 Task: Find connections with filter location Bāruni with filter topic #contentmarketingwith filter profile language Spanish with filter current company TEXTILE APPAREL JOBS with filter school JAMSHEDPUR CO-OPERATIVE COLLEGE with filter industry Executive Offices with filter service category UX Research with filter keywords title SQL Developer
Action: Mouse moved to (676, 90)
Screenshot: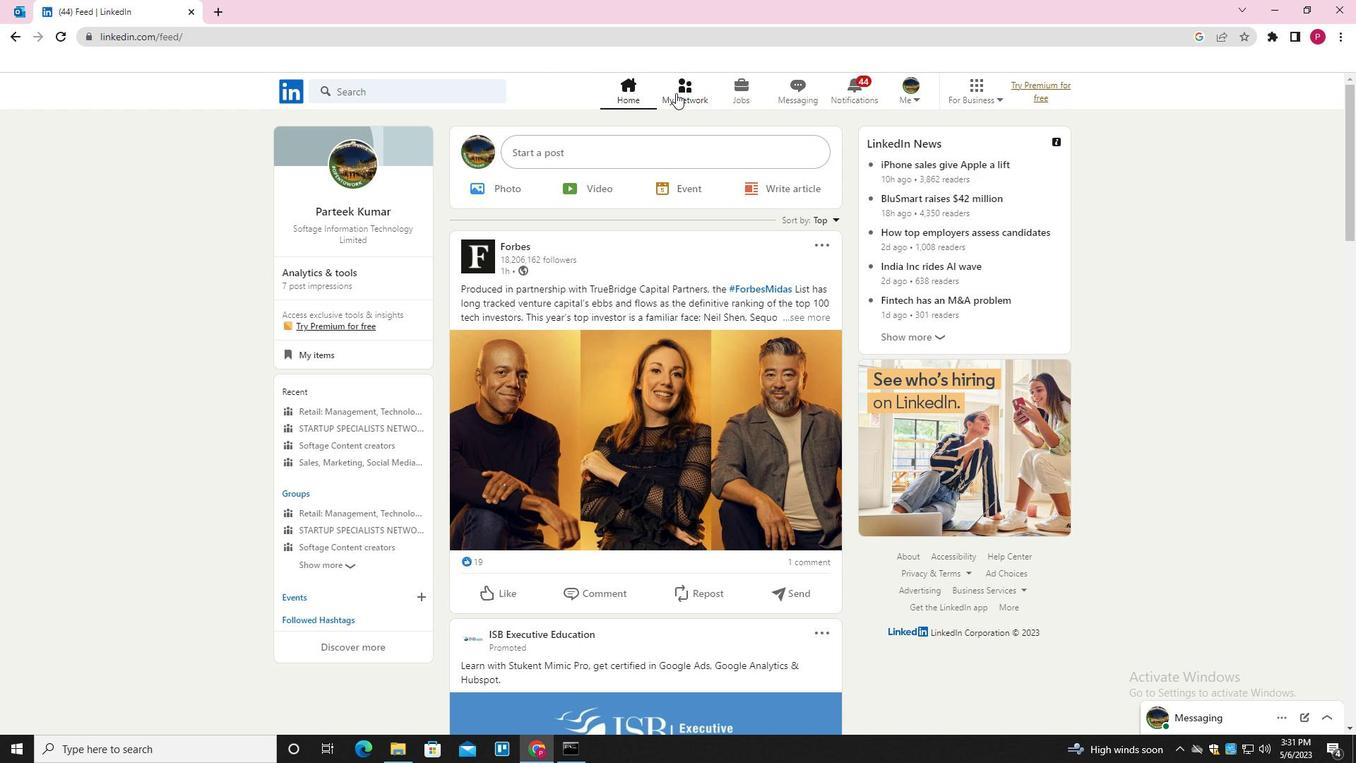 
Action: Mouse pressed left at (676, 90)
Screenshot: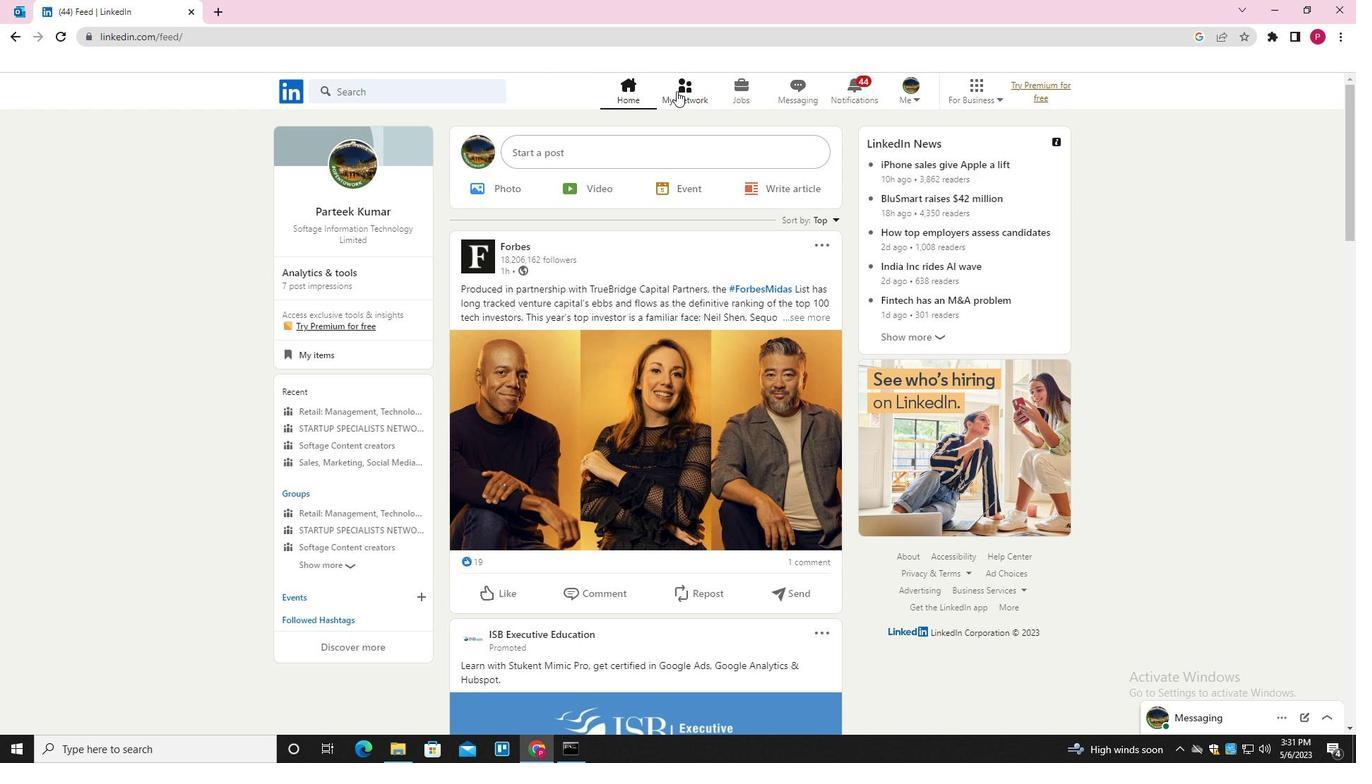 
Action: Mouse moved to (425, 175)
Screenshot: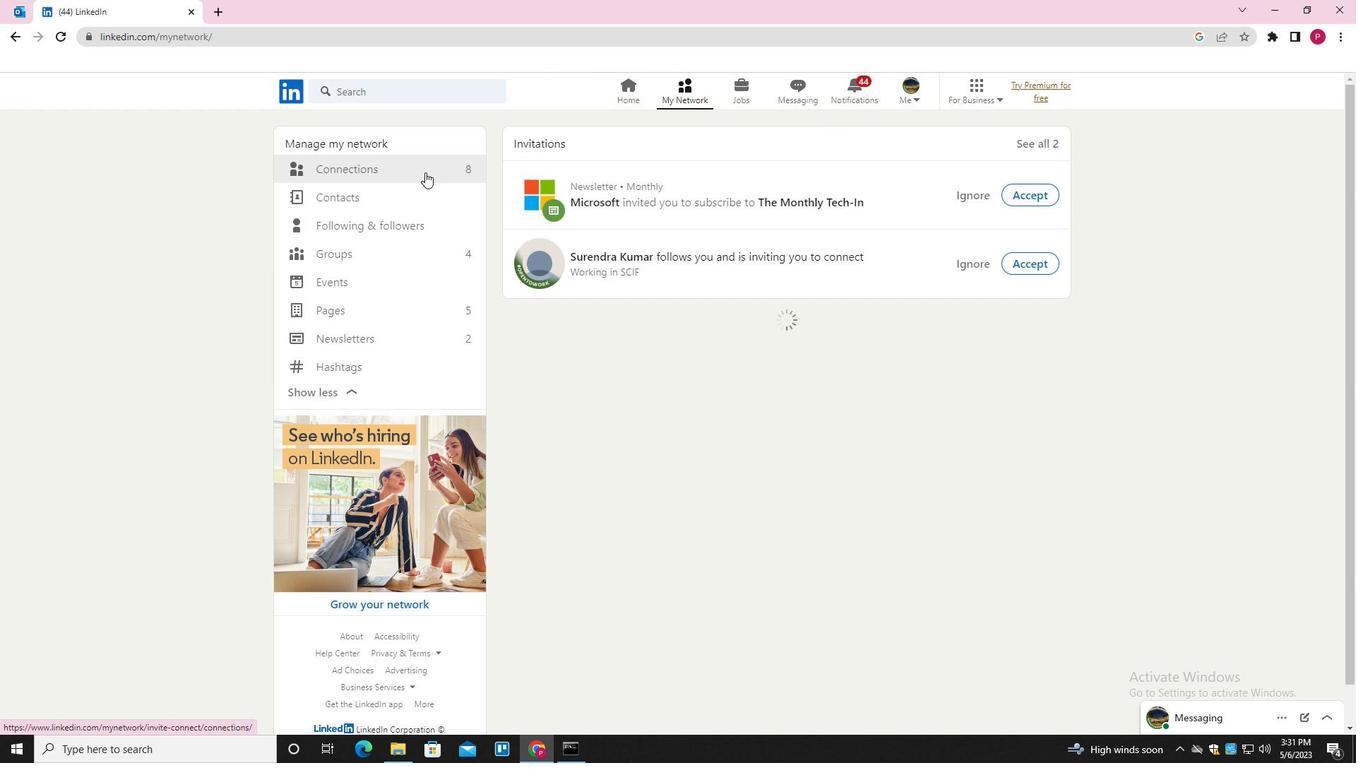 
Action: Mouse pressed left at (425, 175)
Screenshot: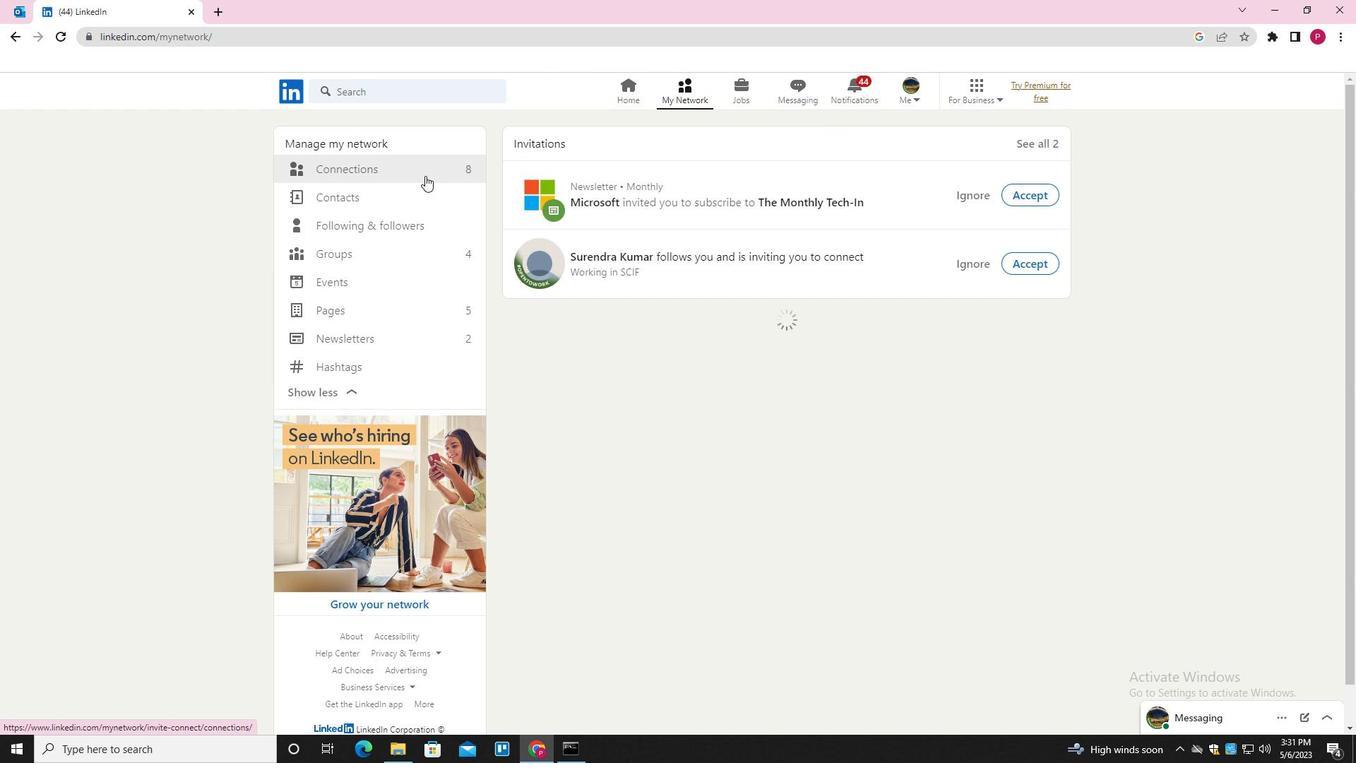 
Action: Mouse moved to (808, 168)
Screenshot: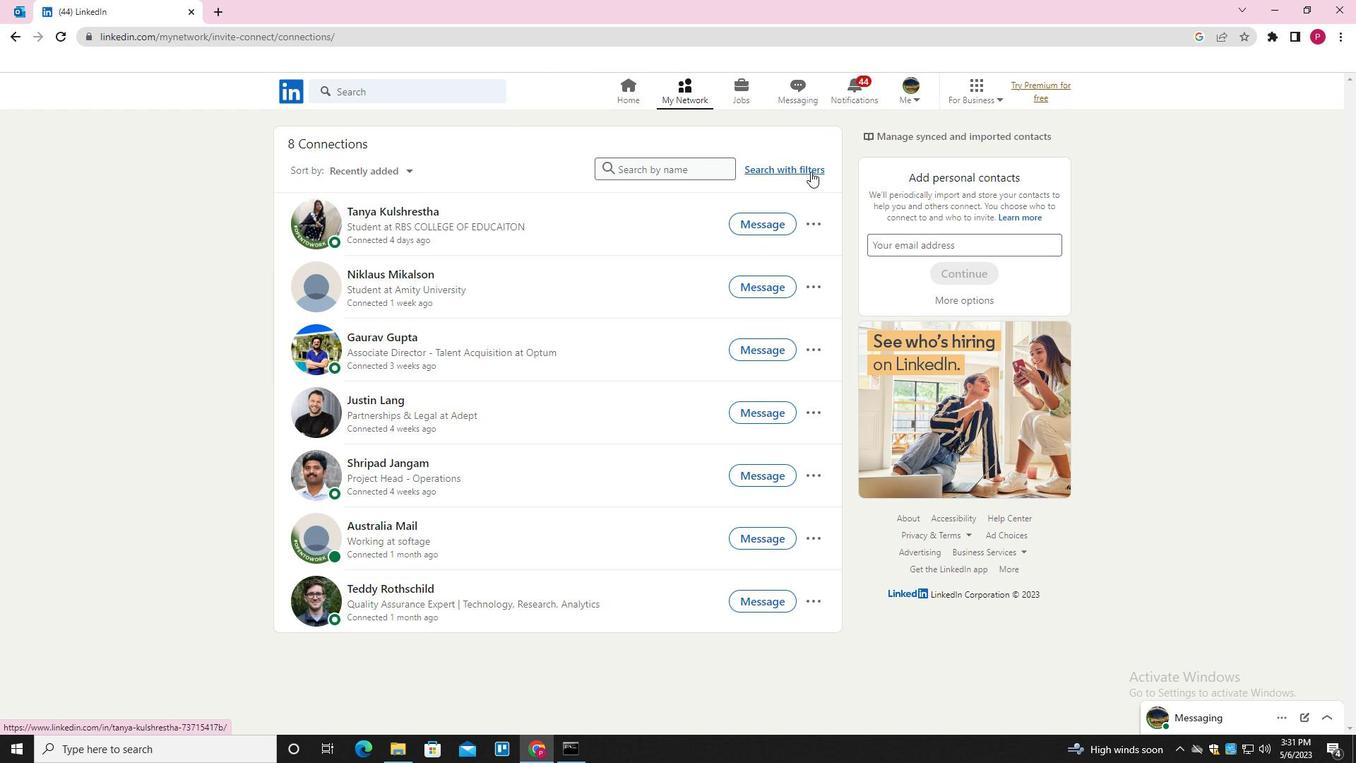 
Action: Mouse pressed left at (808, 168)
Screenshot: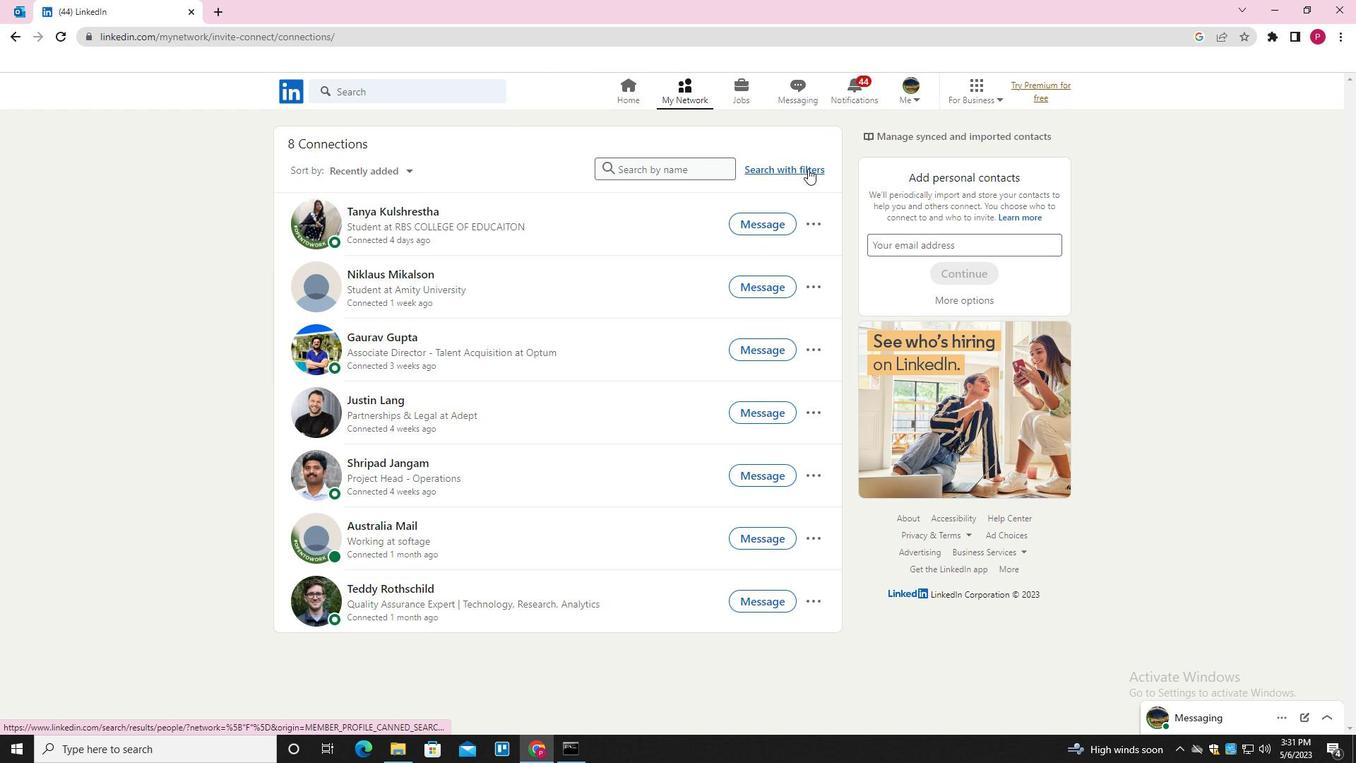 
Action: Mouse moved to (726, 132)
Screenshot: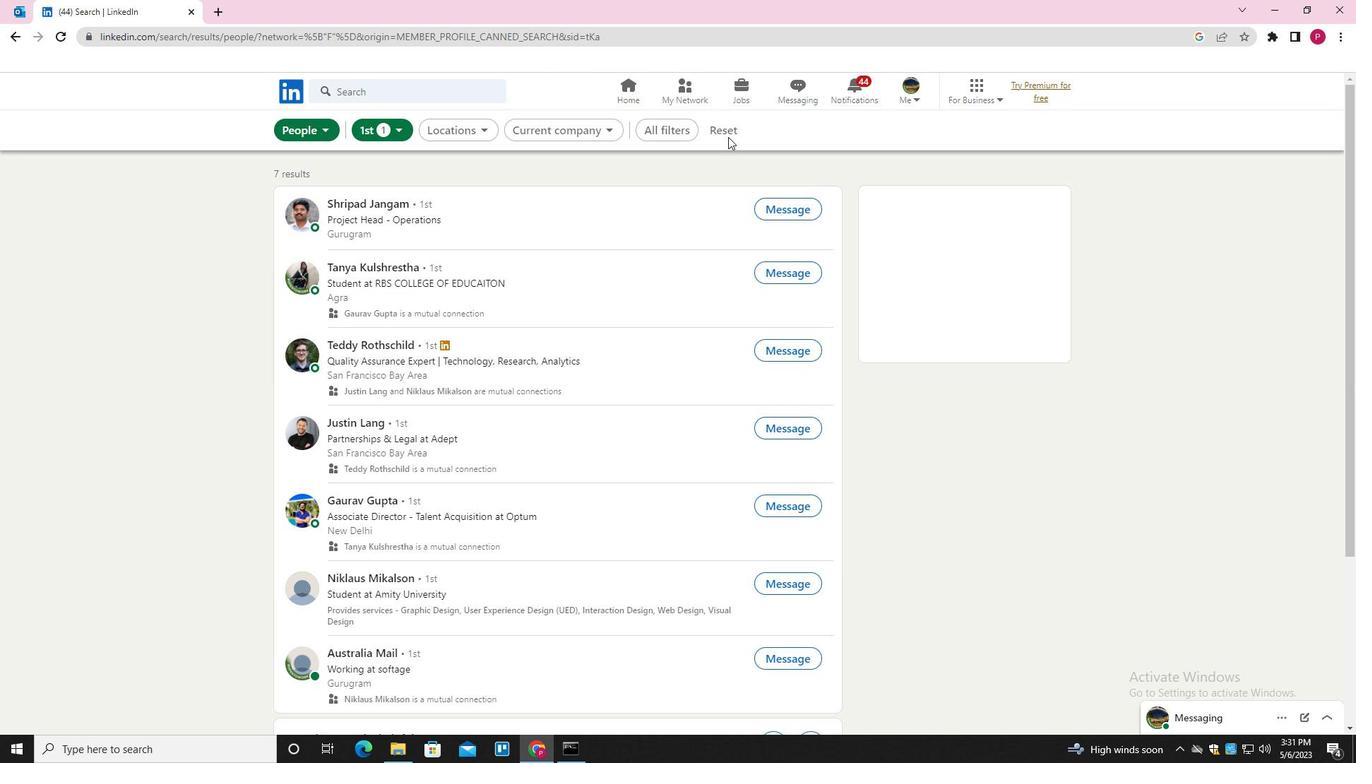 
Action: Mouse pressed left at (726, 132)
Screenshot: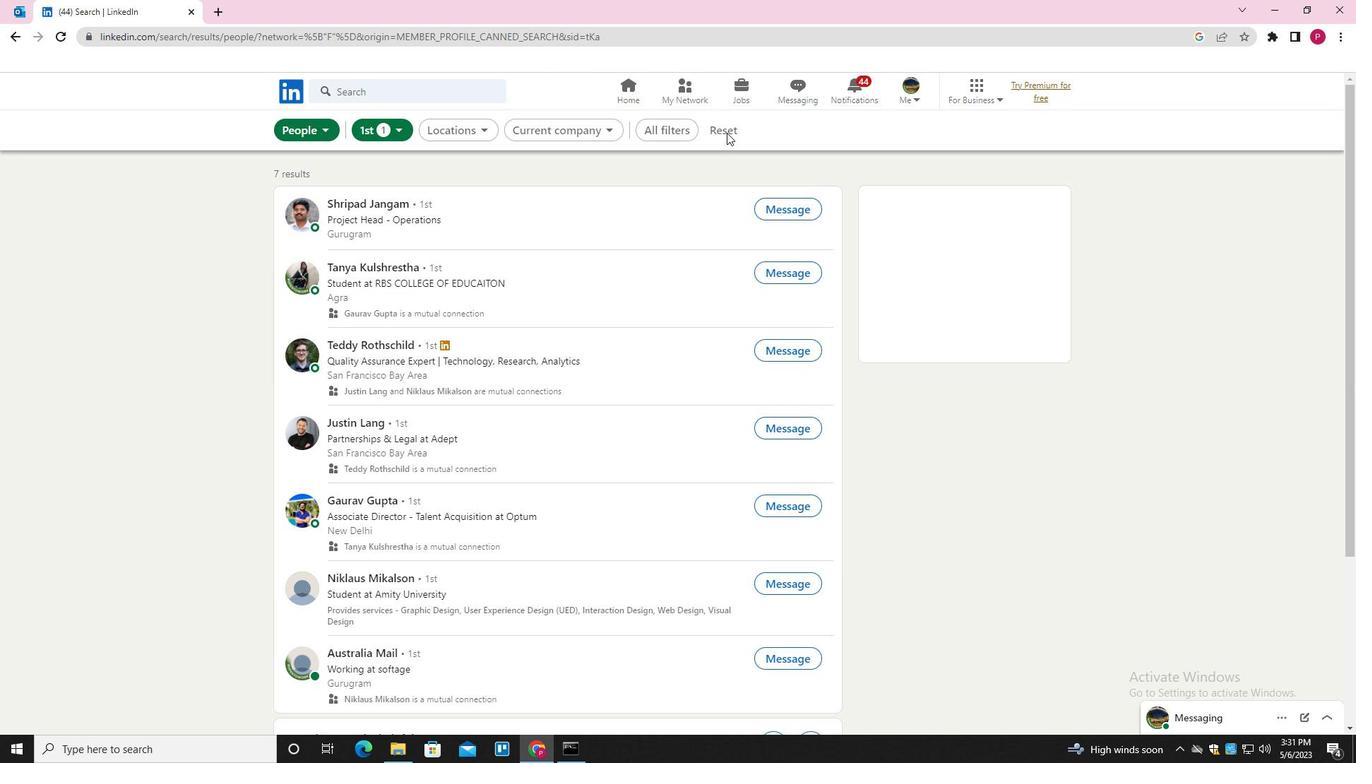 
Action: Mouse moved to (697, 130)
Screenshot: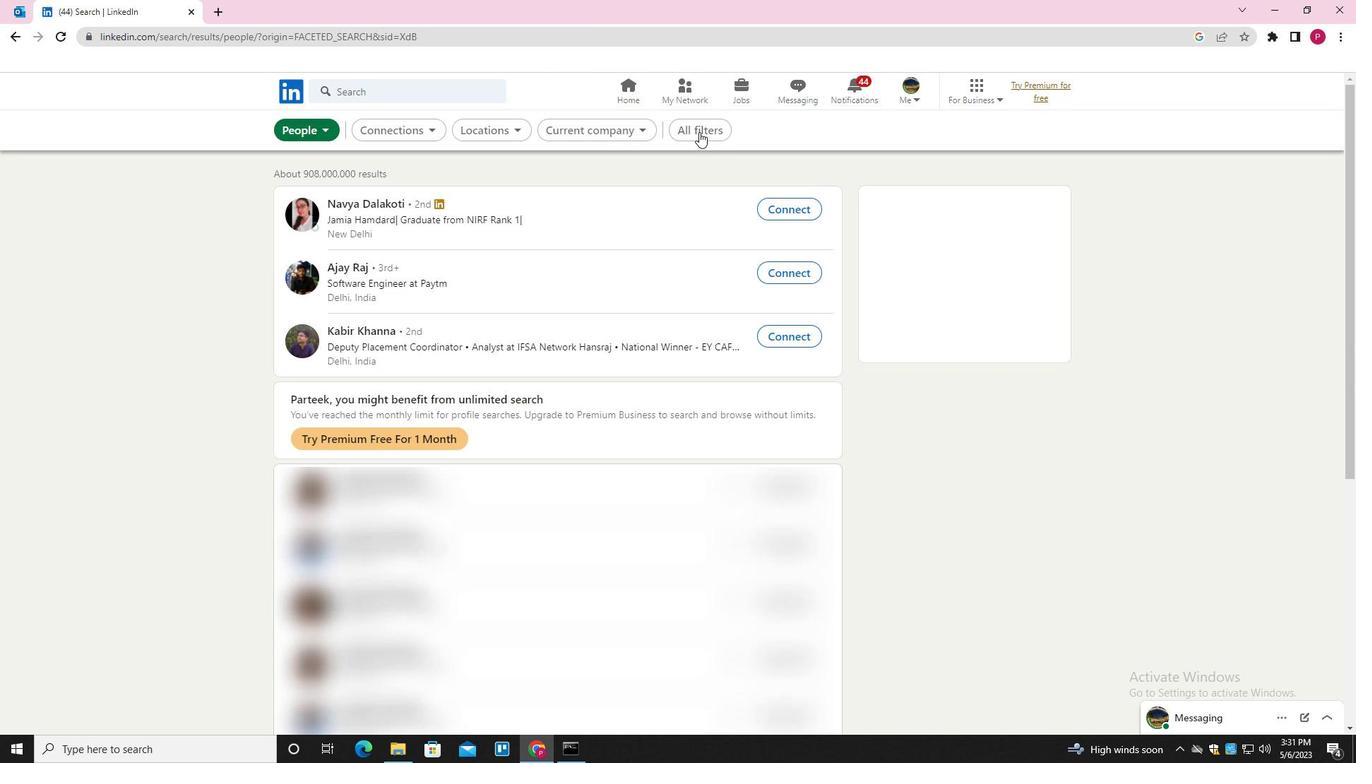 
Action: Mouse pressed left at (697, 130)
Screenshot: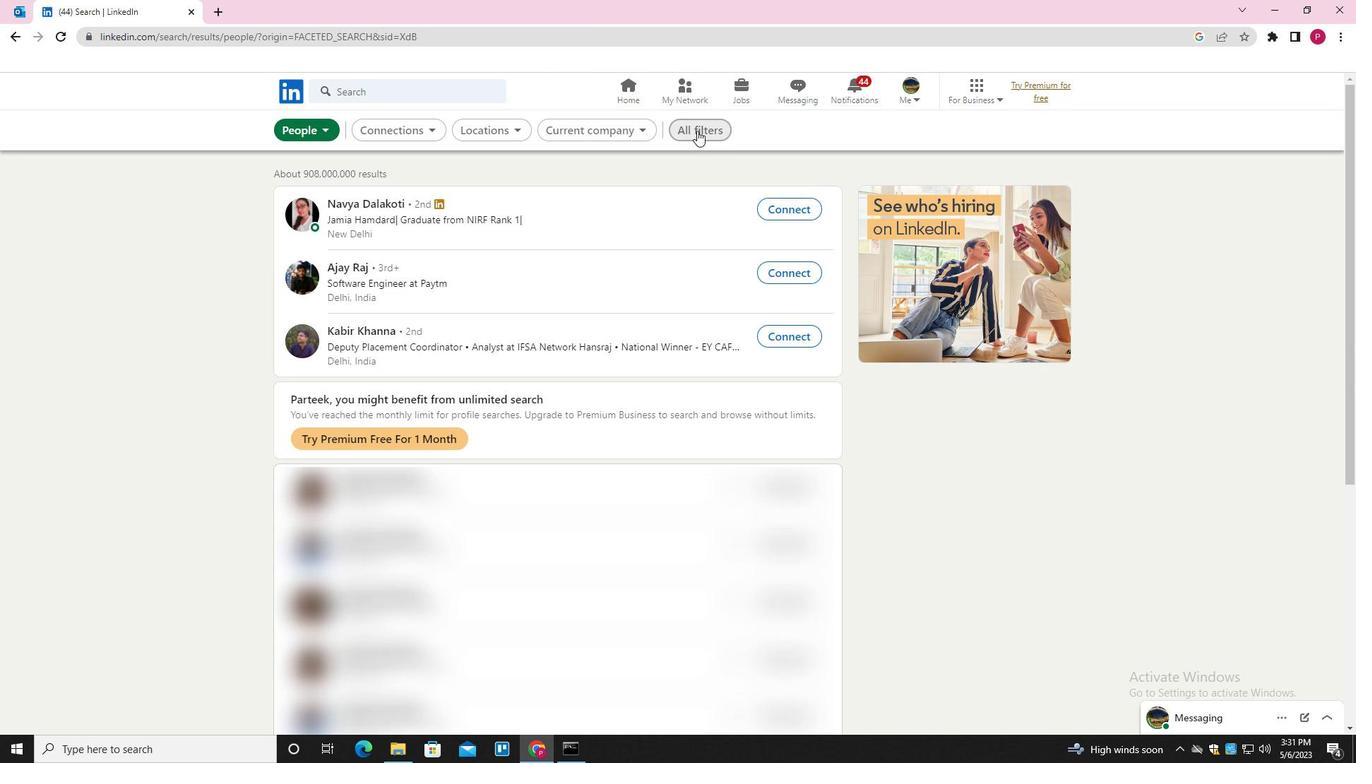 
Action: Mouse moved to (1069, 385)
Screenshot: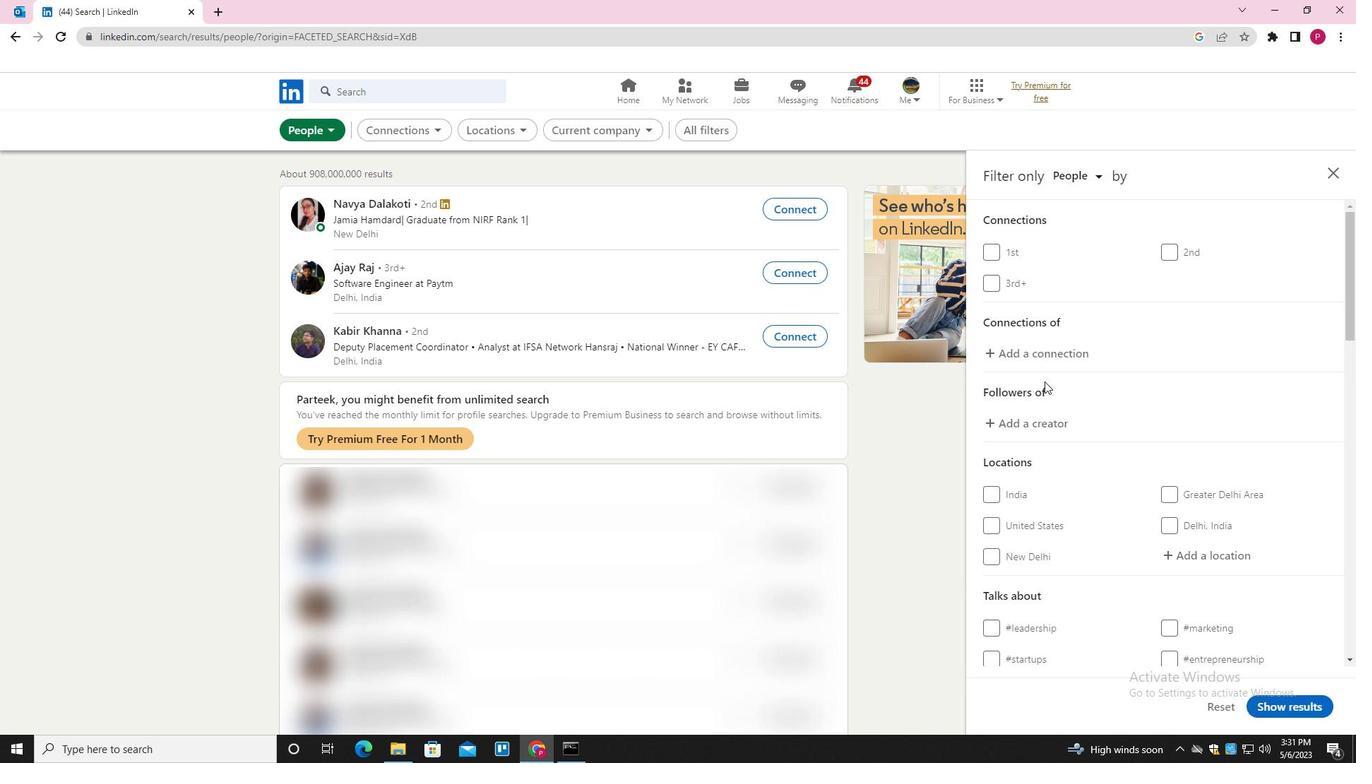 
Action: Mouse scrolled (1069, 385) with delta (0, 0)
Screenshot: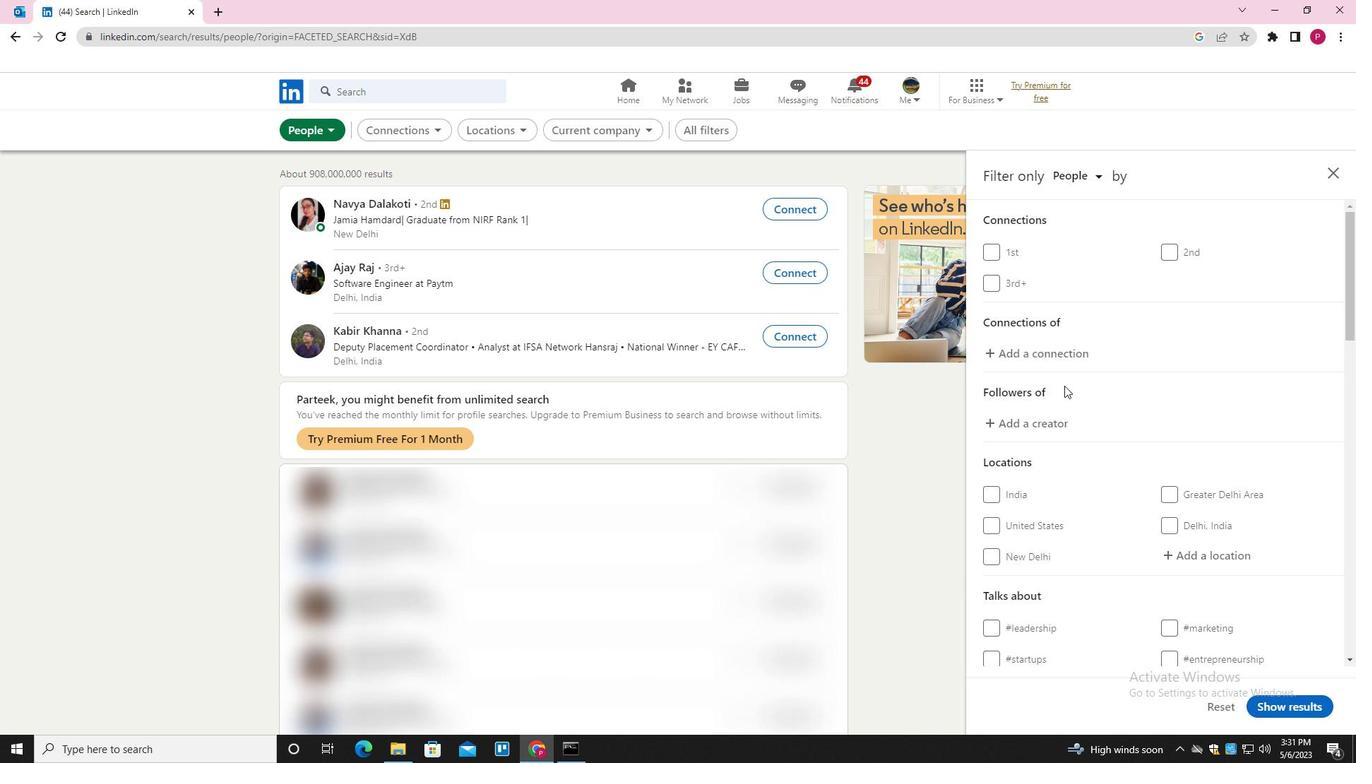 
Action: Mouse scrolled (1069, 385) with delta (0, 0)
Screenshot: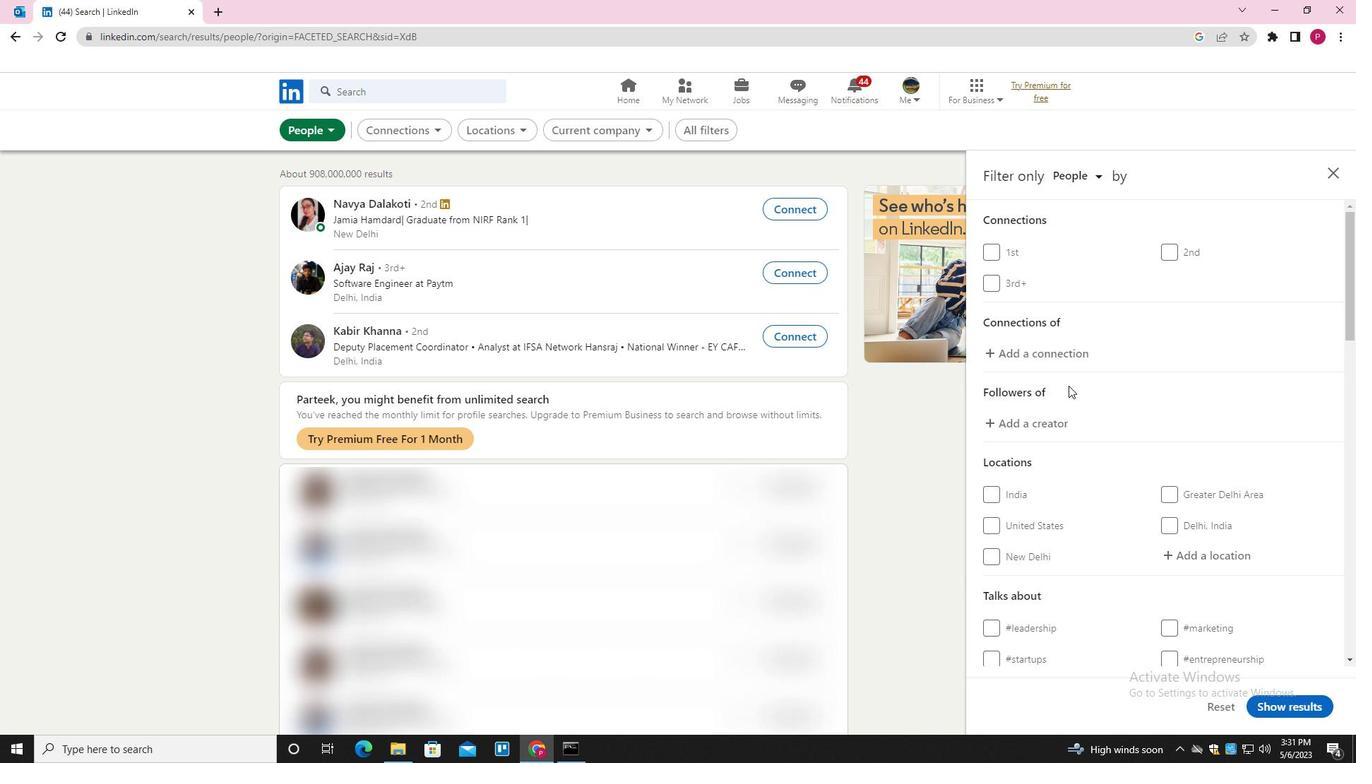 
Action: Mouse moved to (1204, 404)
Screenshot: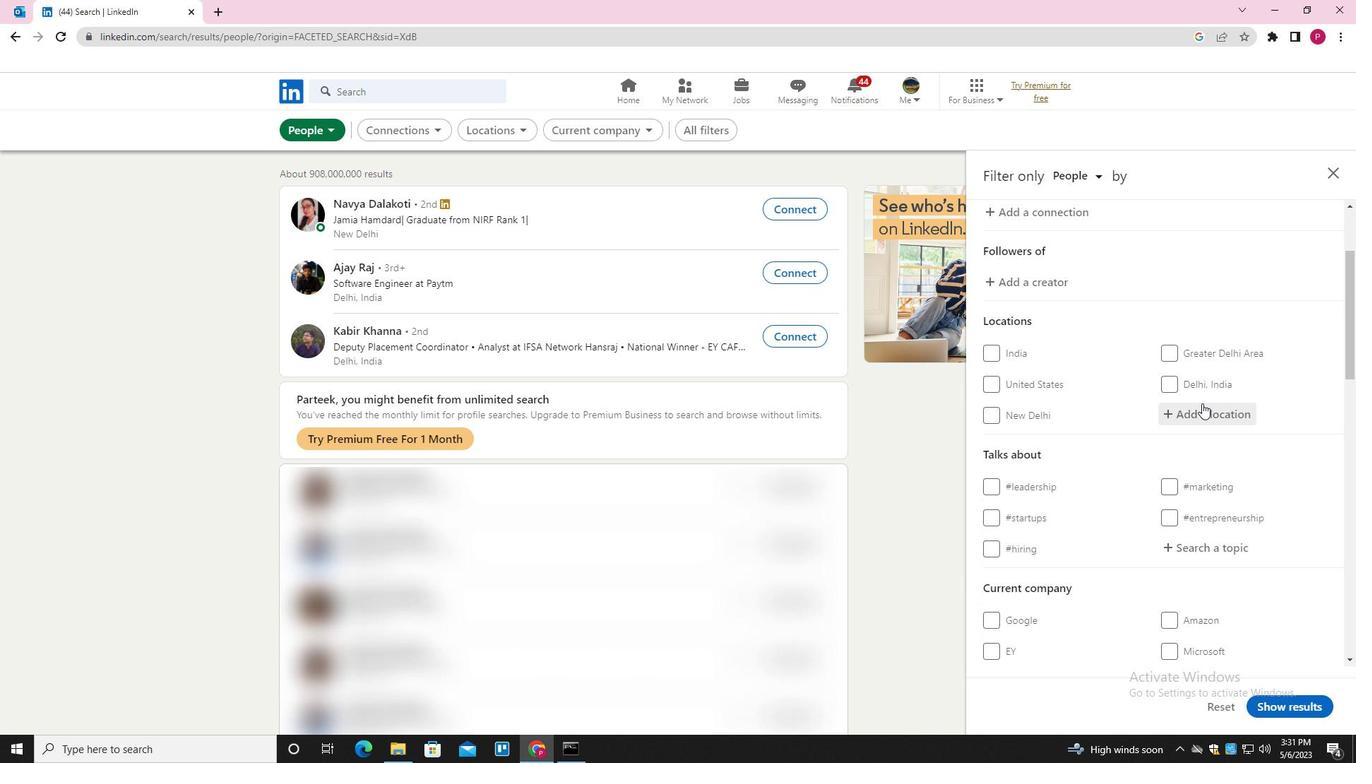 
Action: Mouse pressed left at (1204, 404)
Screenshot: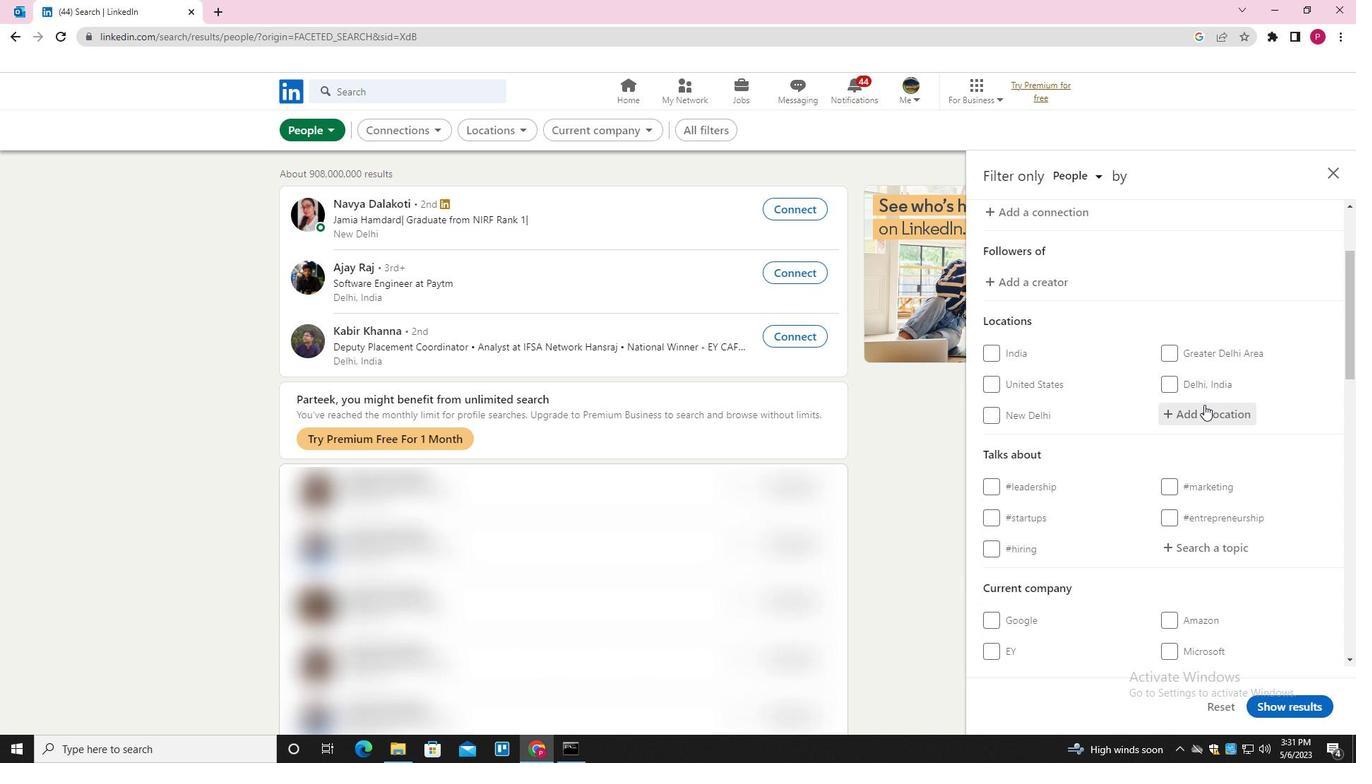 
Action: Key pressed <Key.shift>BARUNI<Key.down><Key.enter>
Screenshot: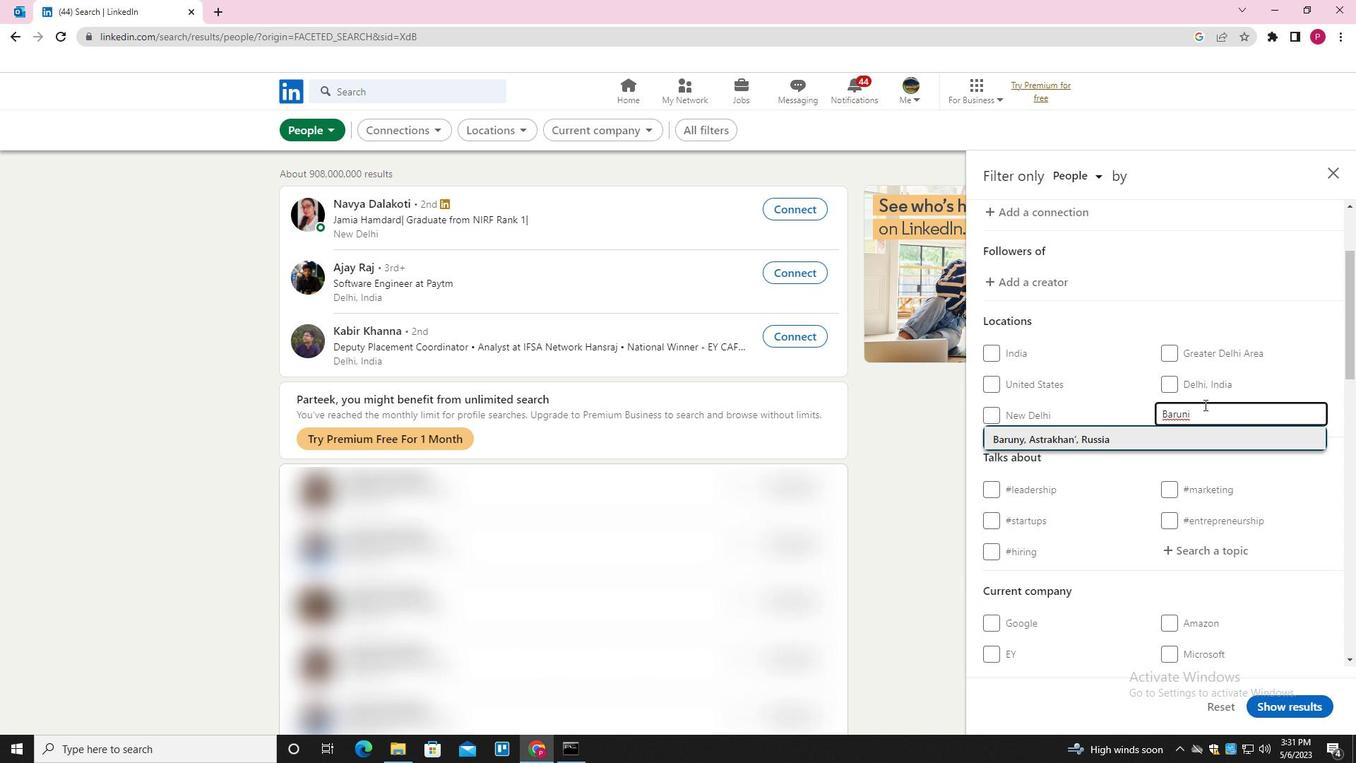 
Action: Mouse moved to (1164, 450)
Screenshot: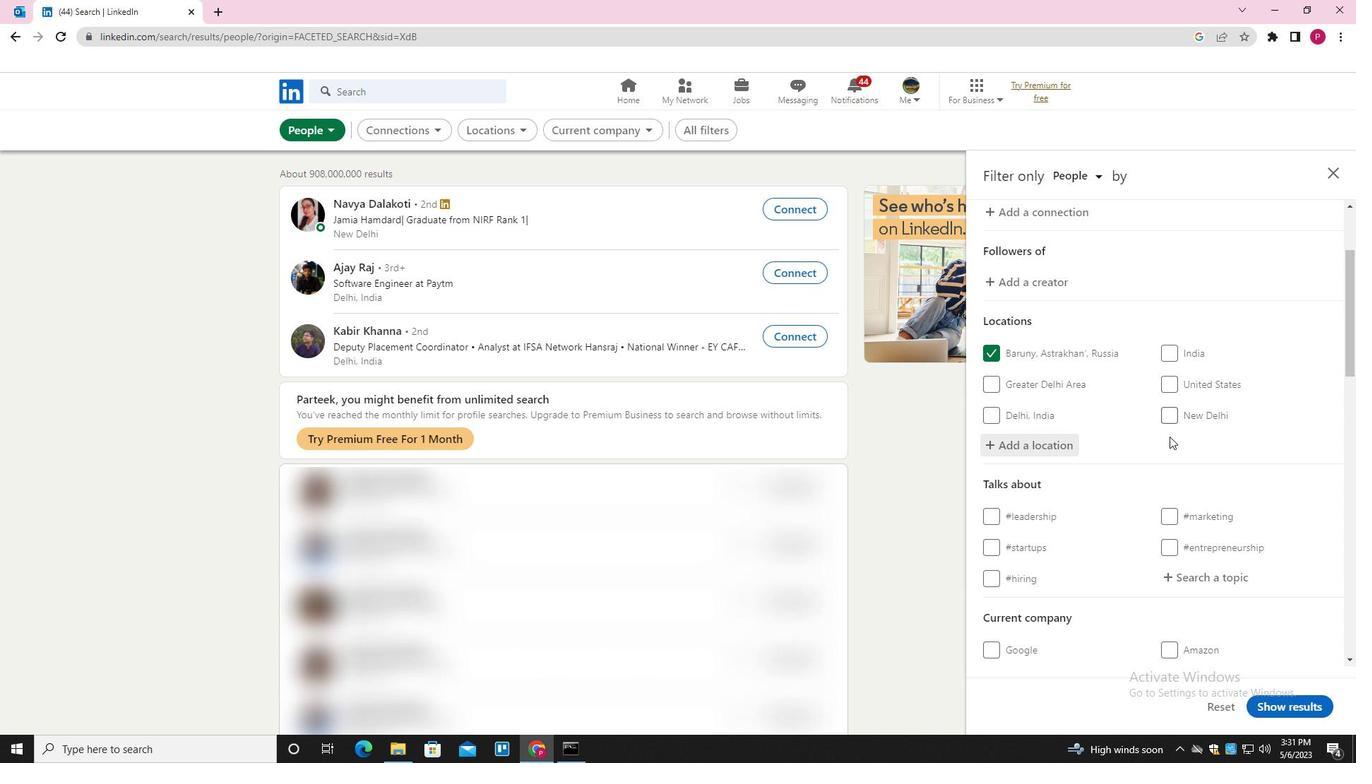 
Action: Mouse scrolled (1164, 450) with delta (0, 0)
Screenshot: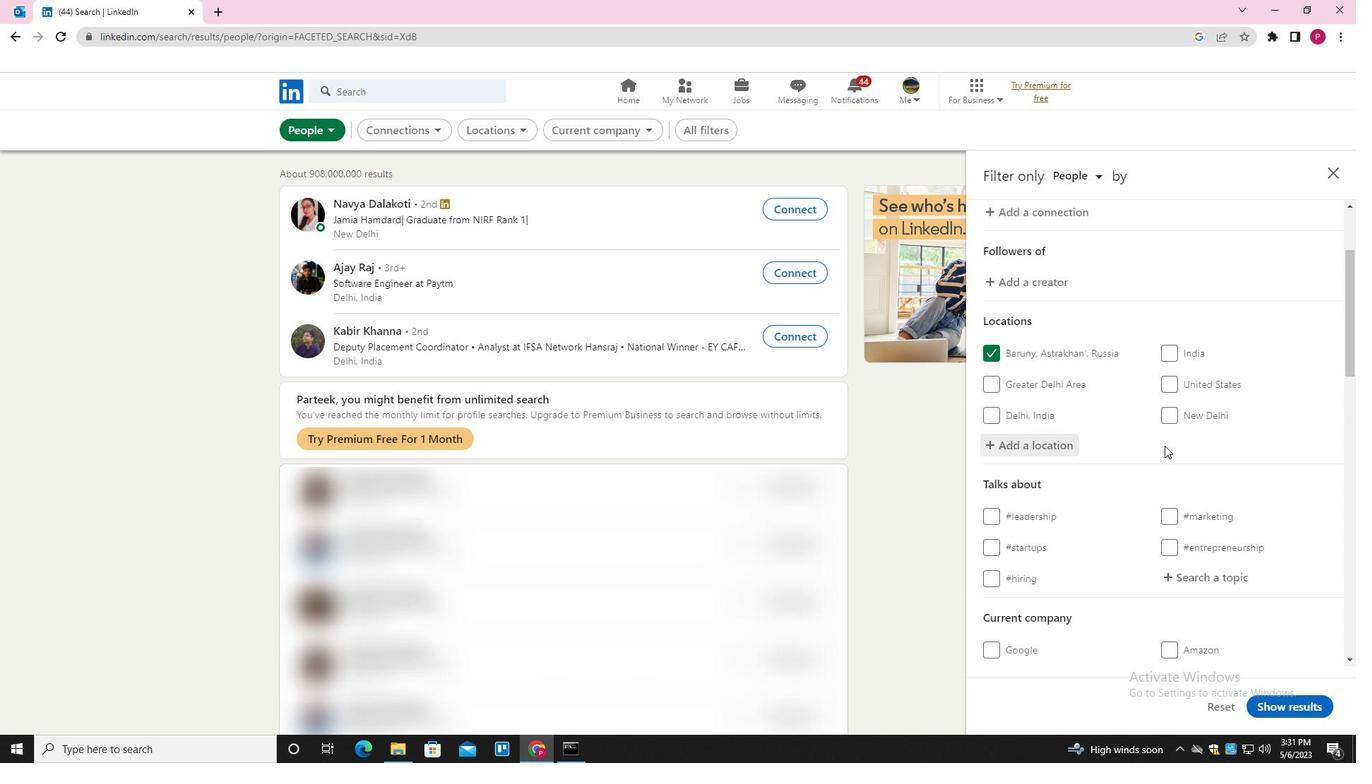 
Action: Mouse scrolled (1164, 450) with delta (0, 0)
Screenshot: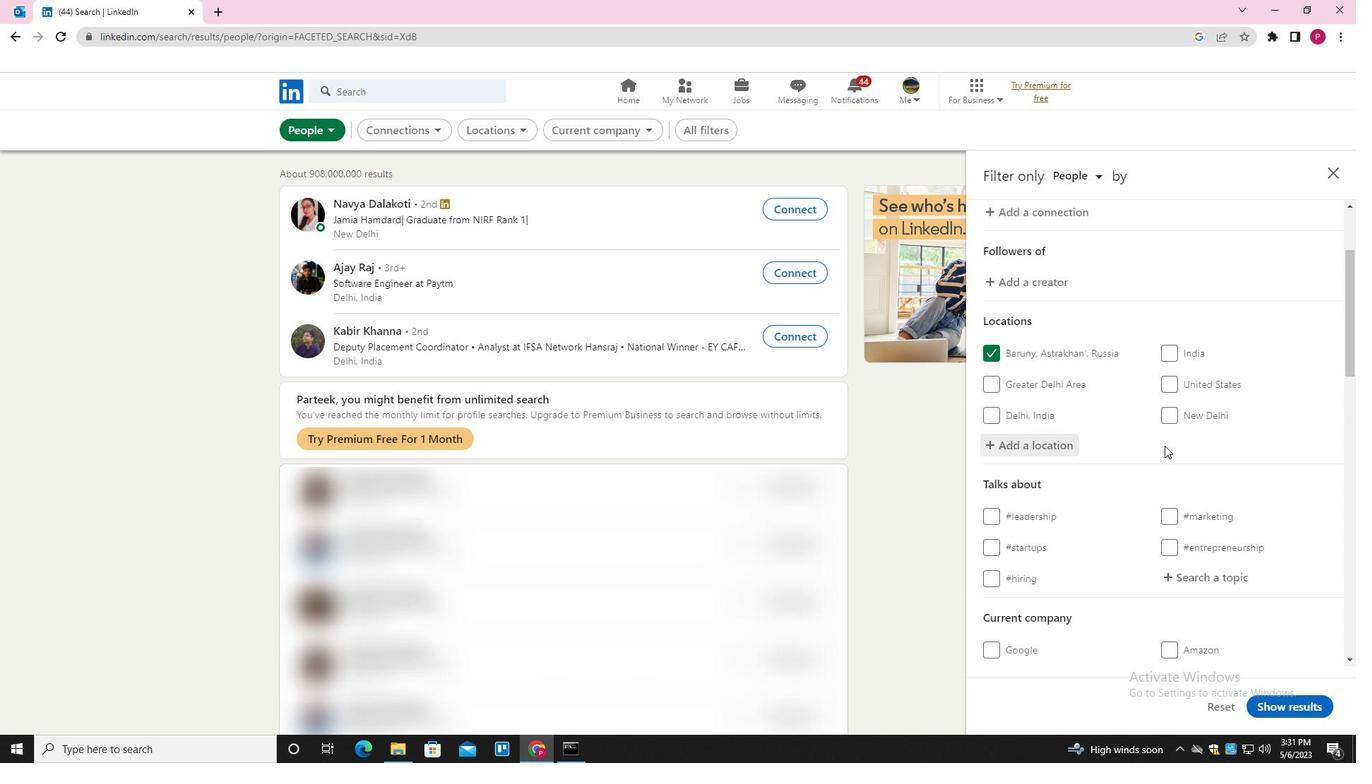
Action: Mouse scrolled (1164, 450) with delta (0, 0)
Screenshot: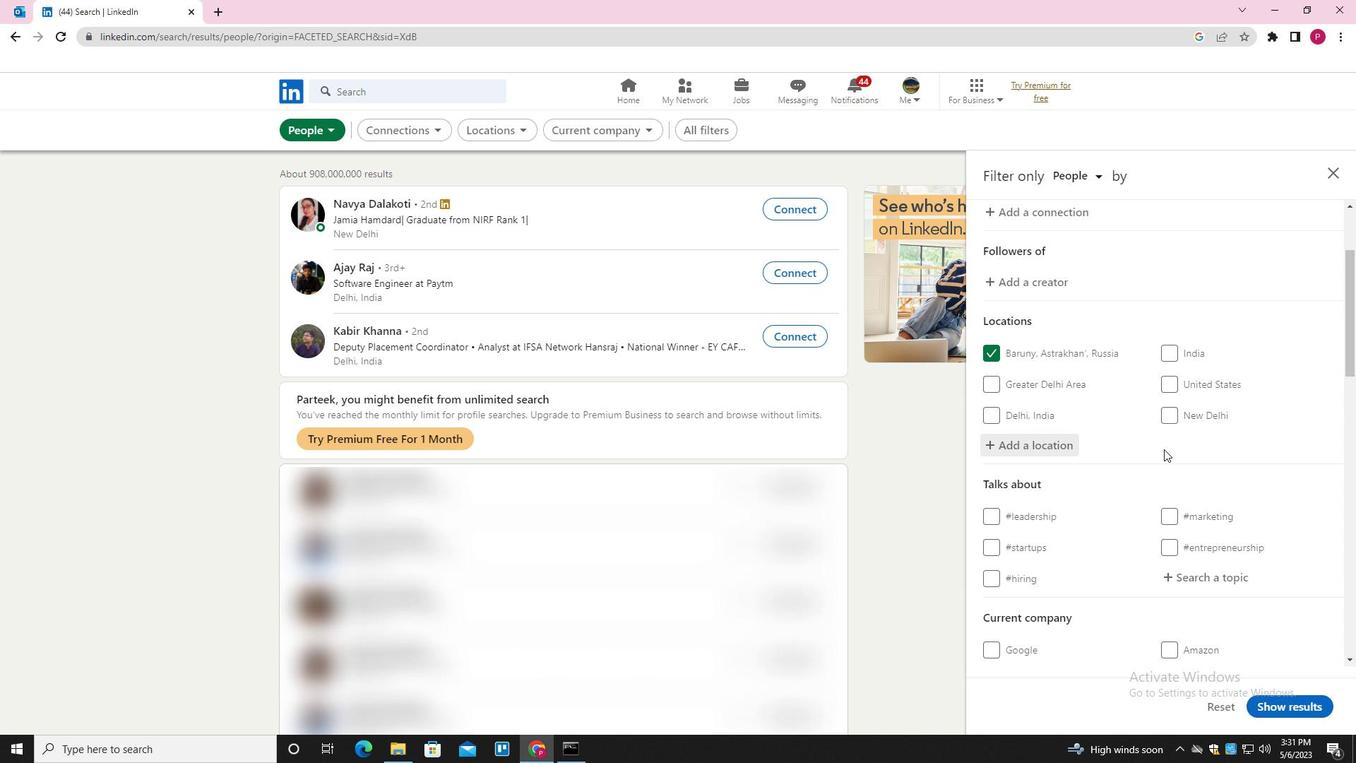 
Action: Mouse moved to (1196, 371)
Screenshot: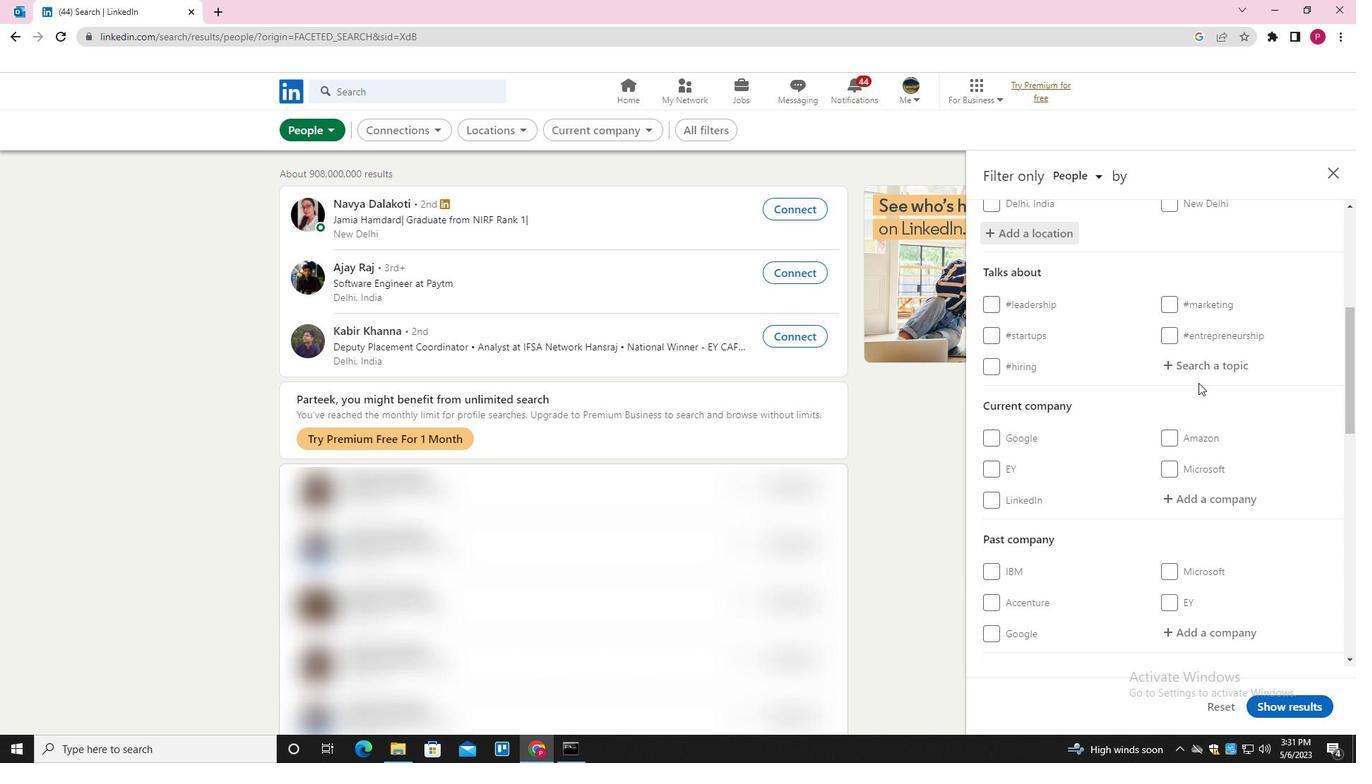 
Action: Mouse pressed left at (1196, 371)
Screenshot: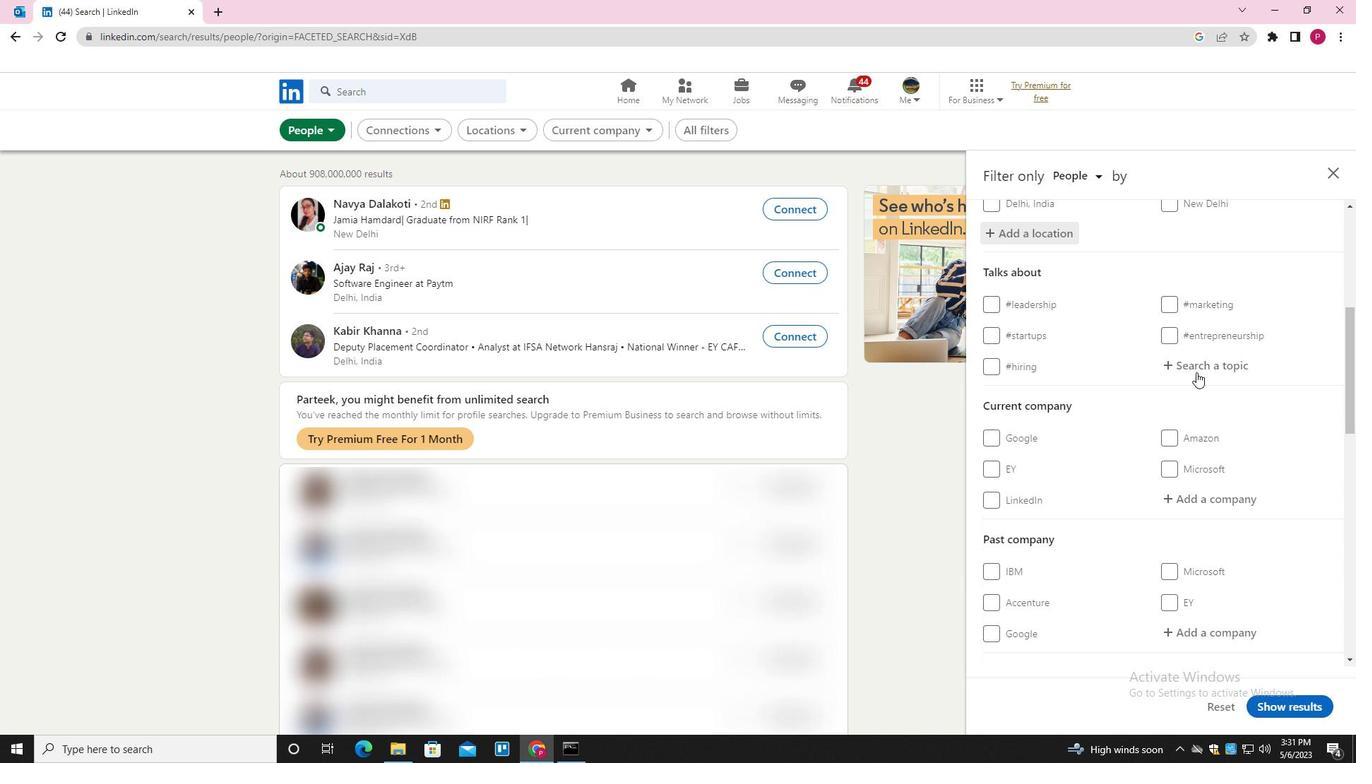 
Action: Key pressed CONTENTMARKETING<Key.down><Key.enter>
Screenshot: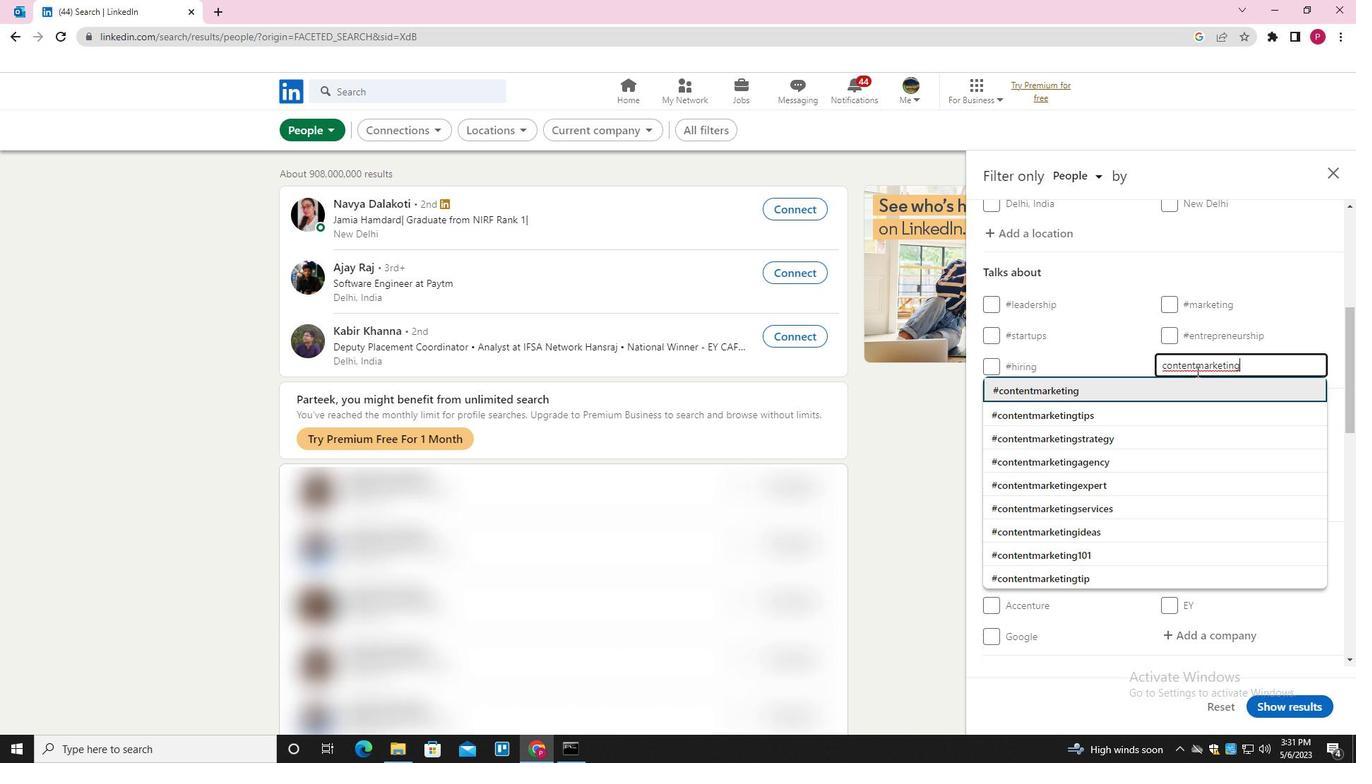 
Action: Mouse moved to (1066, 491)
Screenshot: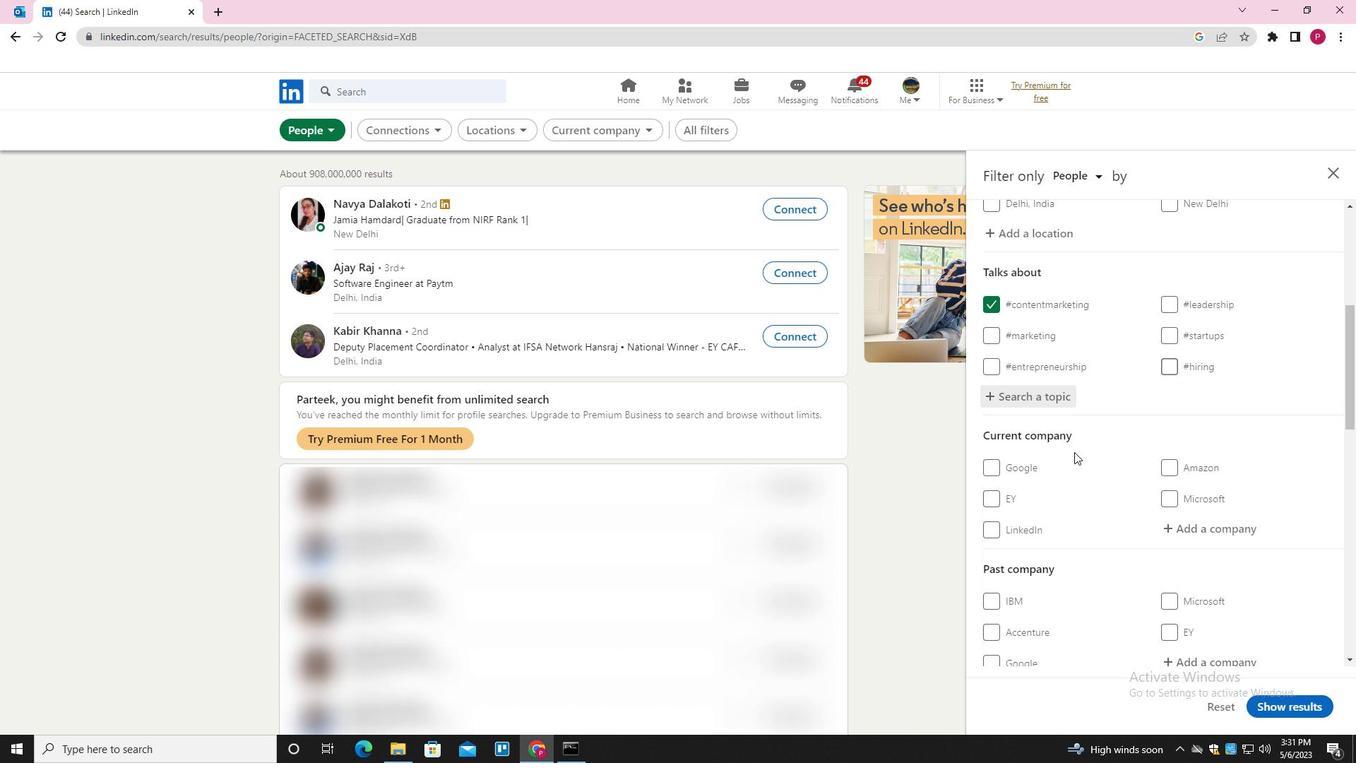 
Action: Mouse scrolled (1066, 490) with delta (0, 0)
Screenshot: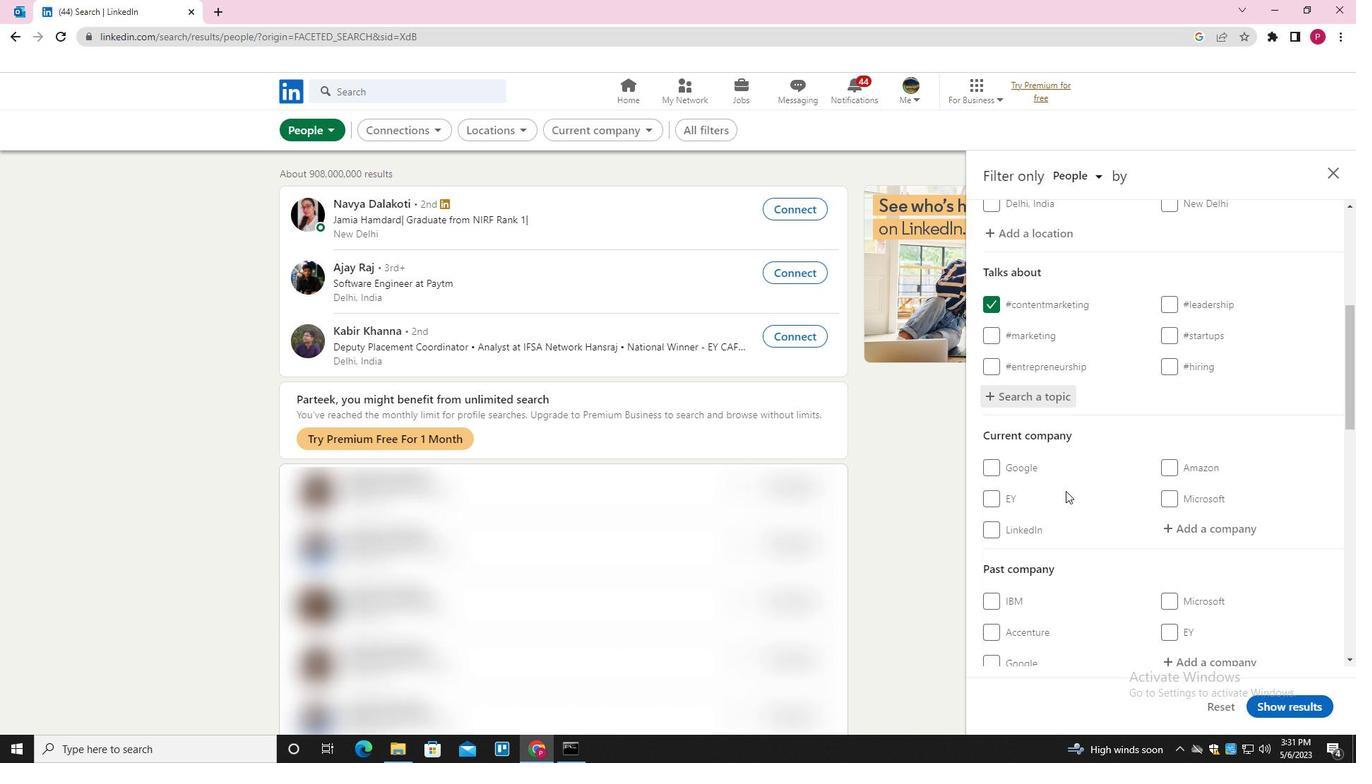 
Action: Mouse scrolled (1066, 490) with delta (0, 0)
Screenshot: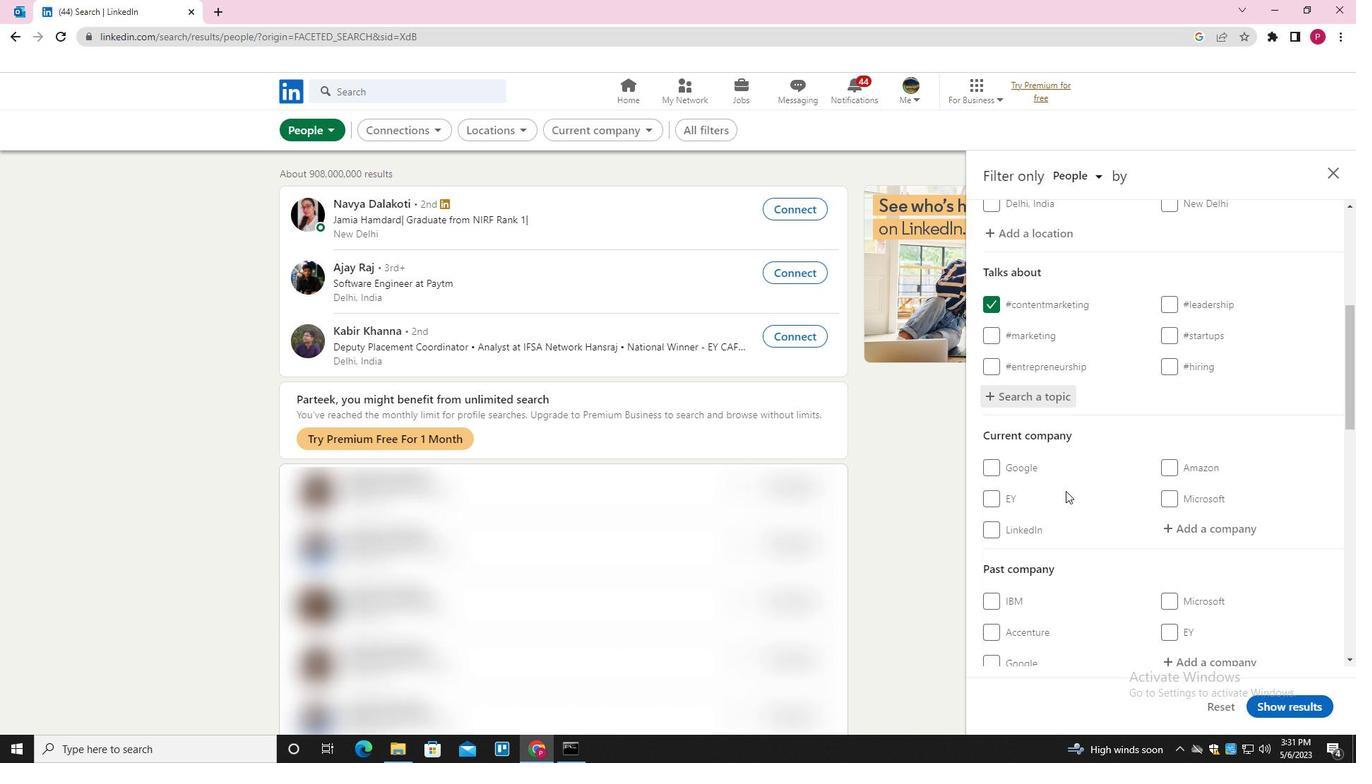 
Action: Mouse scrolled (1066, 490) with delta (0, 0)
Screenshot: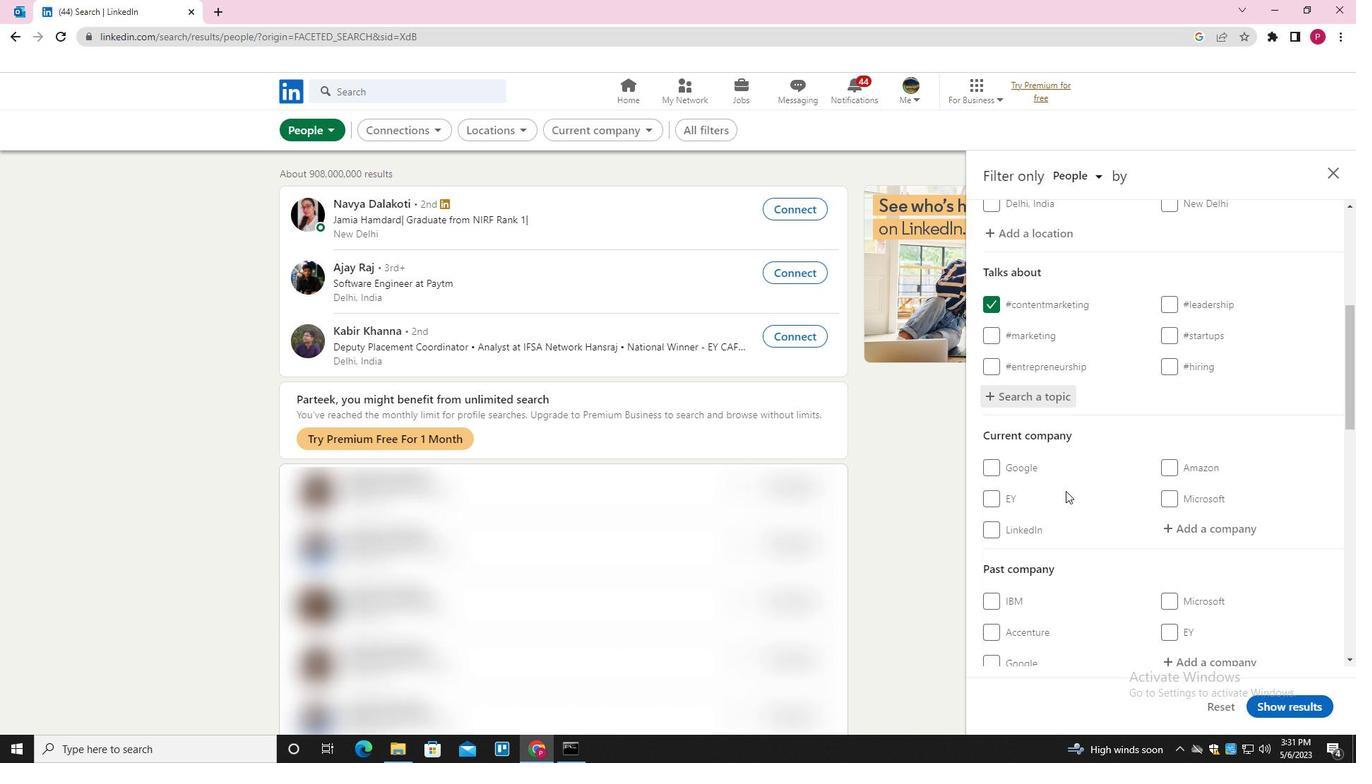 
Action: Mouse scrolled (1066, 490) with delta (0, 0)
Screenshot: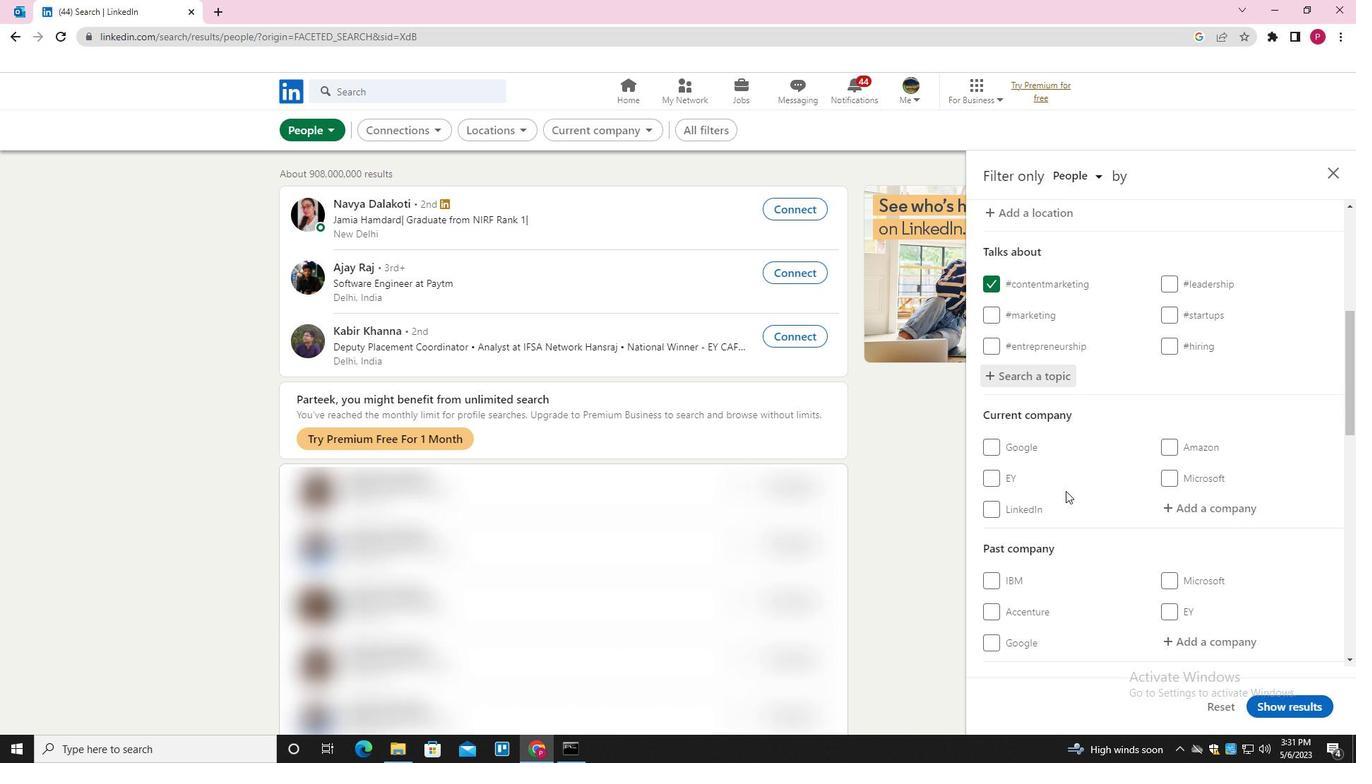 
Action: Mouse moved to (1068, 490)
Screenshot: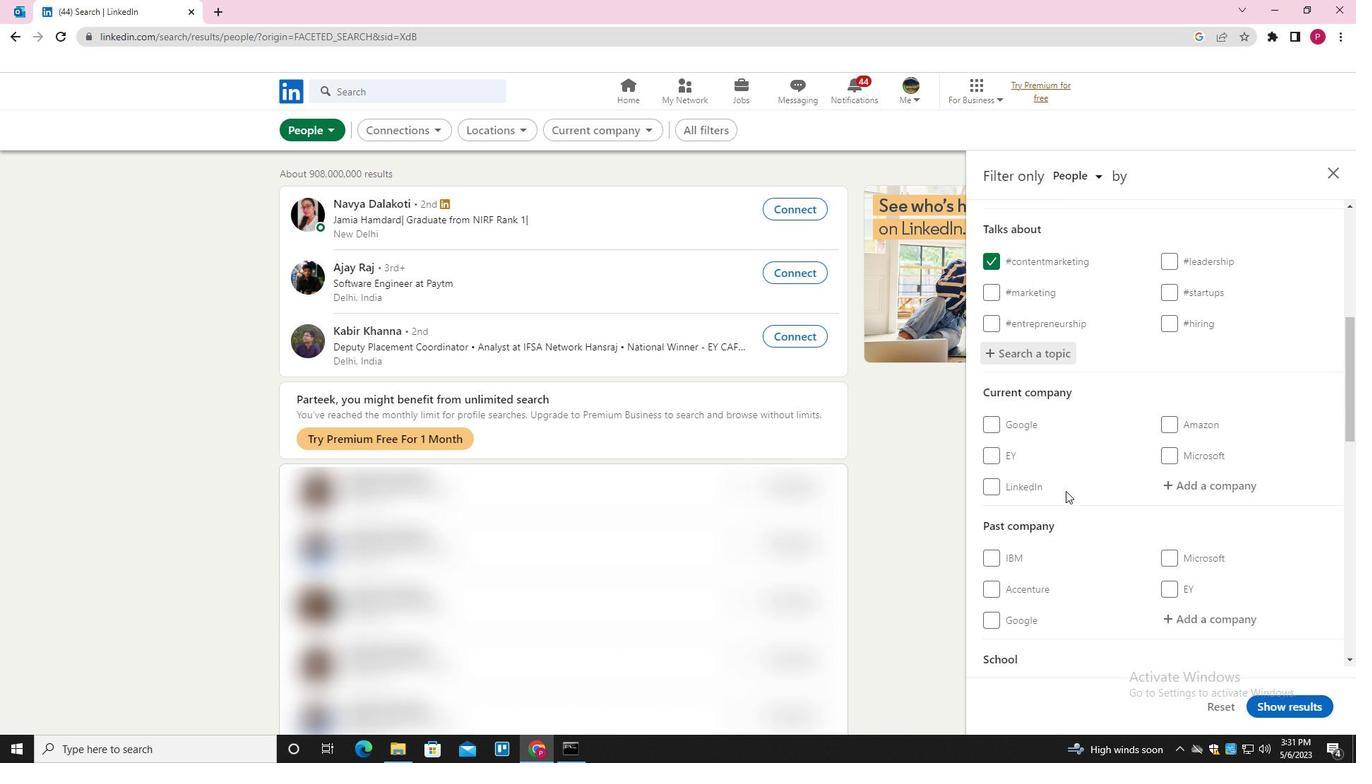 
Action: Mouse scrolled (1068, 489) with delta (0, 0)
Screenshot: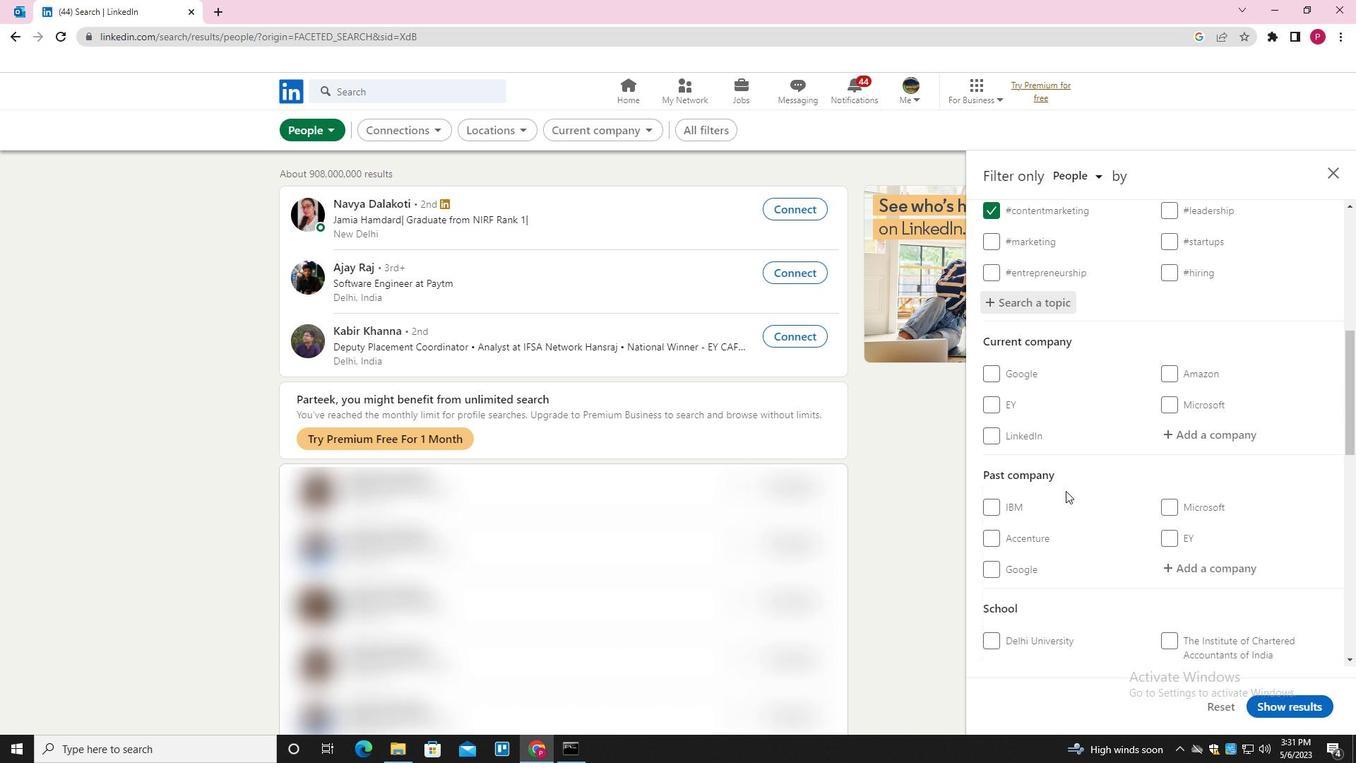 
Action: Mouse moved to (1073, 486)
Screenshot: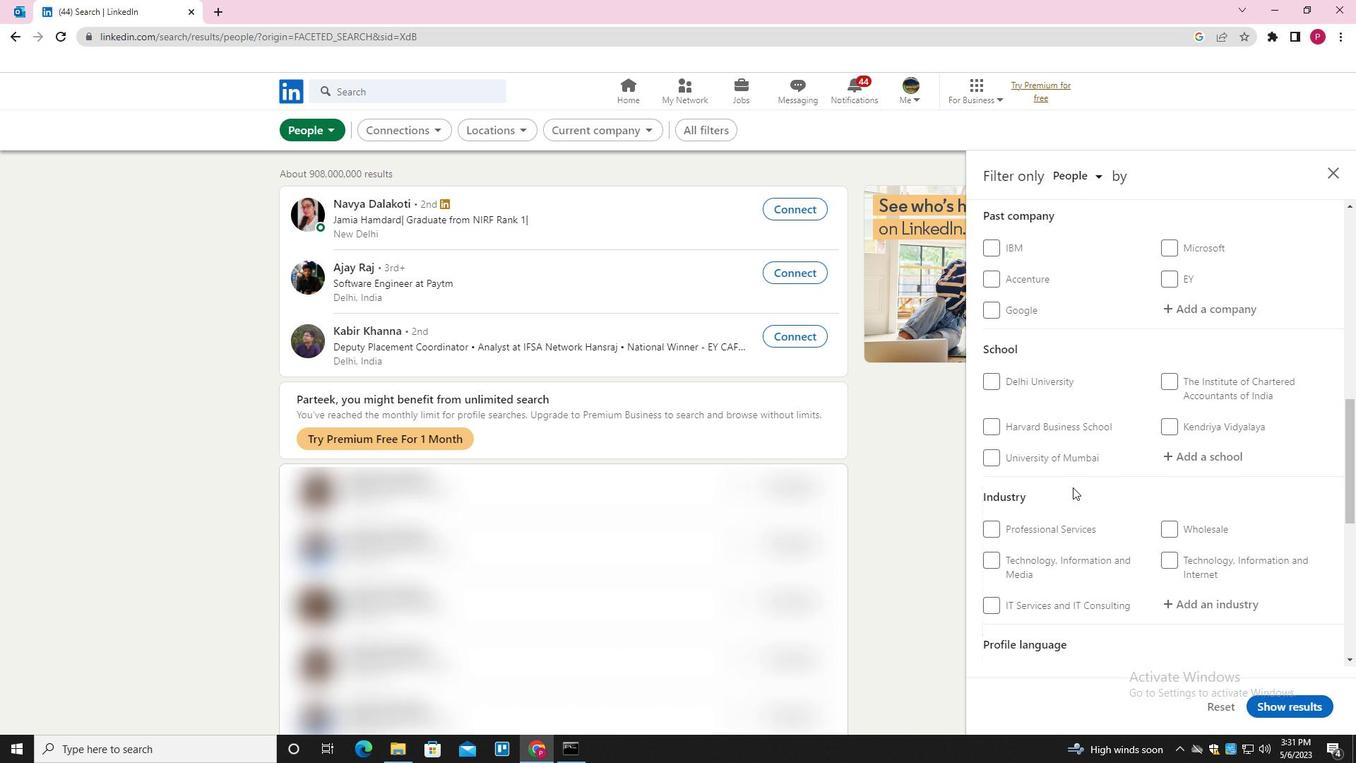 
Action: Mouse scrolled (1073, 486) with delta (0, 0)
Screenshot: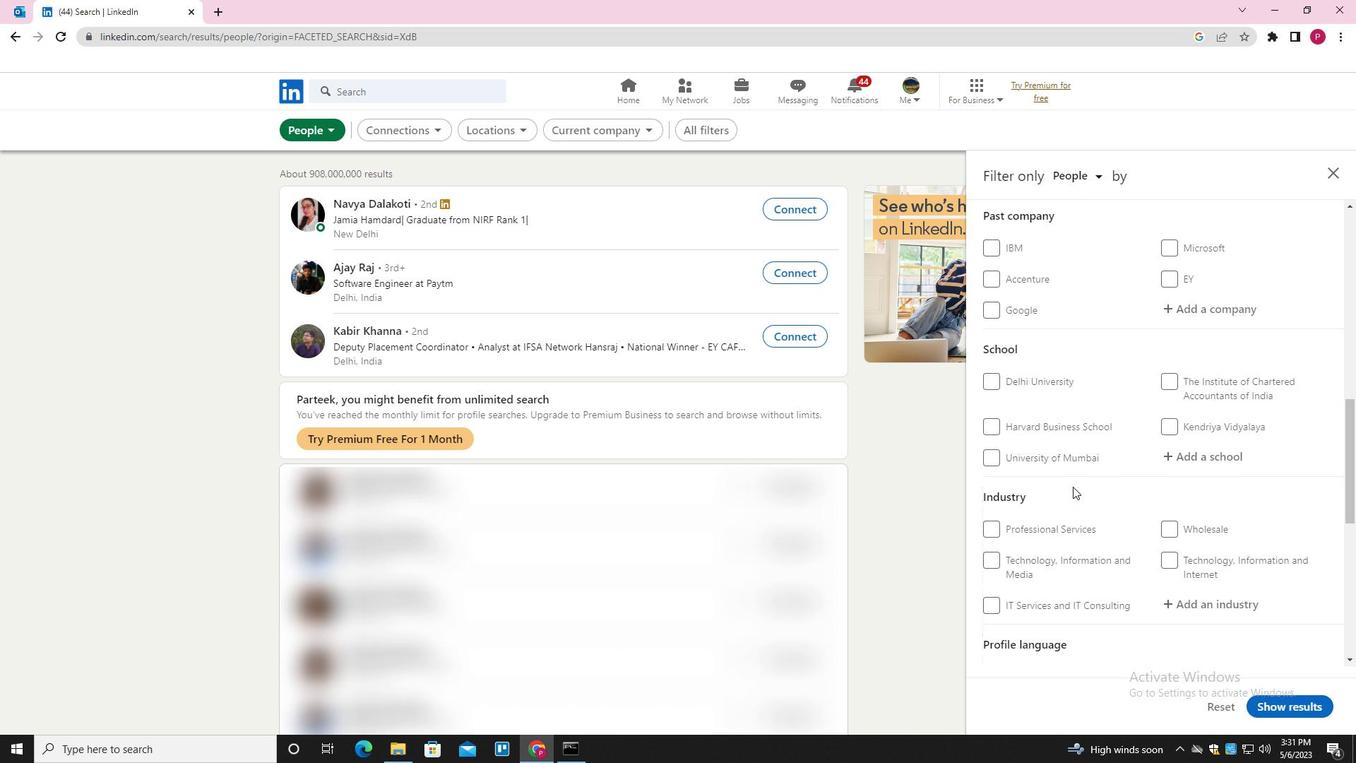 
Action: Mouse scrolled (1073, 486) with delta (0, 0)
Screenshot: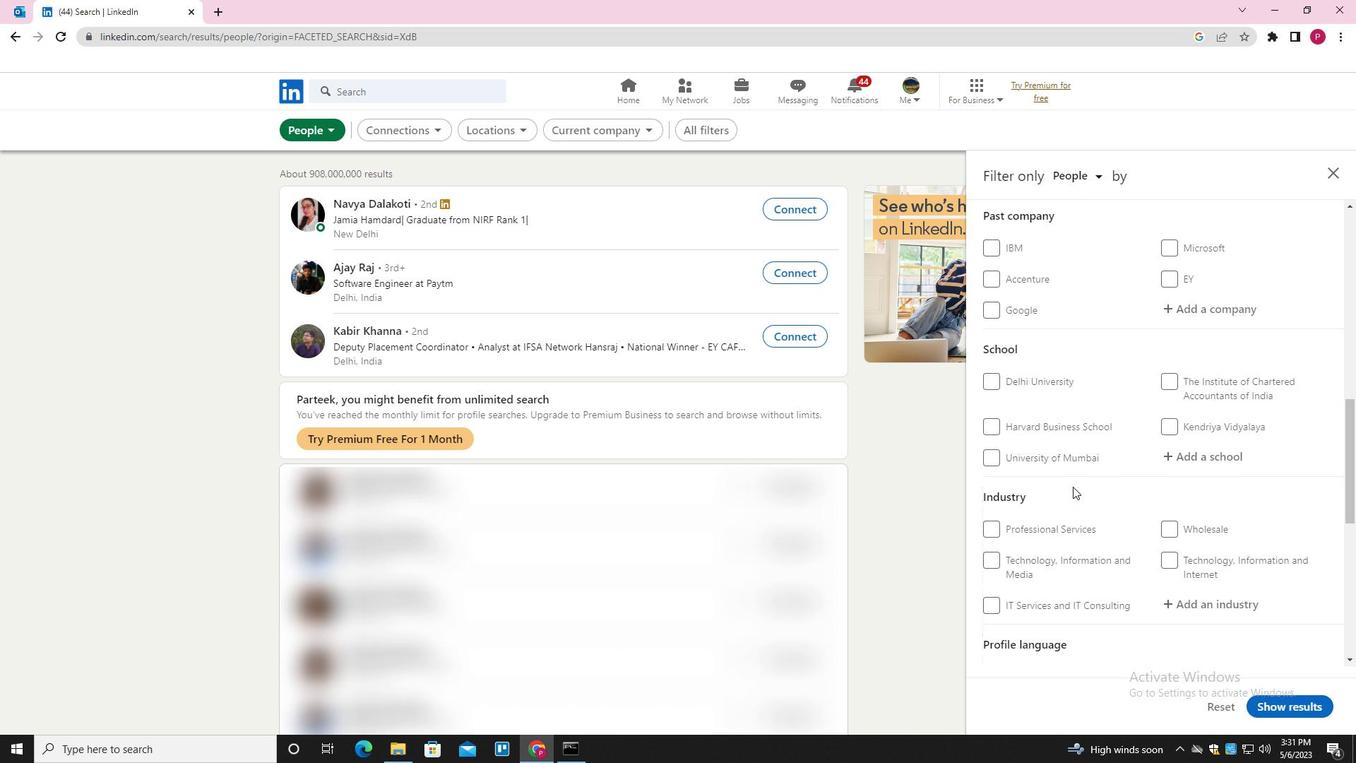 
Action: Mouse scrolled (1073, 486) with delta (0, 0)
Screenshot: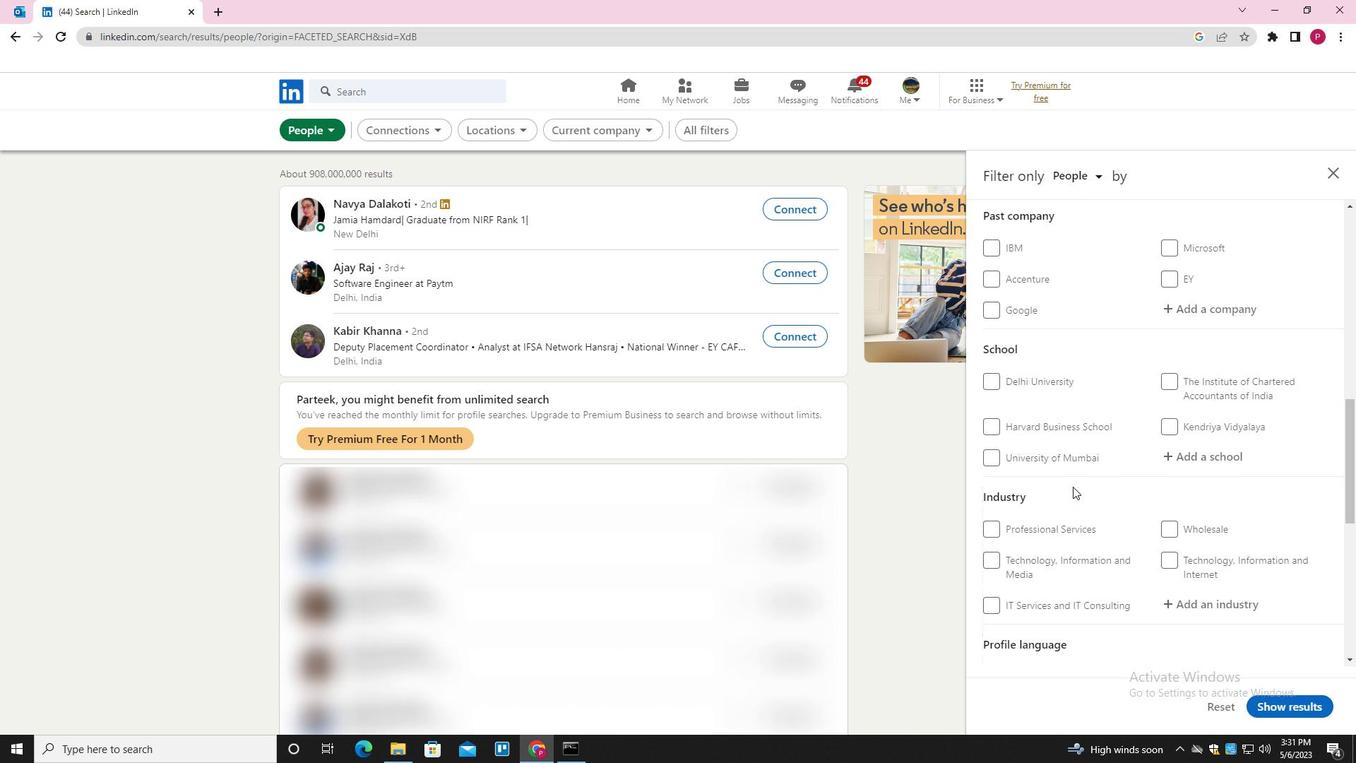 
Action: Mouse scrolled (1073, 486) with delta (0, 0)
Screenshot: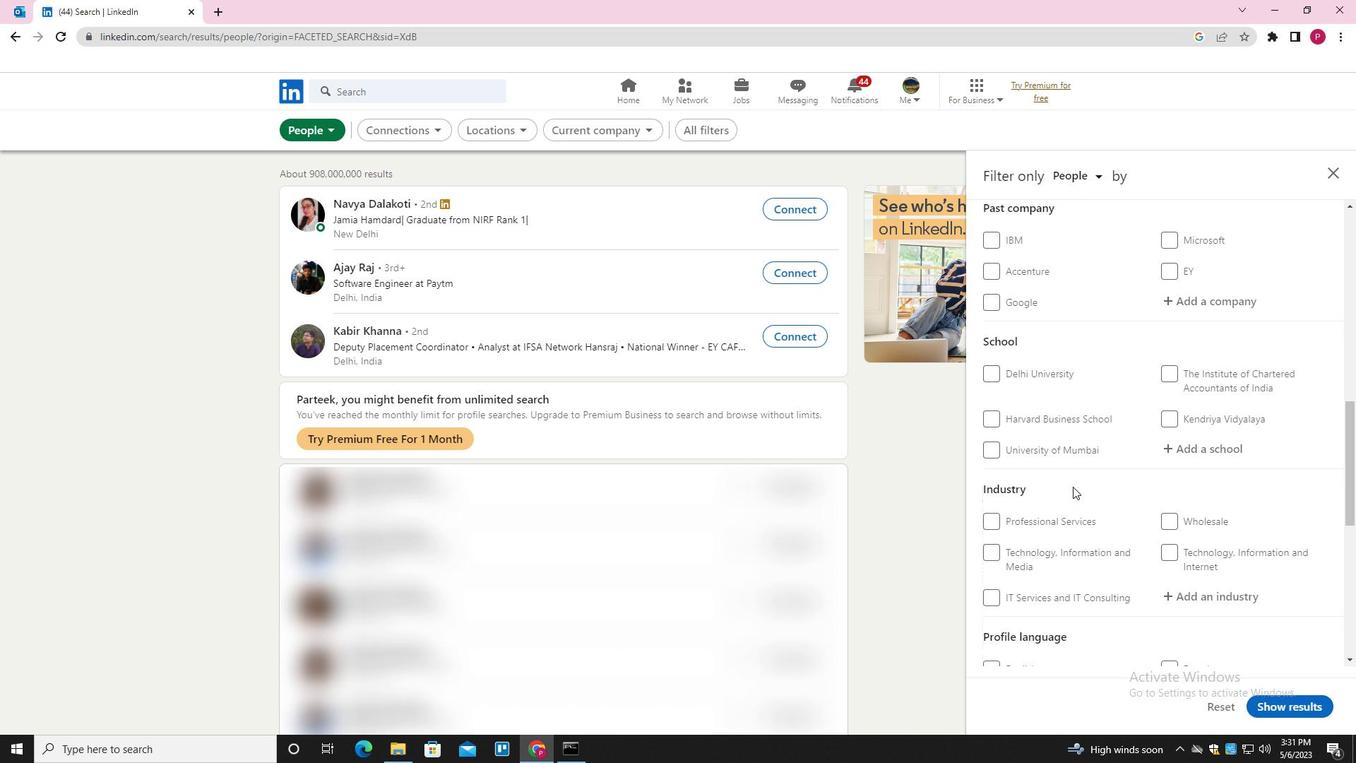 
Action: Mouse moved to (1073, 486)
Screenshot: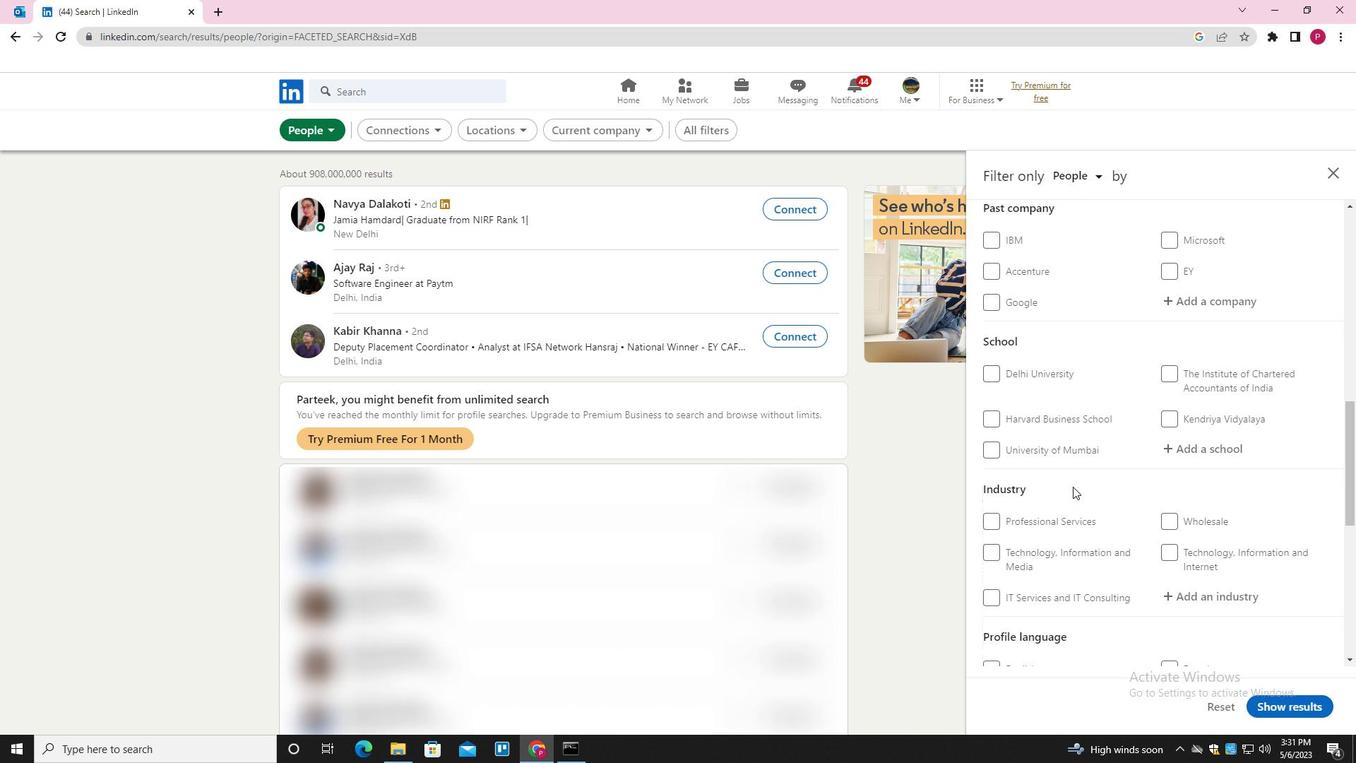 
Action: Mouse scrolled (1073, 486) with delta (0, 0)
Screenshot: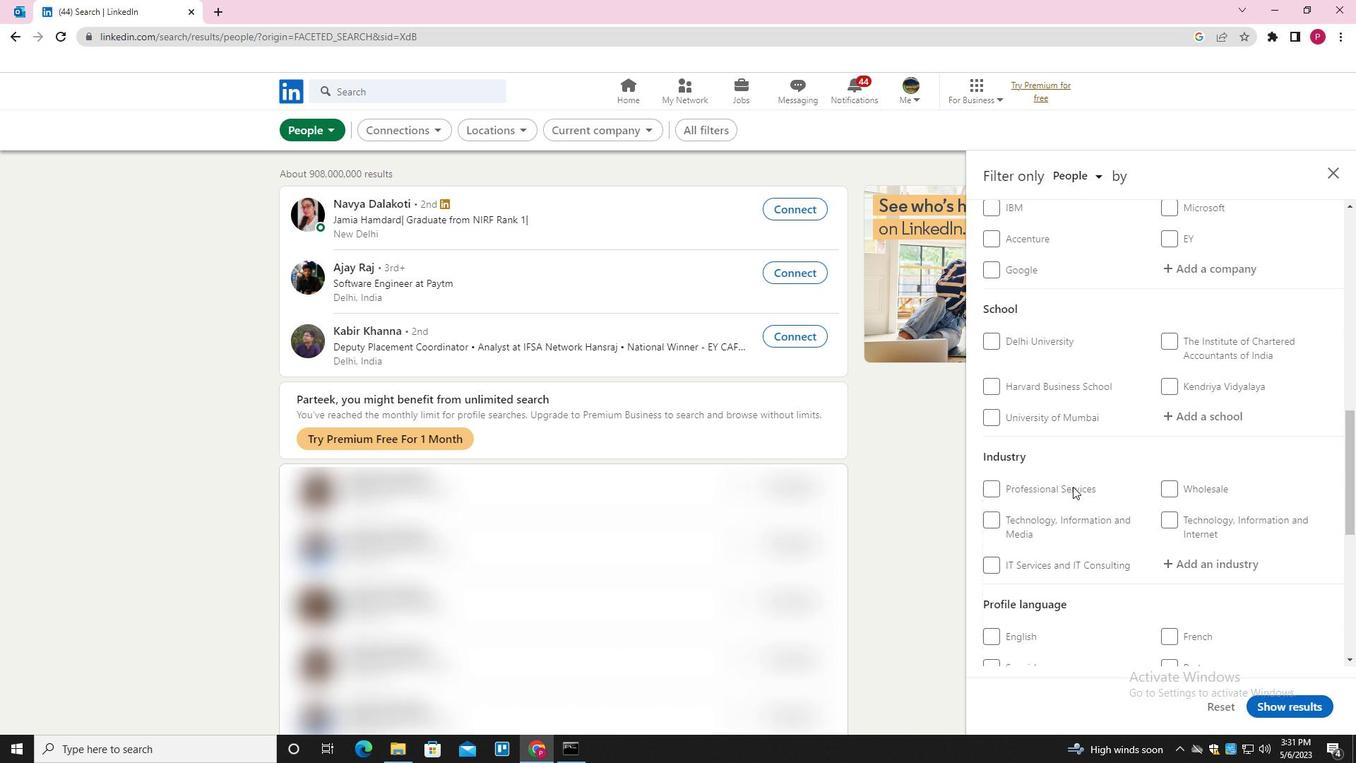 
Action: Mouse moved to (1021, 362)
Screenshot: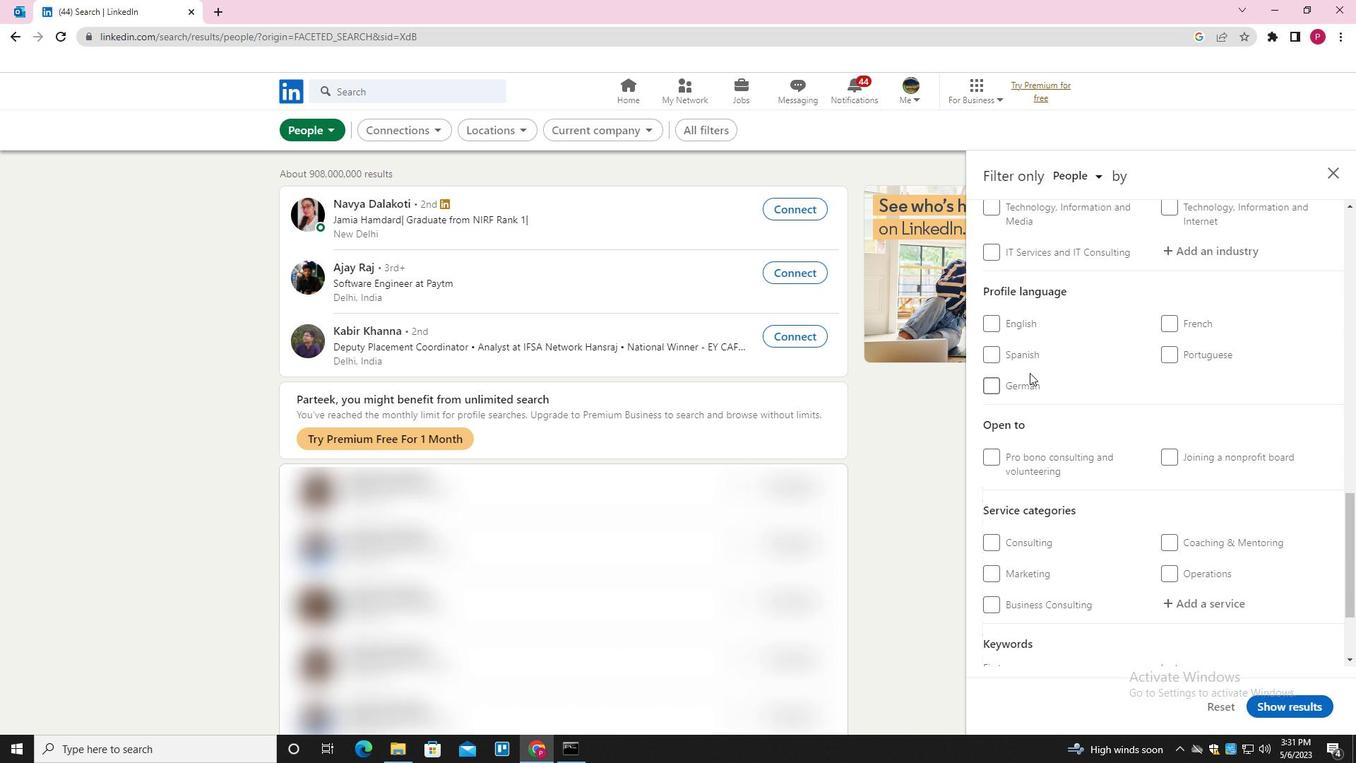
Action: Mouse pressed left at (1021, 362)
Screenshot: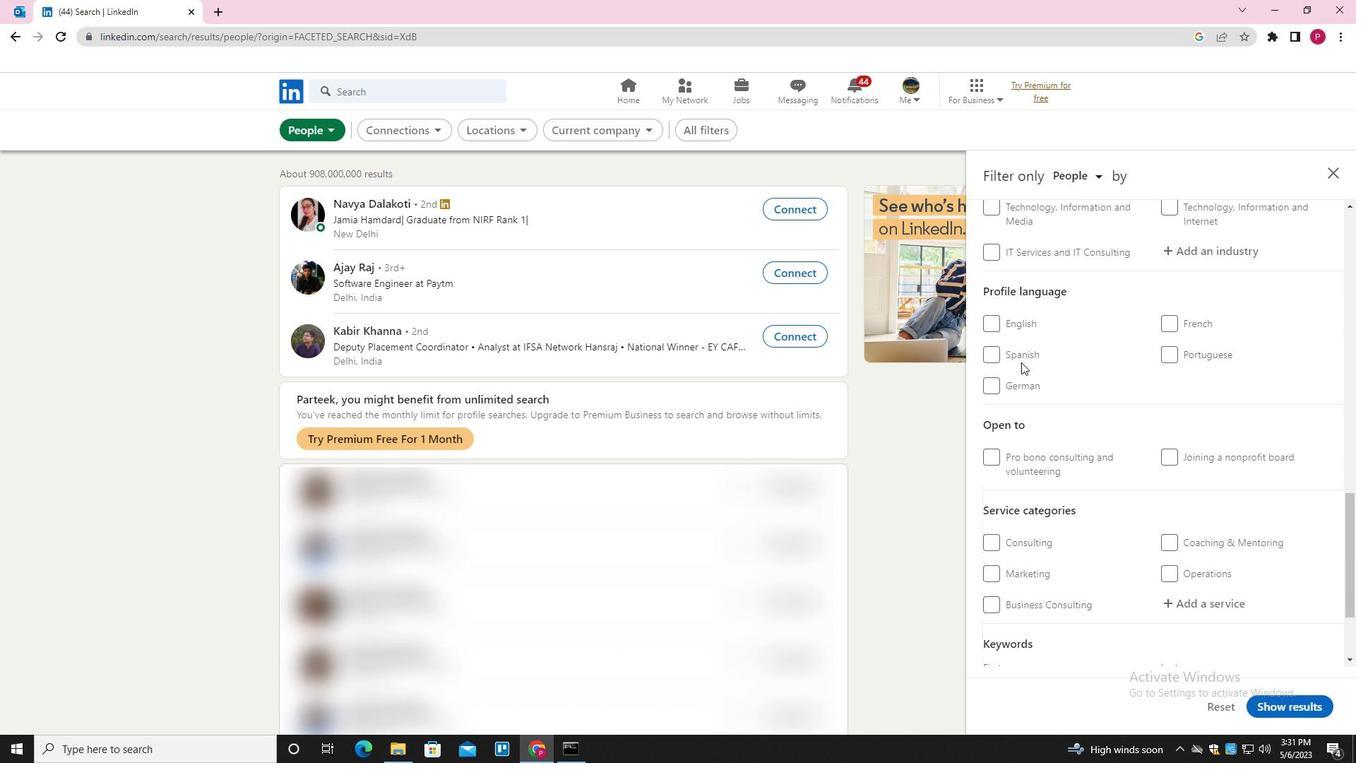 
Action: Mouse moved to (1025, 351)
Screenshot: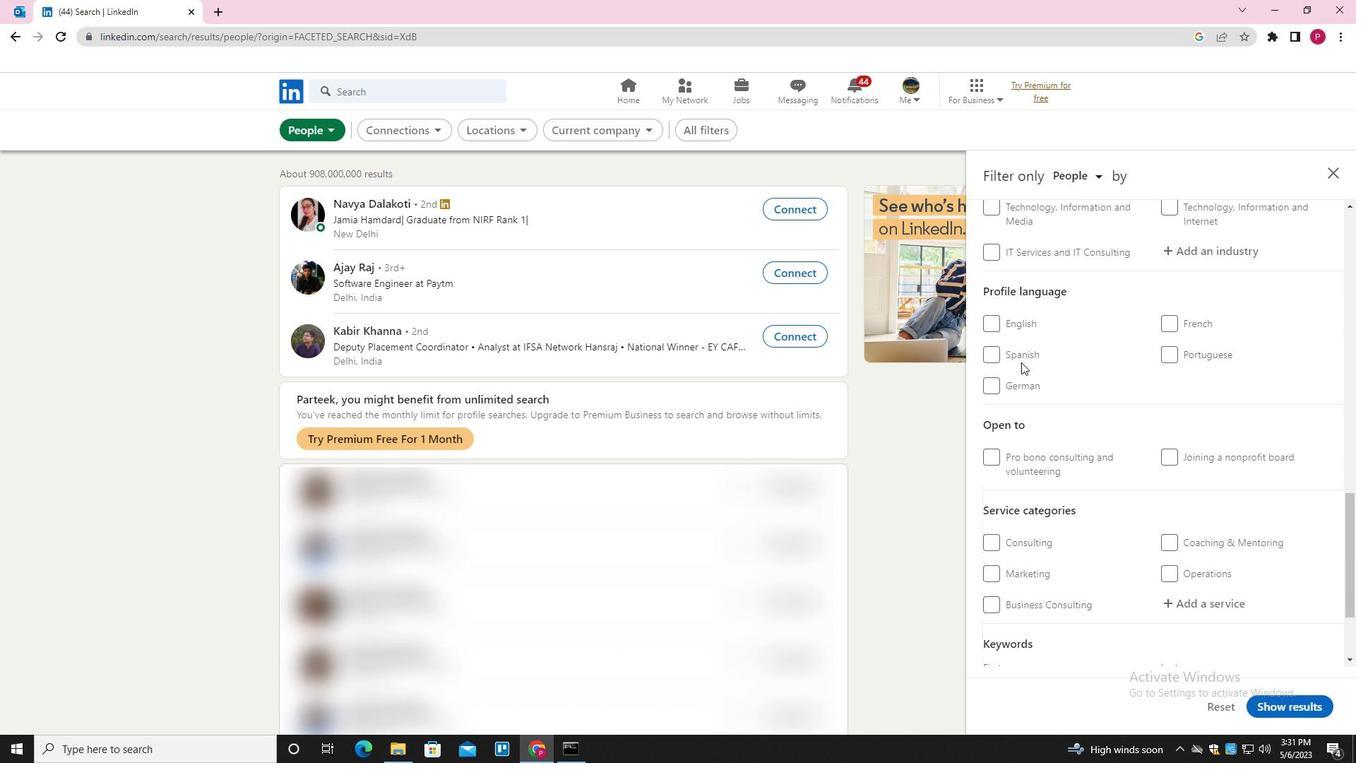 
Action: Mouse pressed left at (1025, 351)
Screenshot: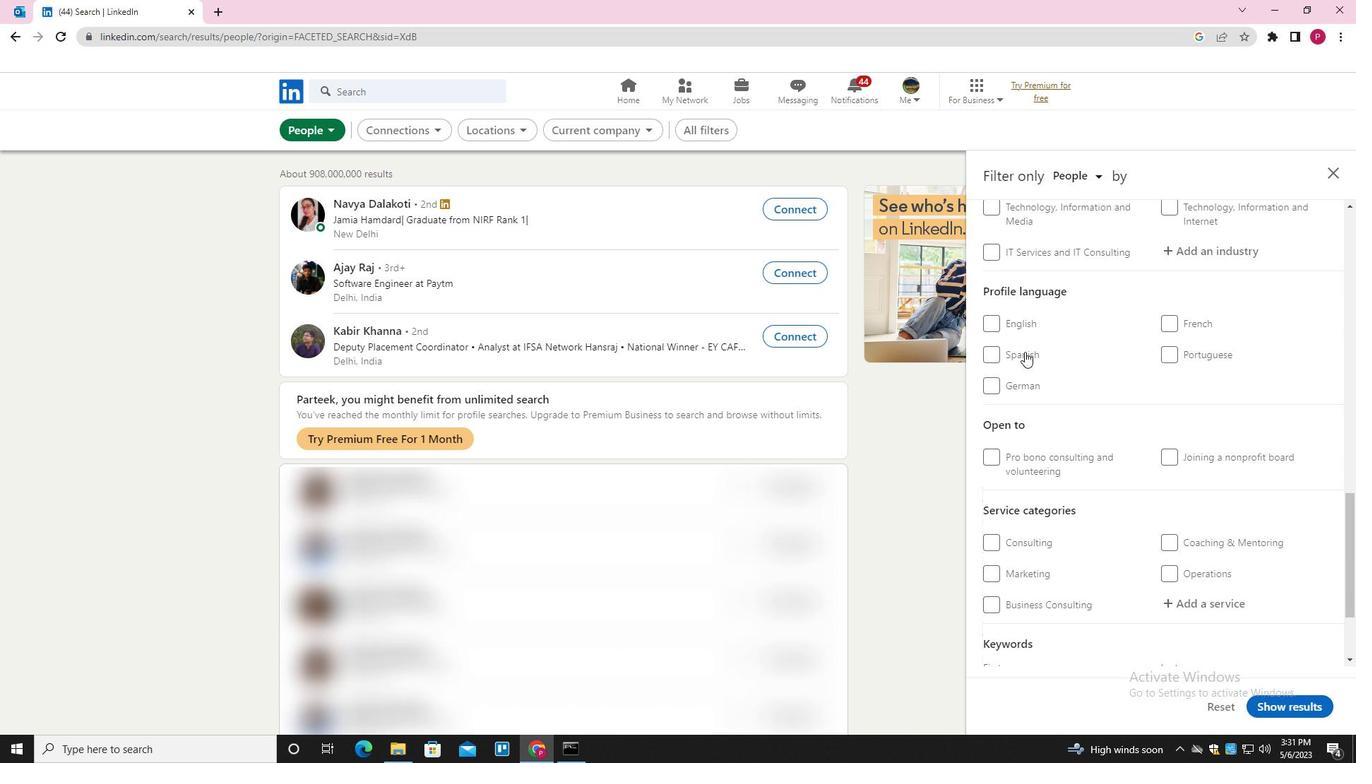 
Action: Mouse moved to (1068, 427)
Screenshot: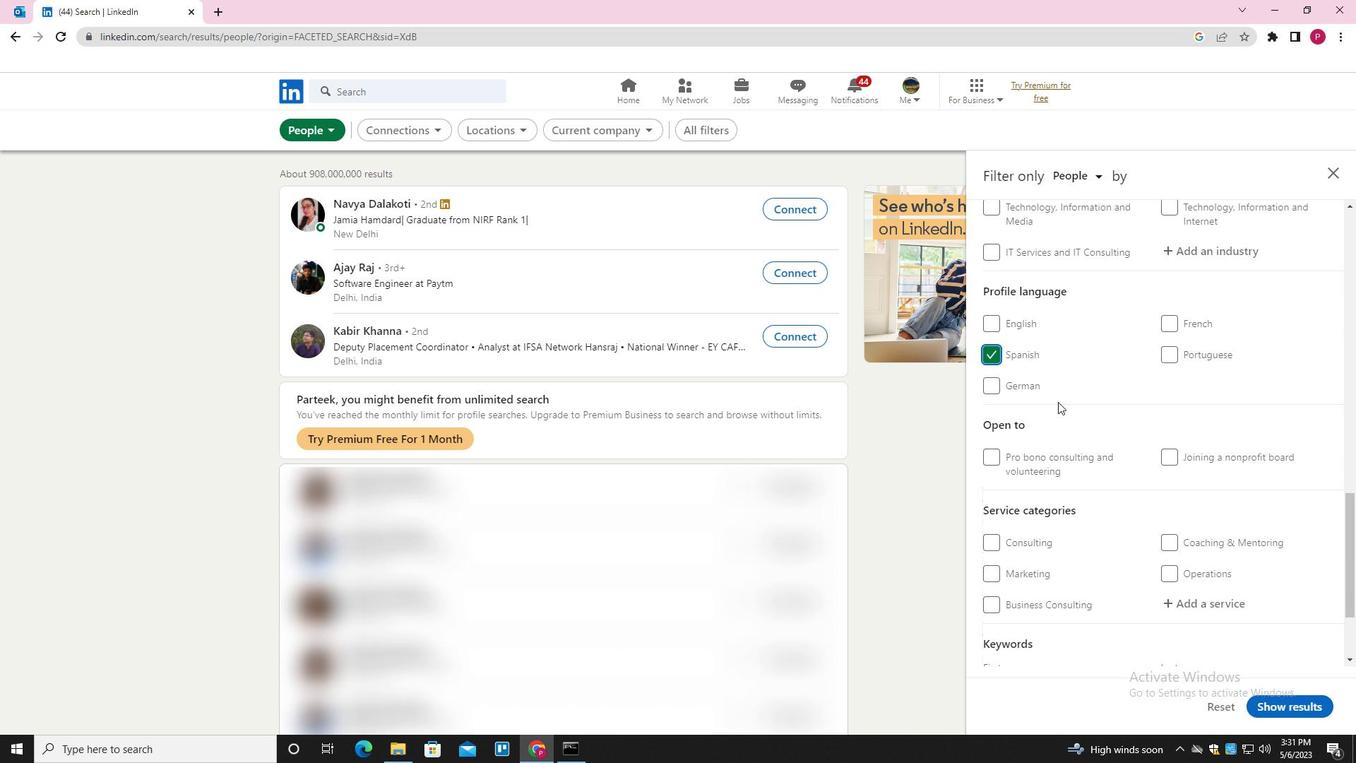 
Action: Mouse scrolled (1068, 428) with delta (0, 0)
Screenshot: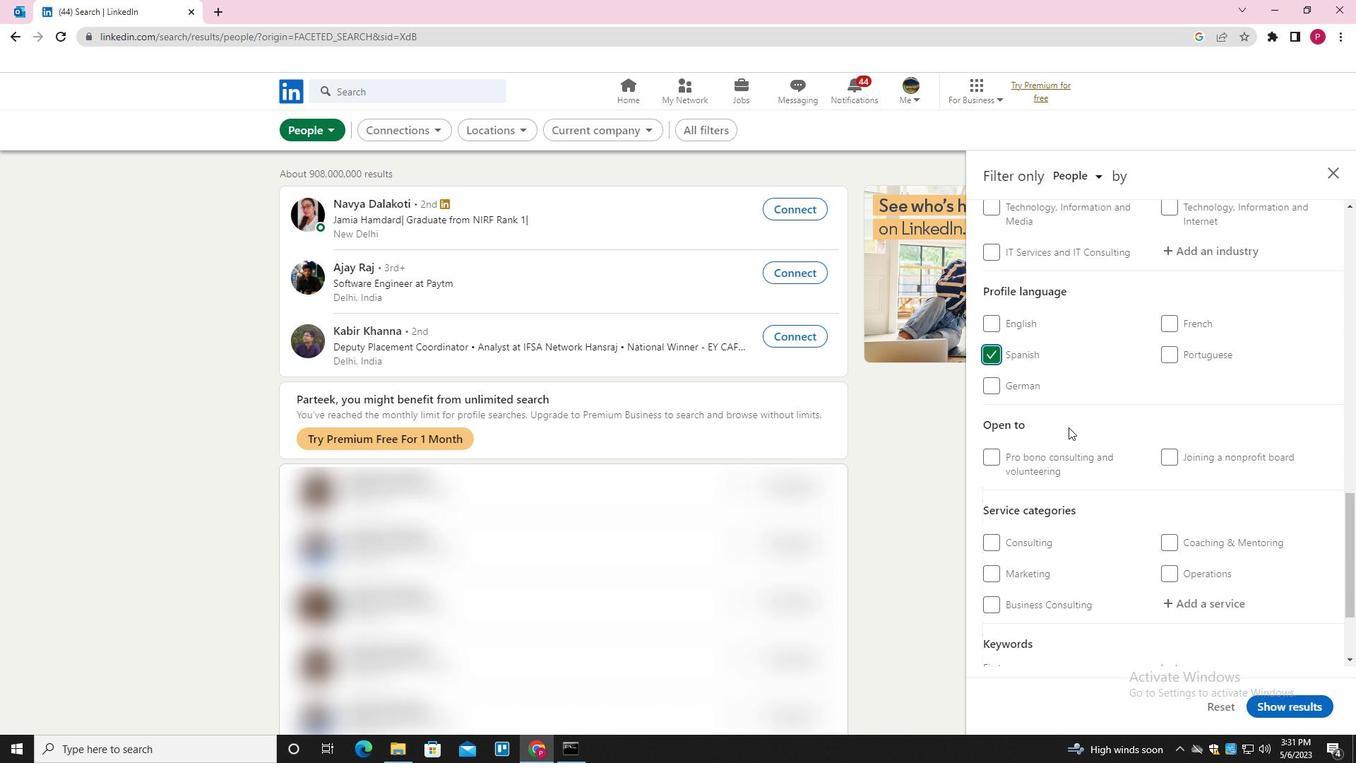 
Action: Mouse scrolled (1068, 428) with delta (0, 0)
Screenshot: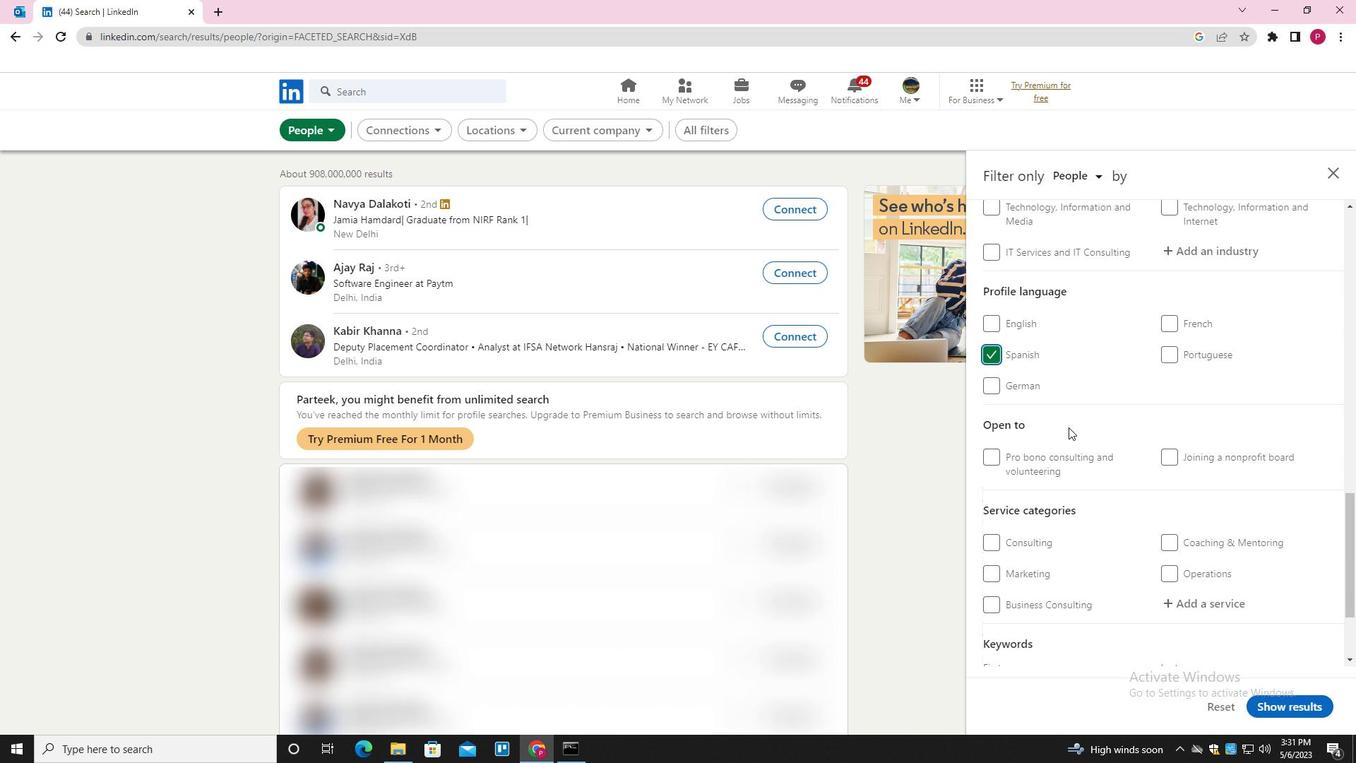 
Action: Mouse scrolled (1068, 428) with delta (0, 0)
Screenshot: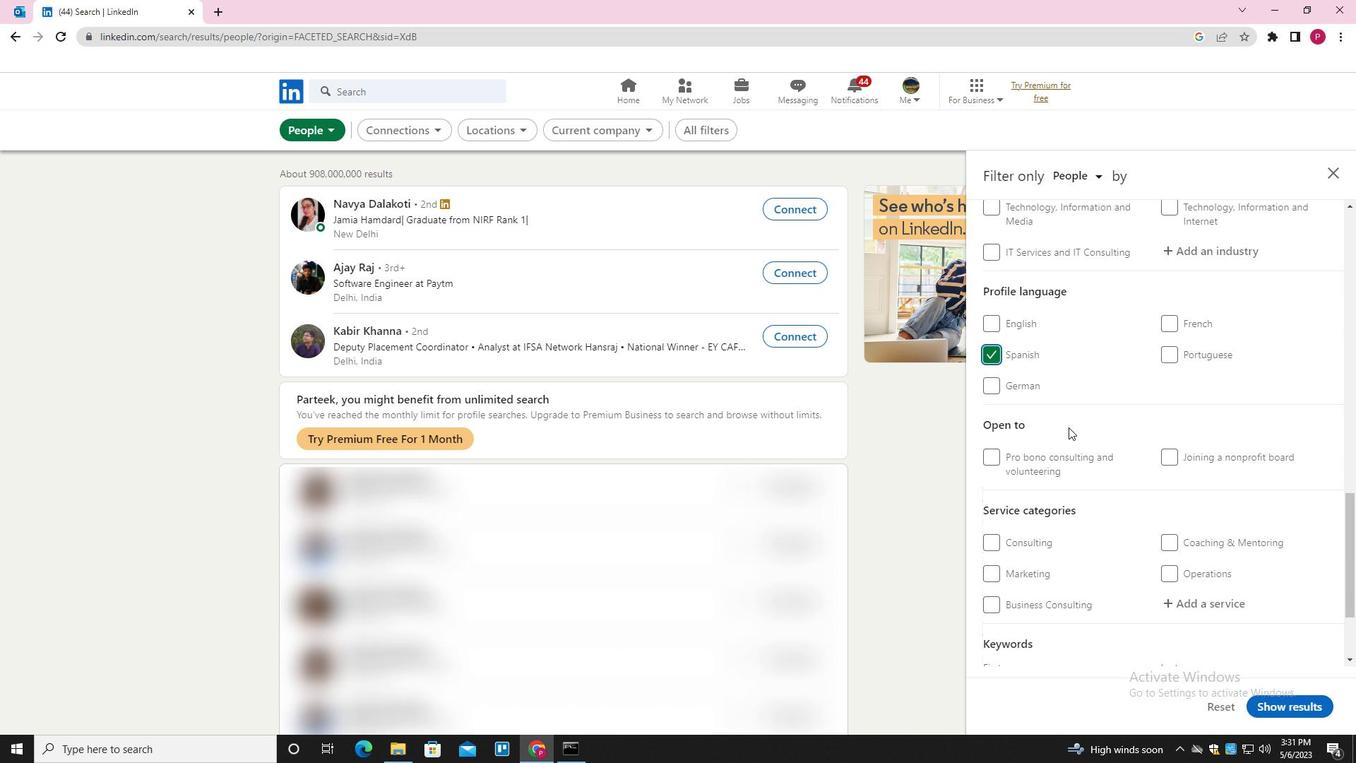 
Action: Mouse scrolled (1068, 428) with delta (0, 0)
Screenshot: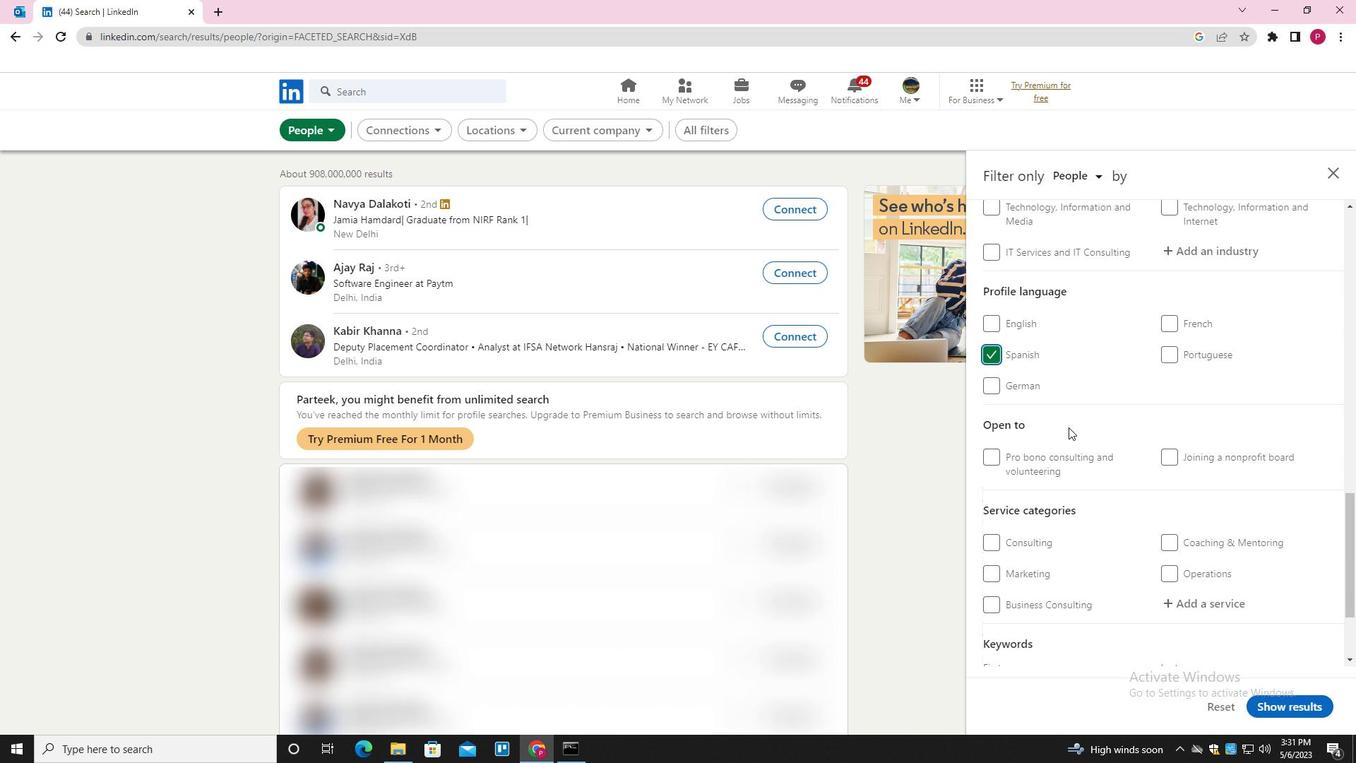 
Action: Mouse scrolled (1068, 428) with delta (0, 0)
Screenshot: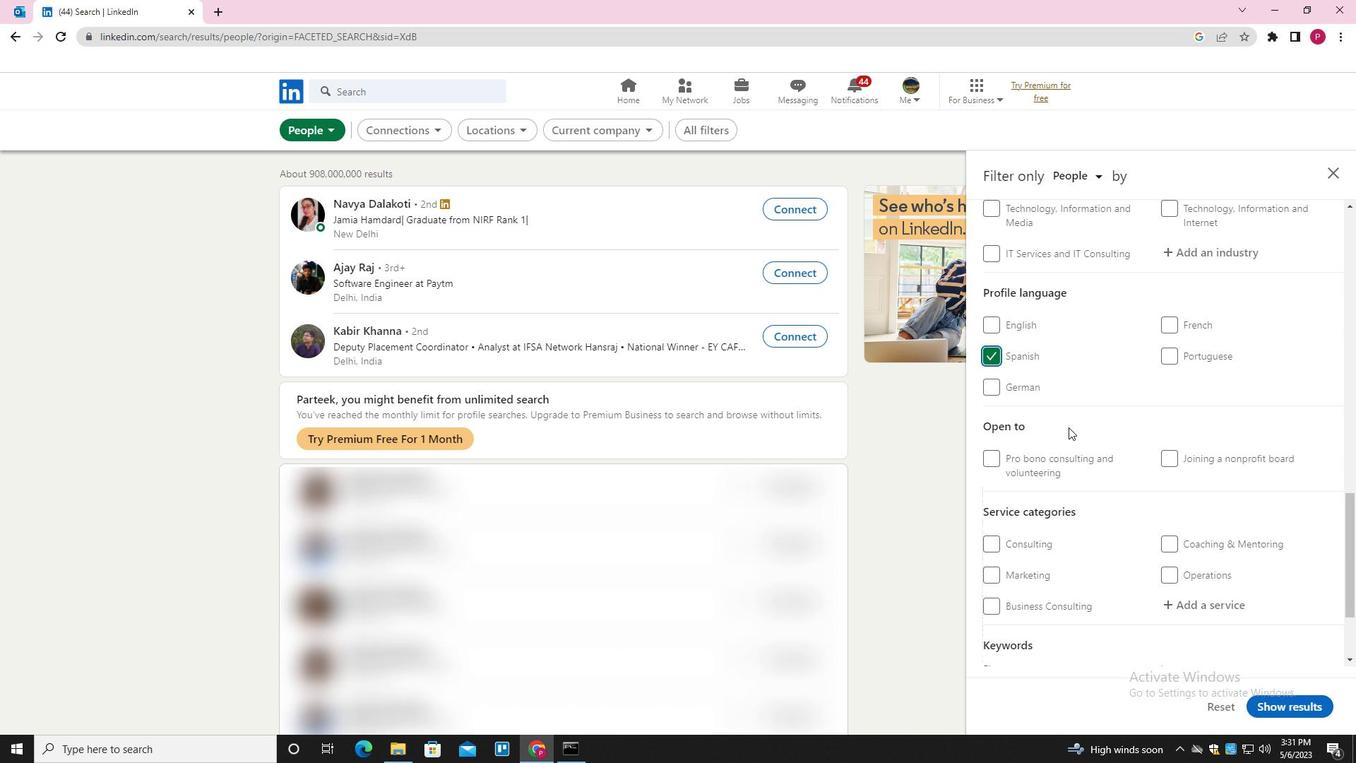 
Action: Mouse scrolled (1068, 428) with delta (0, 0)
Screenshot: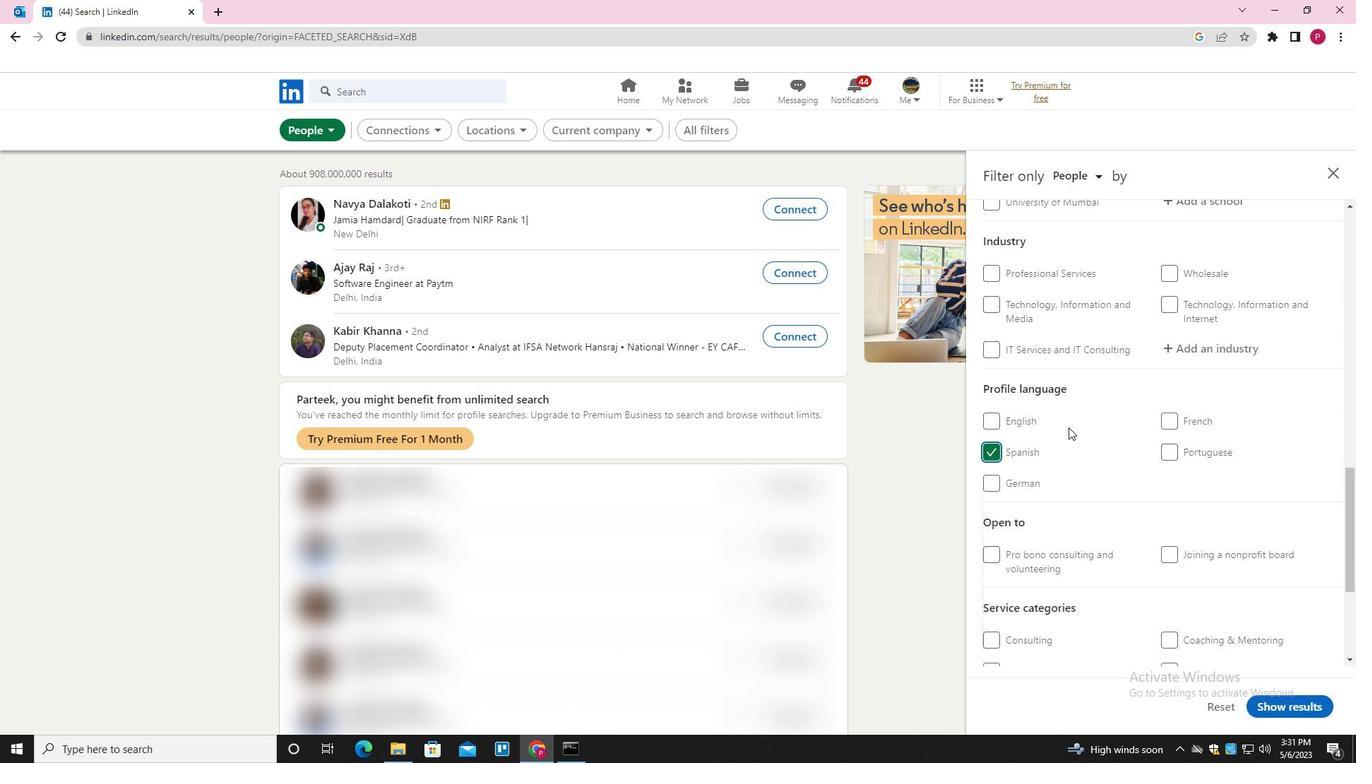 
Action: Mouse scrolled (1068, 428) with delta (0, 0)
Screenshot: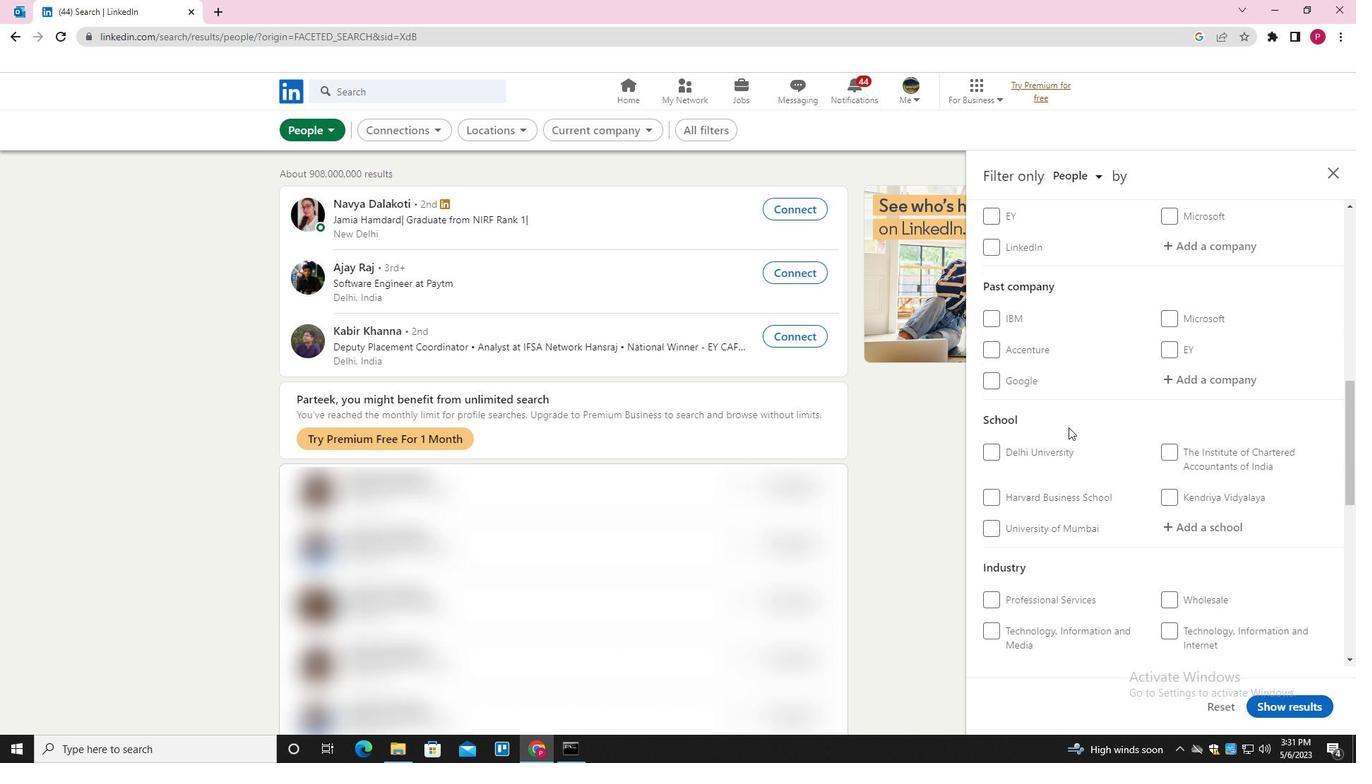 
Action: Mouse scrolled (1068, 428) with delta (0, 0)
Screenshot: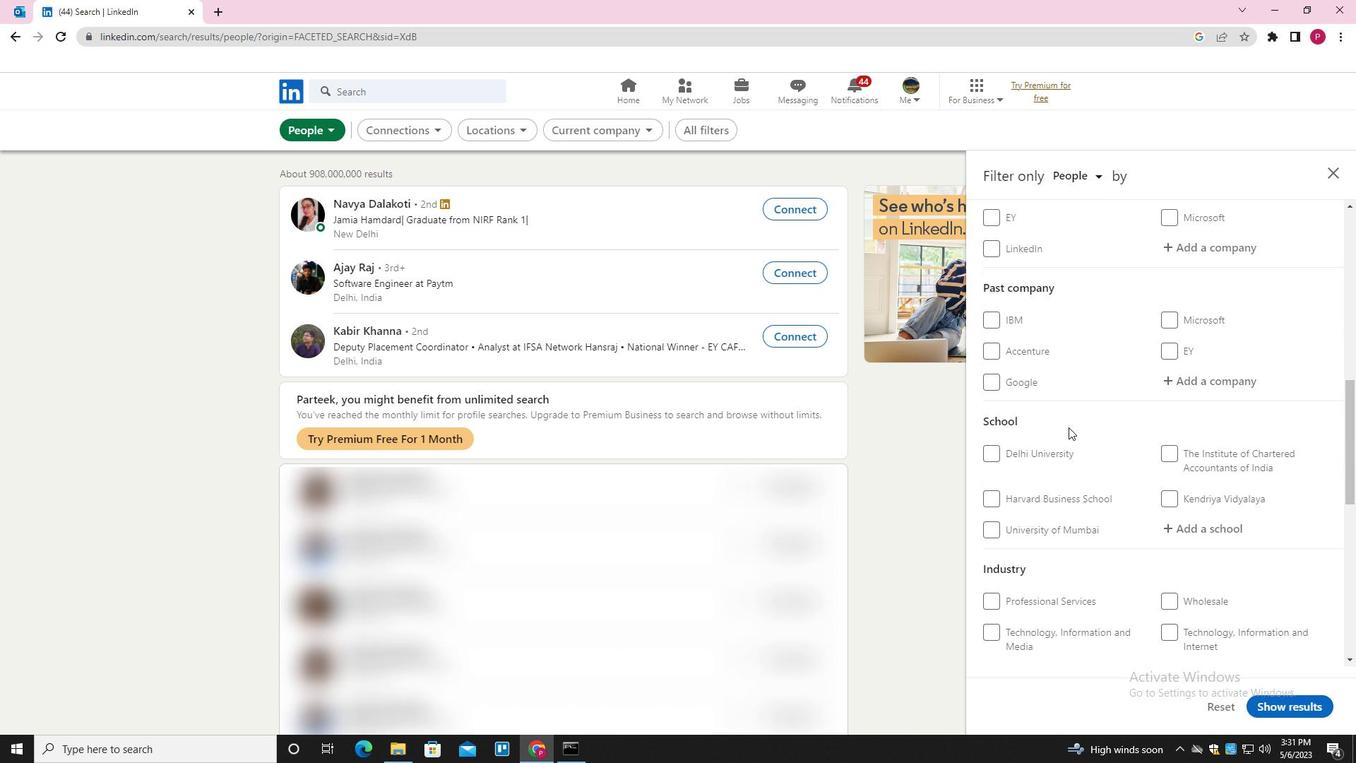 
Action: Mouse moved to (1215, 393)
Screenshot: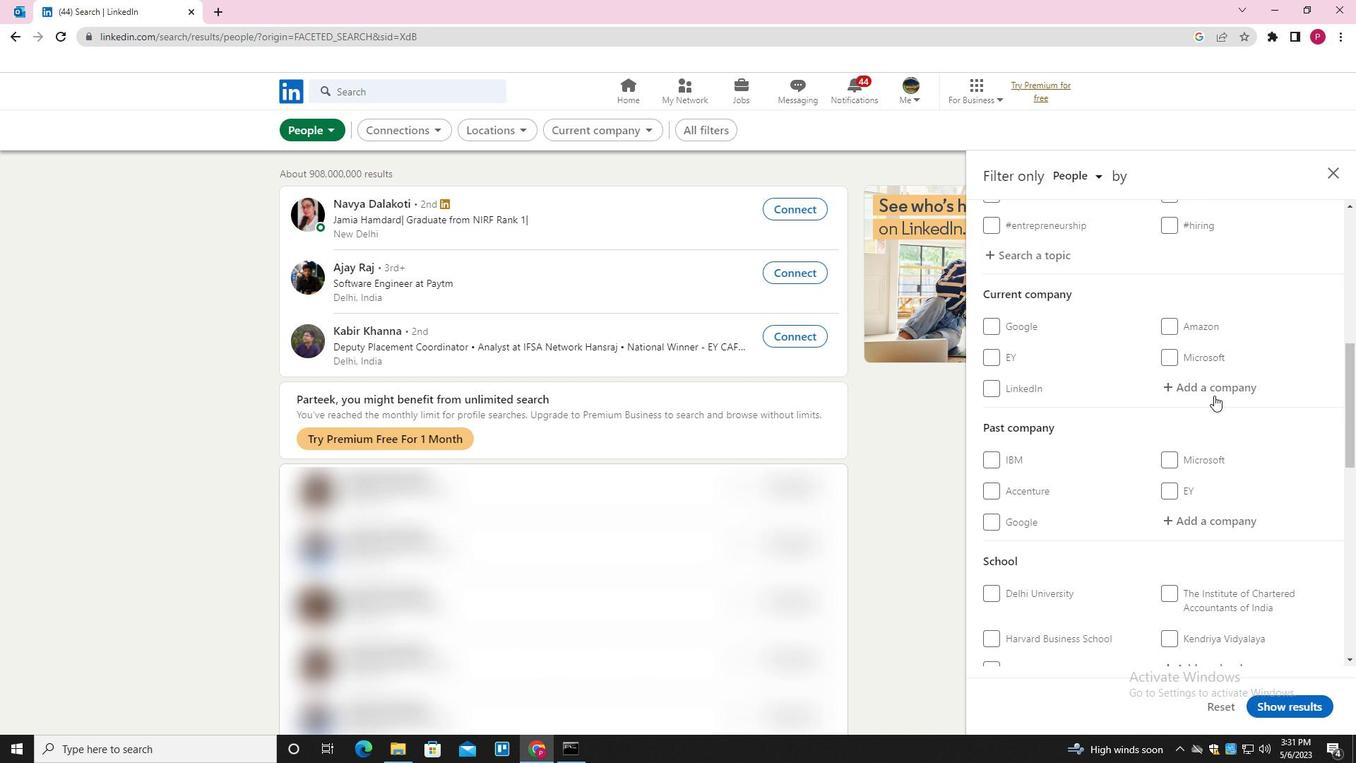 
Action: Mouse pressed left at (1215, 393)
Screenshot: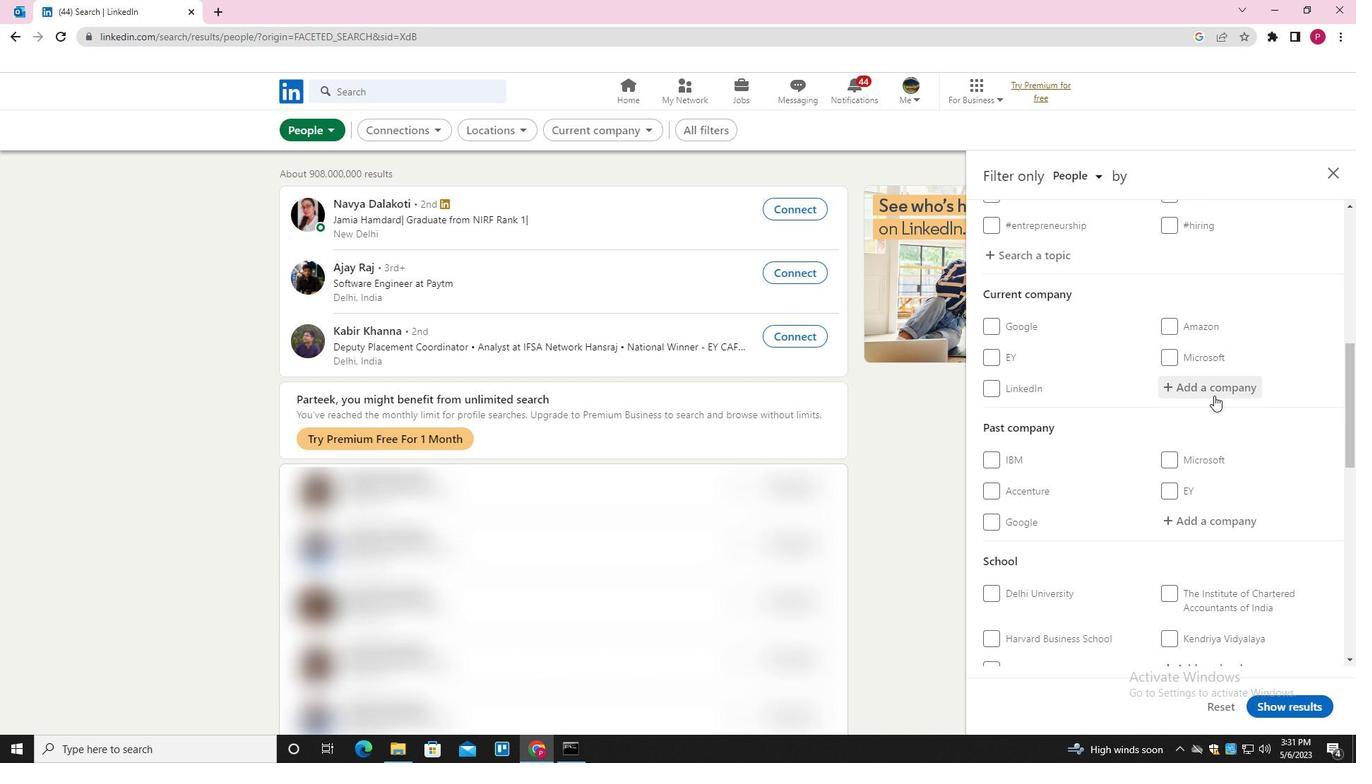 
Action: Key pressed <Key.shift>T<Key.shift>EXTILE<Key.space>APPREL<Key.backspace><Key.backspace><Key.backspace>AREL<Key.space><Key.down><Key.enter>
Screenshot: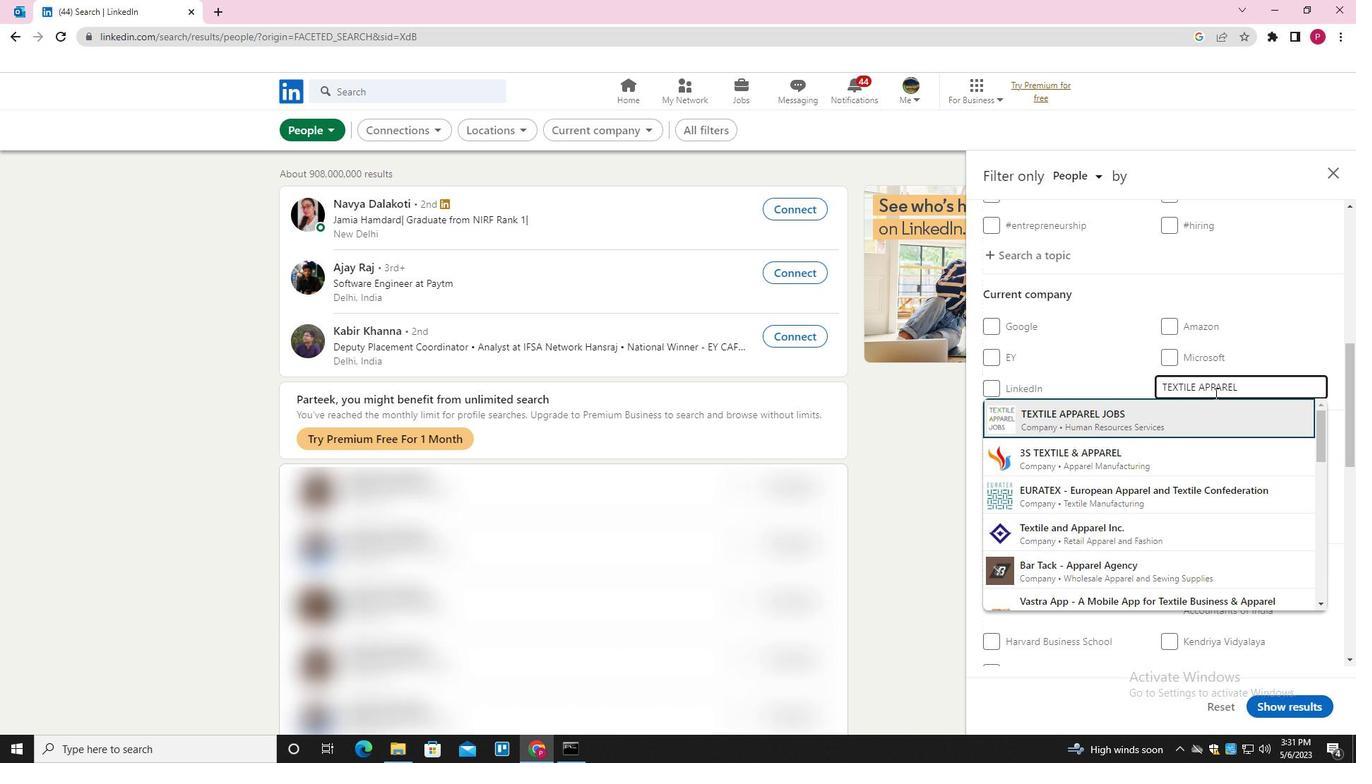 
Action: Mouse moved to (1160, 426)
Screenshot: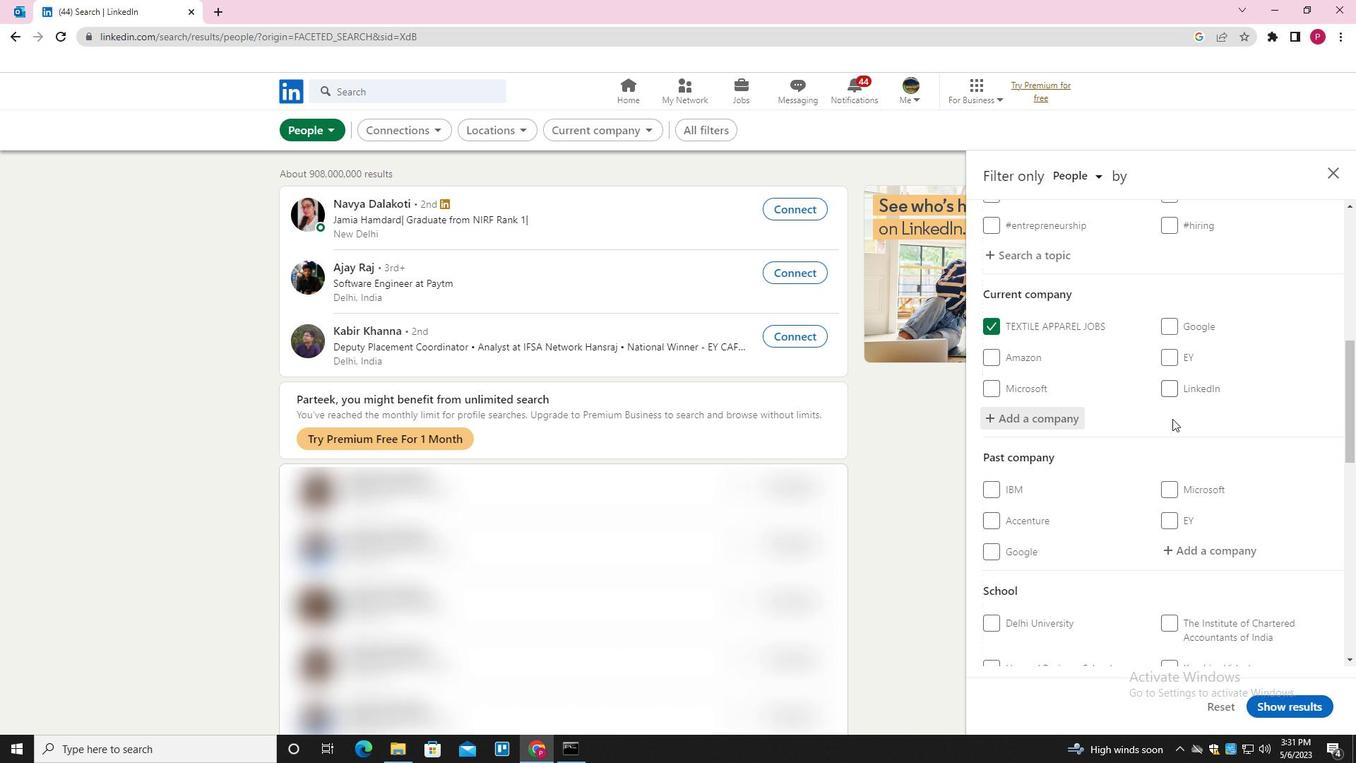 
Action: Mouse scrolled (1160, 426) with delta (0, 0)
Screenshot: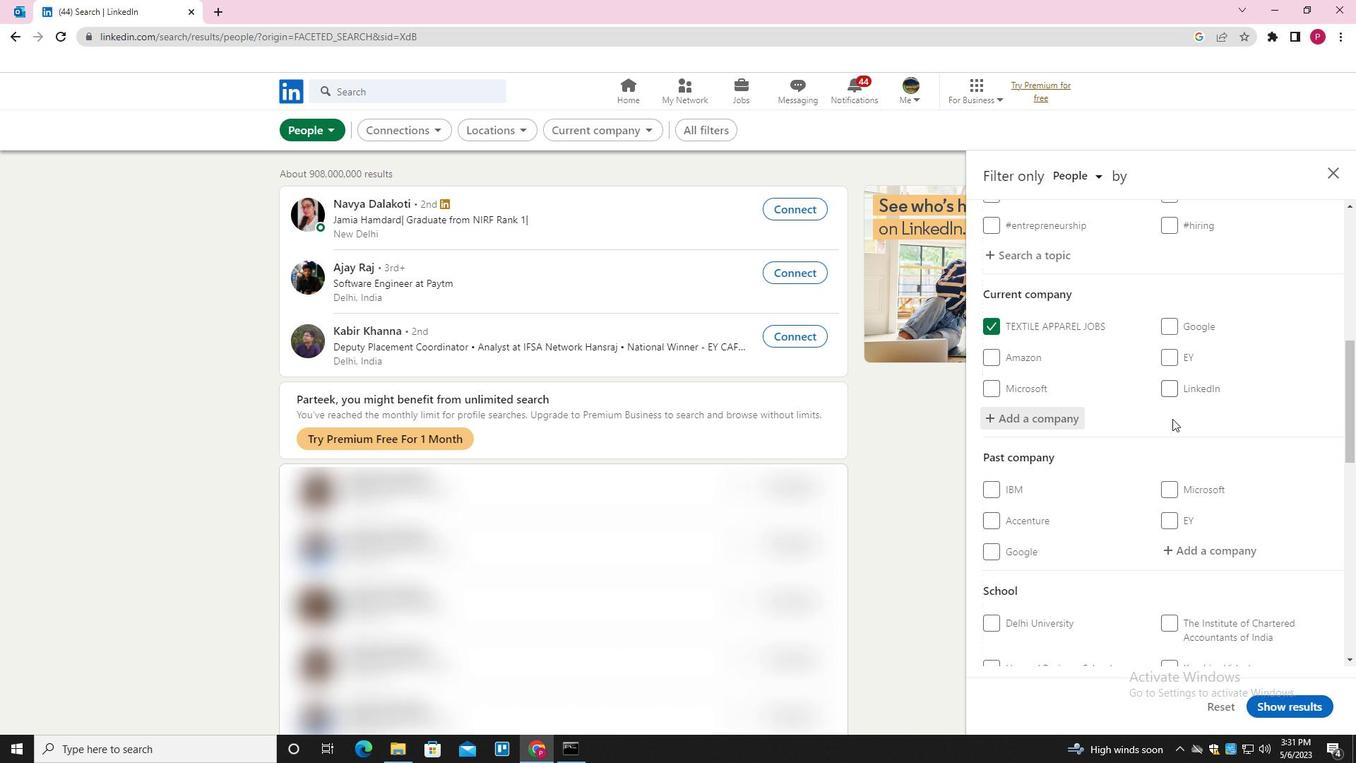 
Action: Mouse scrolled (1160, 426) with delta (0, 0)
Screenshot: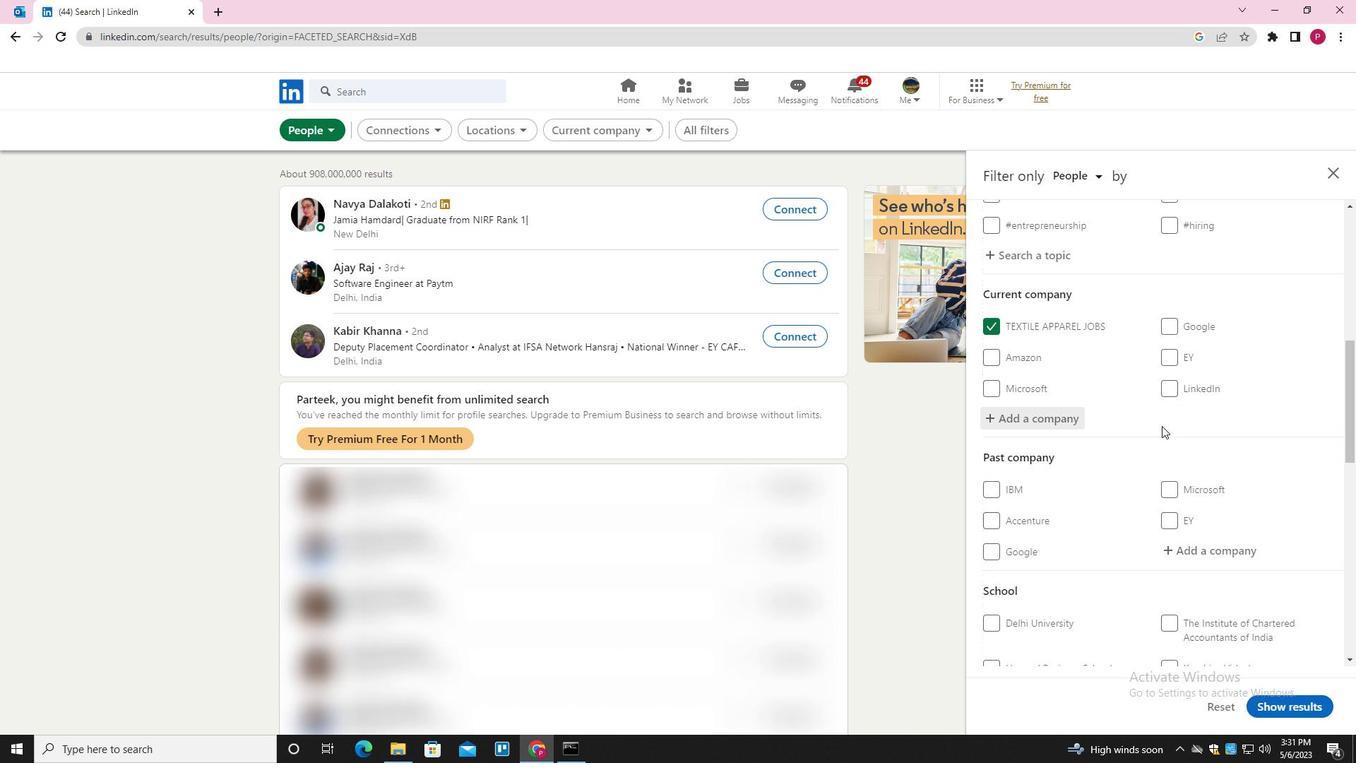 
Action: Mouse moved to (1159, 428)
Screenshot: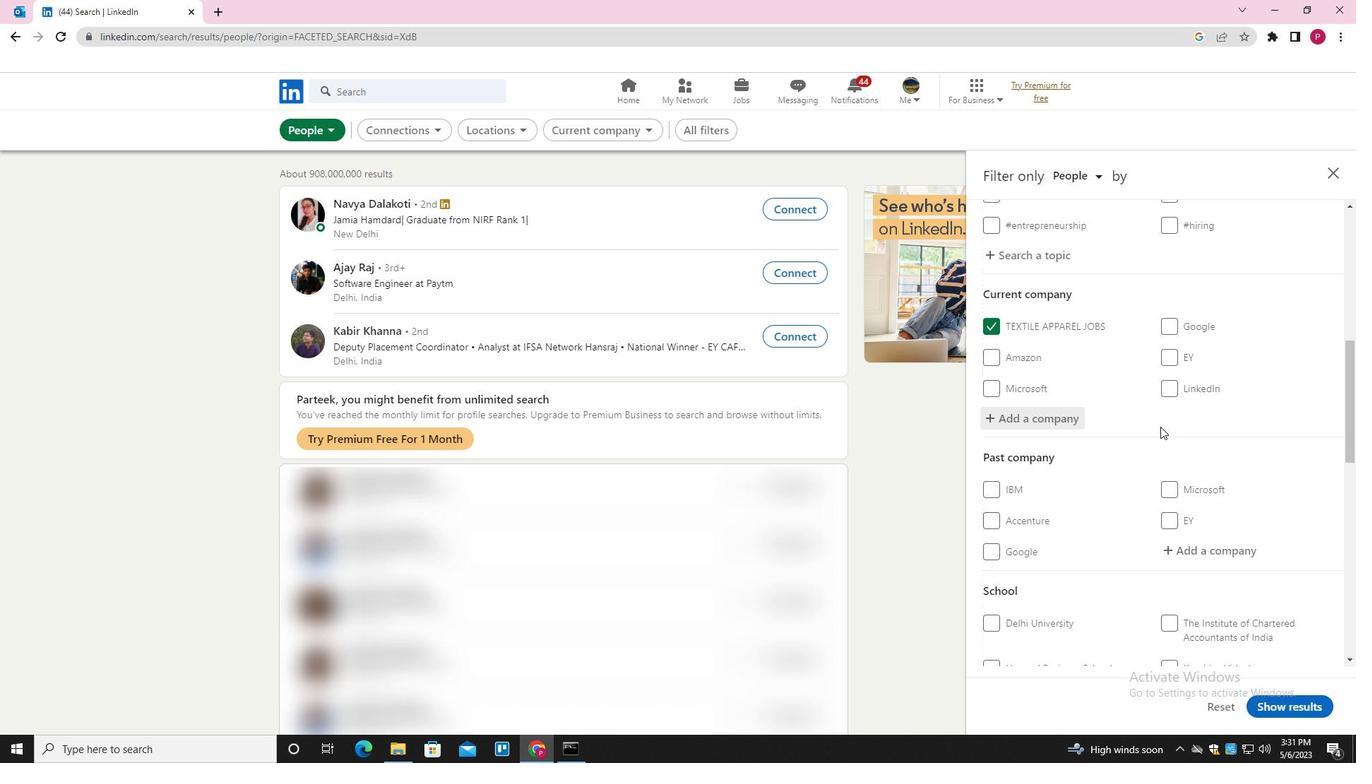 
Action: Mouse scrolled (1159, 428) with delta (0, 0)
Screenshot: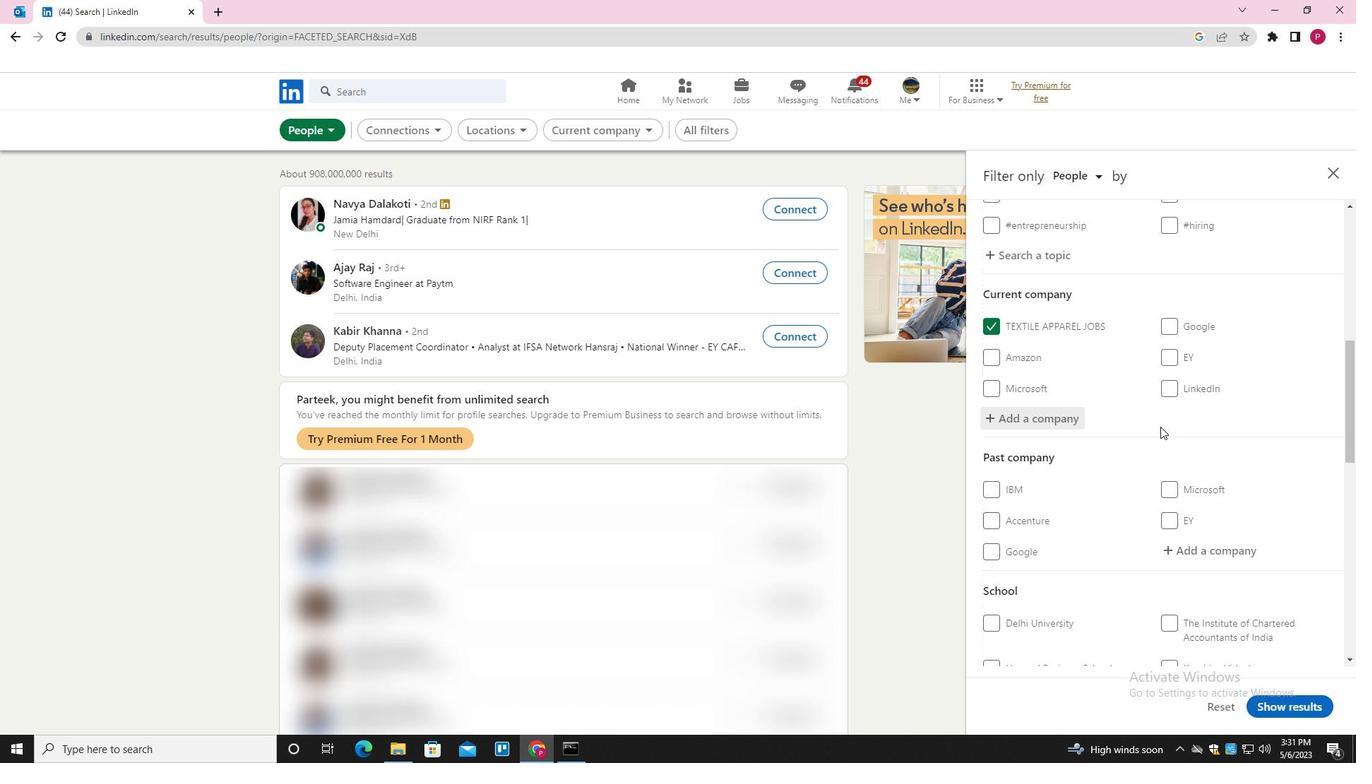 
Action: Mouse moved to (1159, 430)
Screenshot: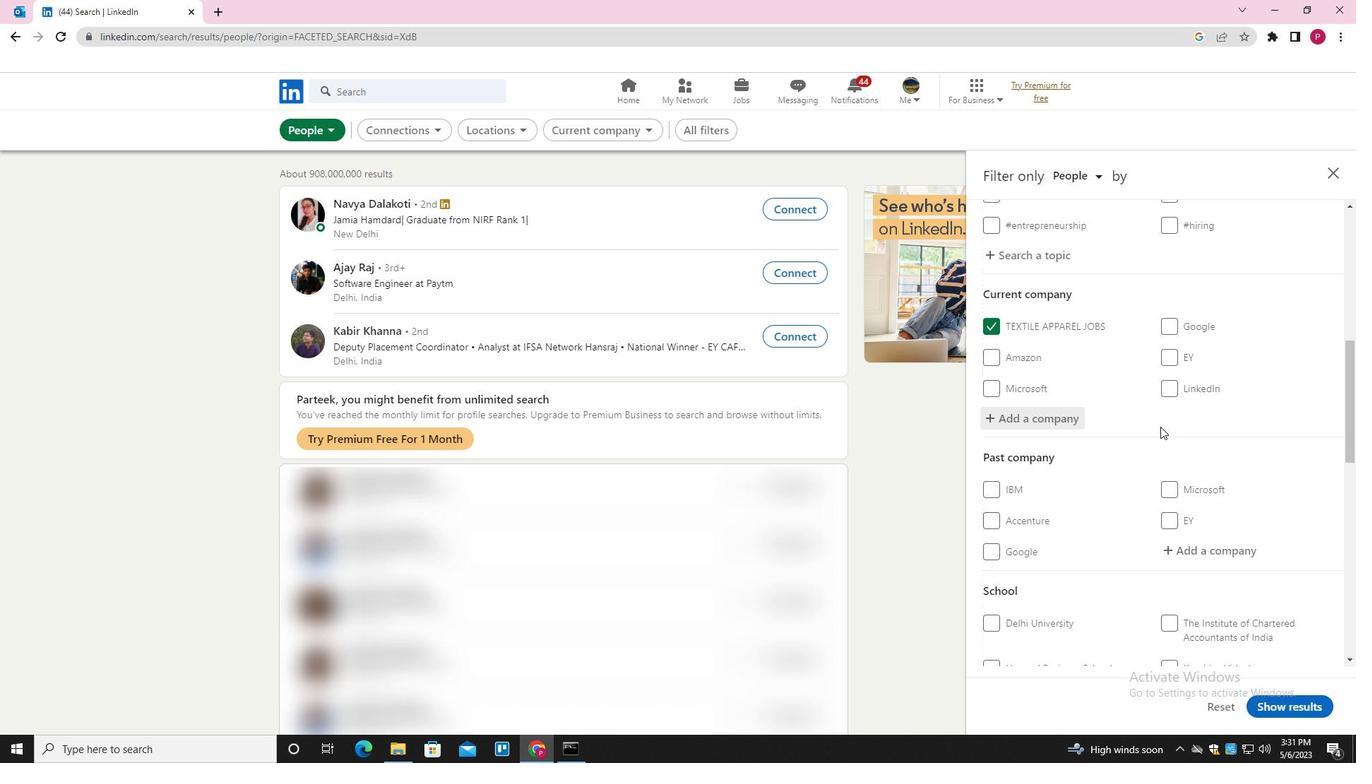 
Action: Mouse scrolled (1159, 429) with delta (0, 0)
Screenshot: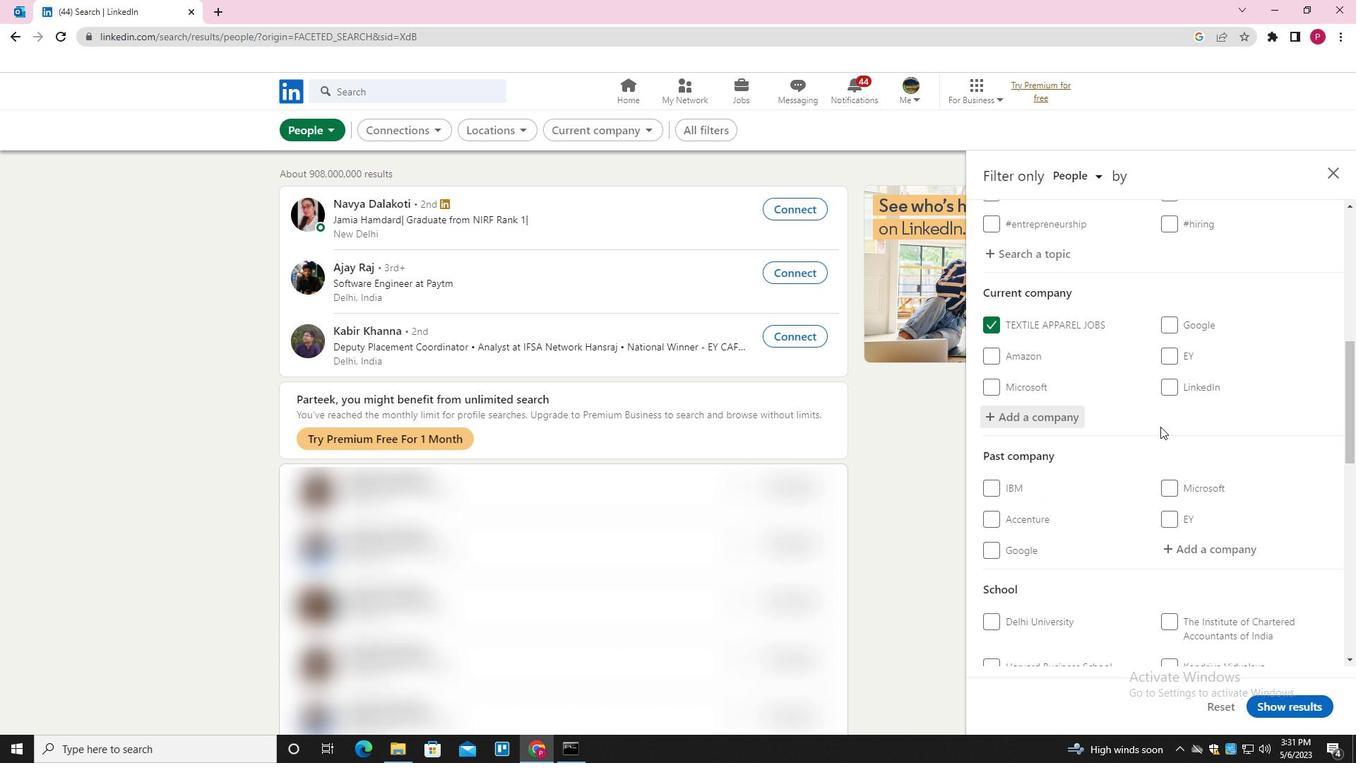 
Action: Mouse moved to (1188, 422)
Screenshot: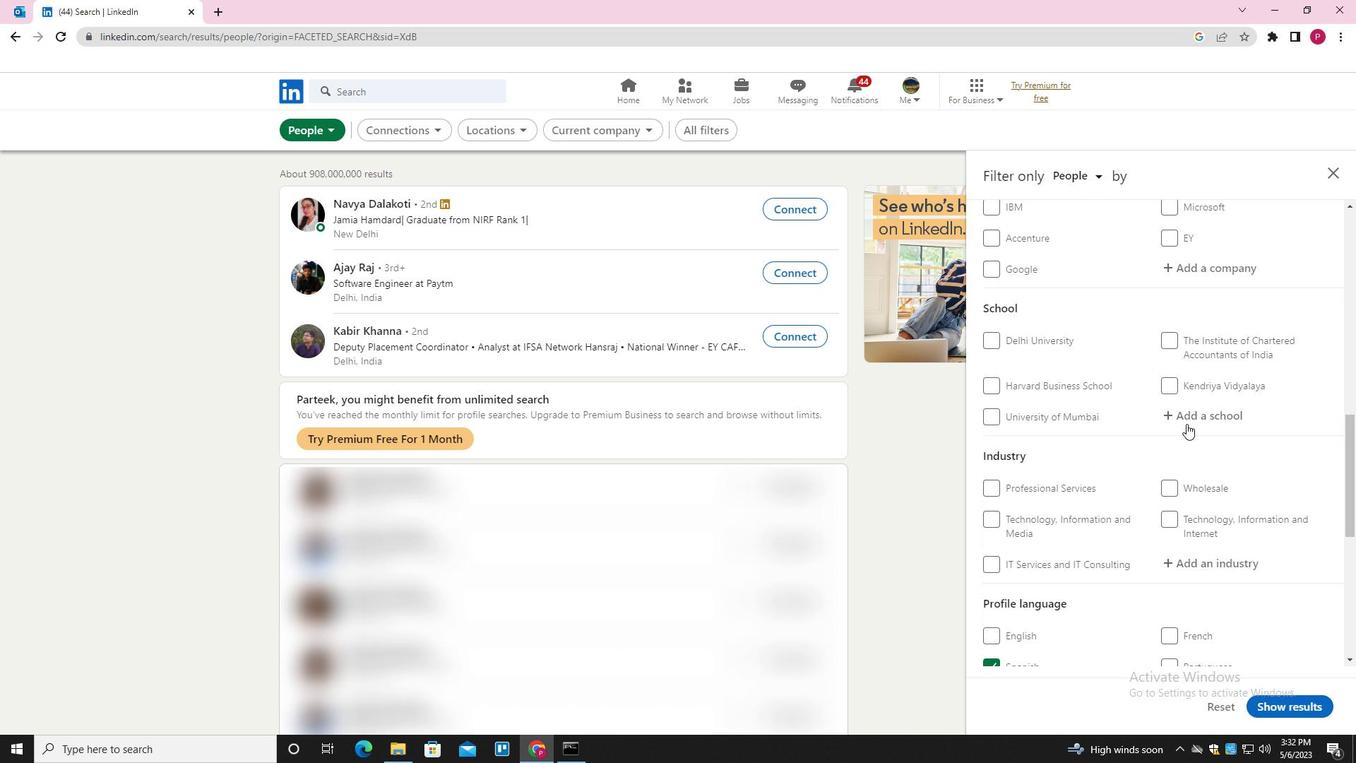 
Action: Mouse pressed left at (1188, 422)
Screenshot: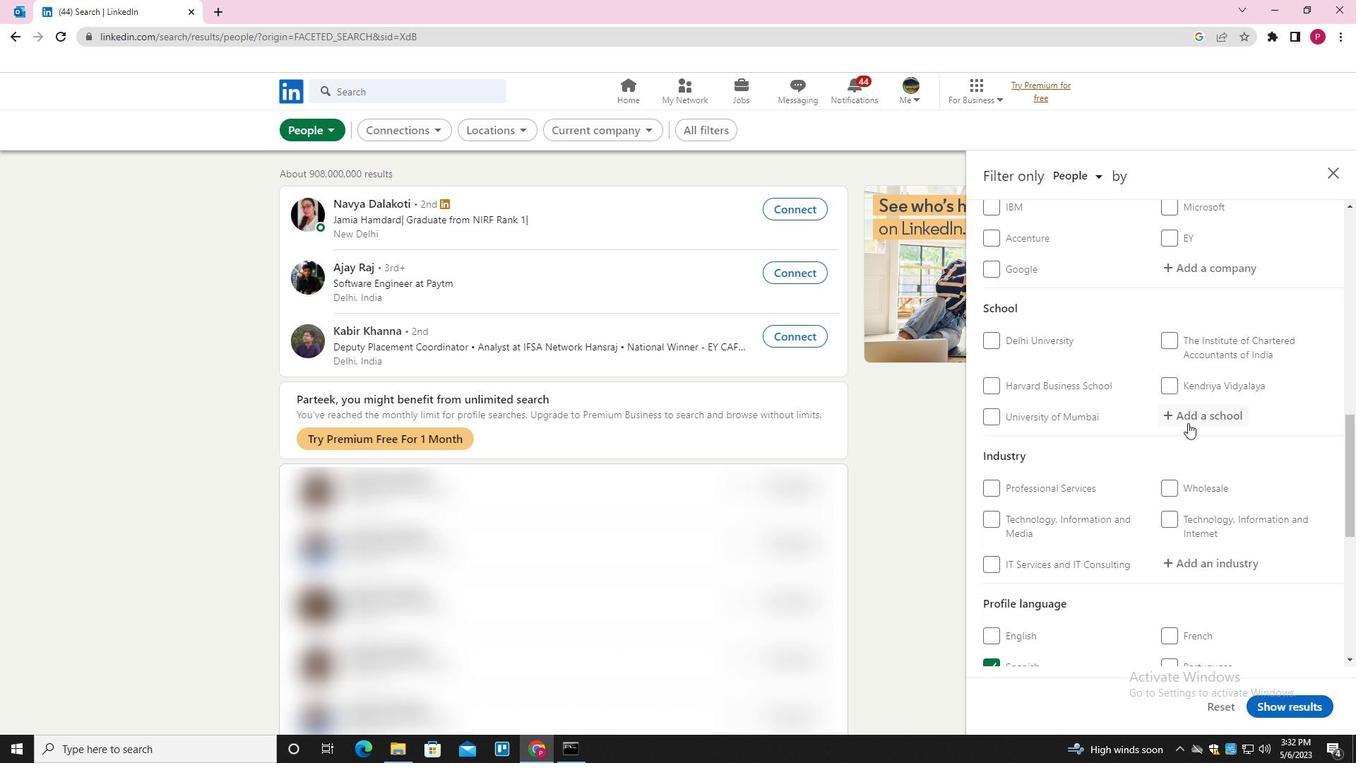 
Action: Key pressed <Key.shift><Key.shift><Key.shift><Key.shift><Key.shift><Key.shift><Key.shift><Key.shift><Key.shift><Key.shift><Key.shift><Key.shift>JAMSHEDPUR<Key.space>CO-<Key.shift><Key.shift><Key.shift><Key.shift><Key.shift><Key.shift><Key.shift><Key.shift><Key.shift><Key.shift><Key.shift><Key.shift><Key.shift><Key.shift><Key.shift><Key.down><Key.enter>
Screenshot: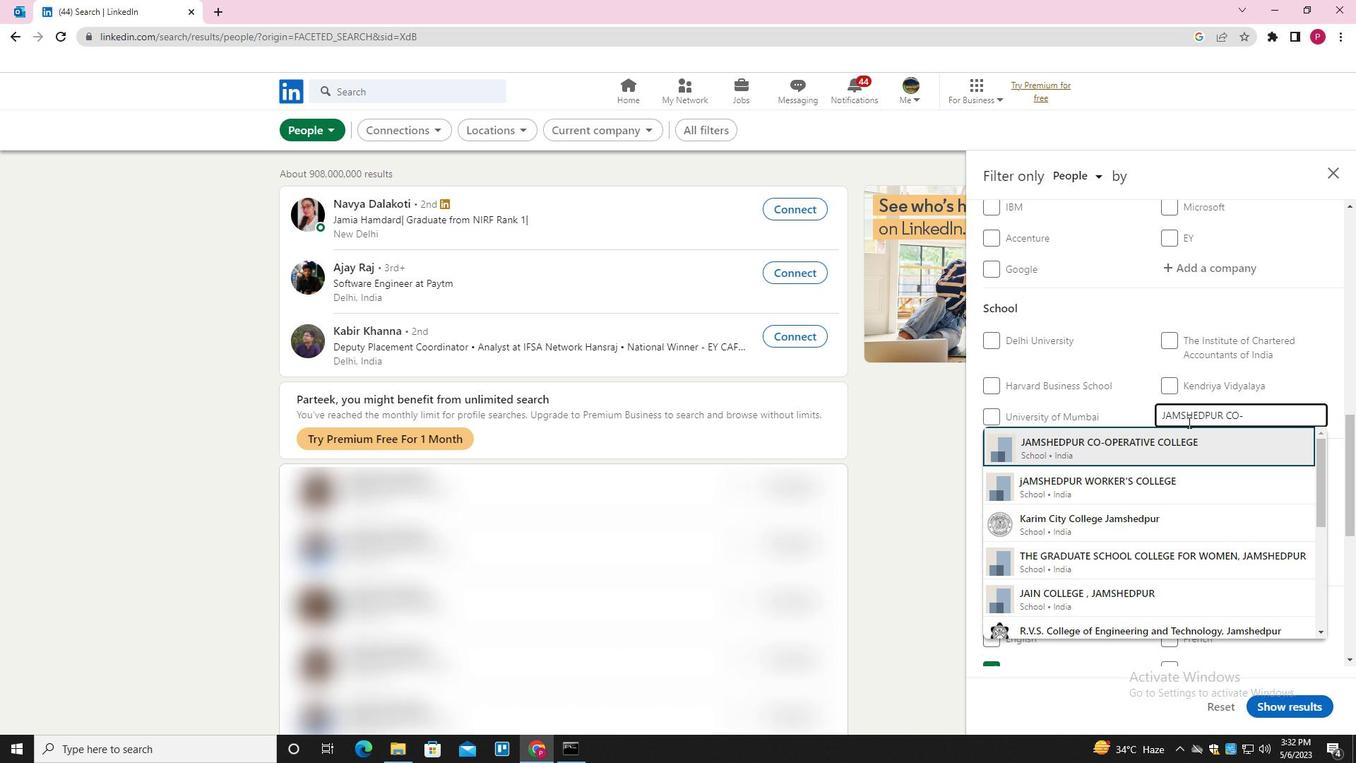 
Action: Mouse moved to (1168, 446)
Screenshot: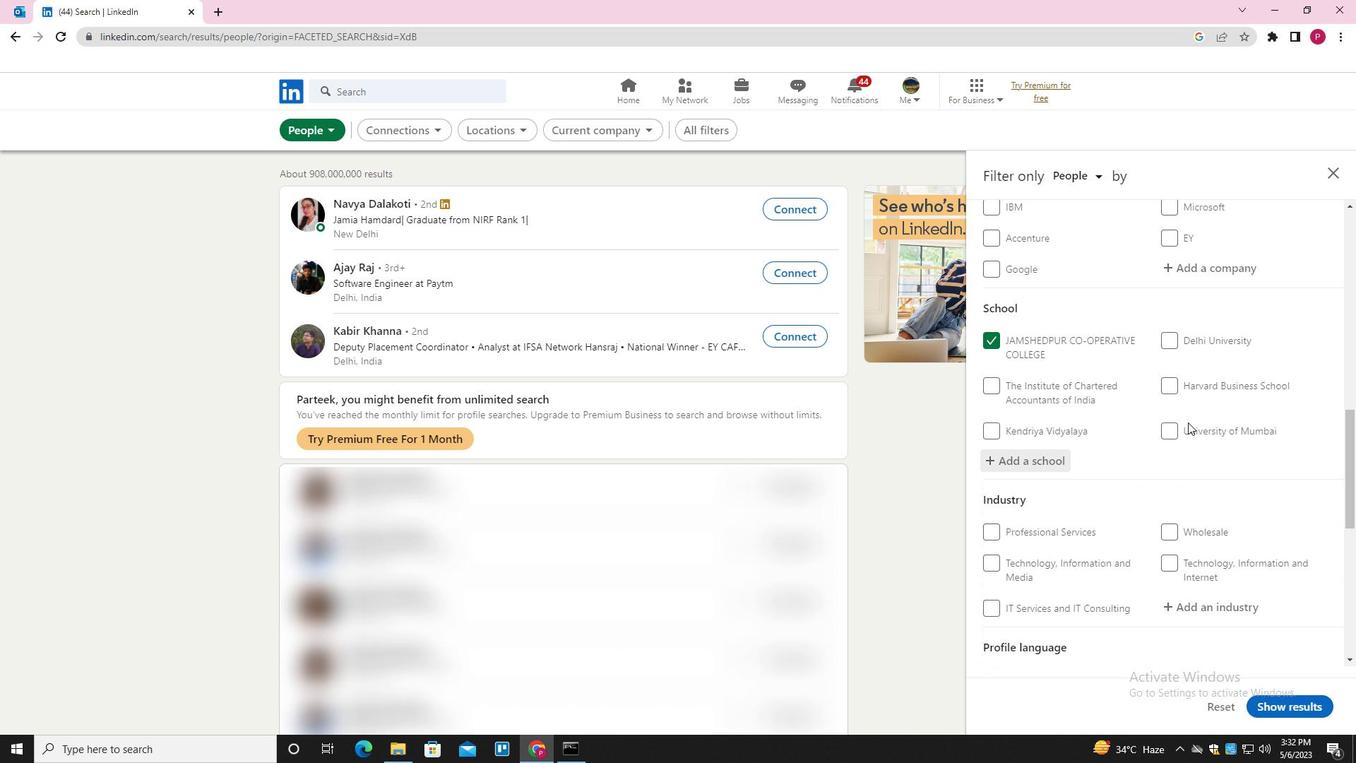 
Action: Mouse scrolled (1168, 445) with delta (0, 0)
Screenshot: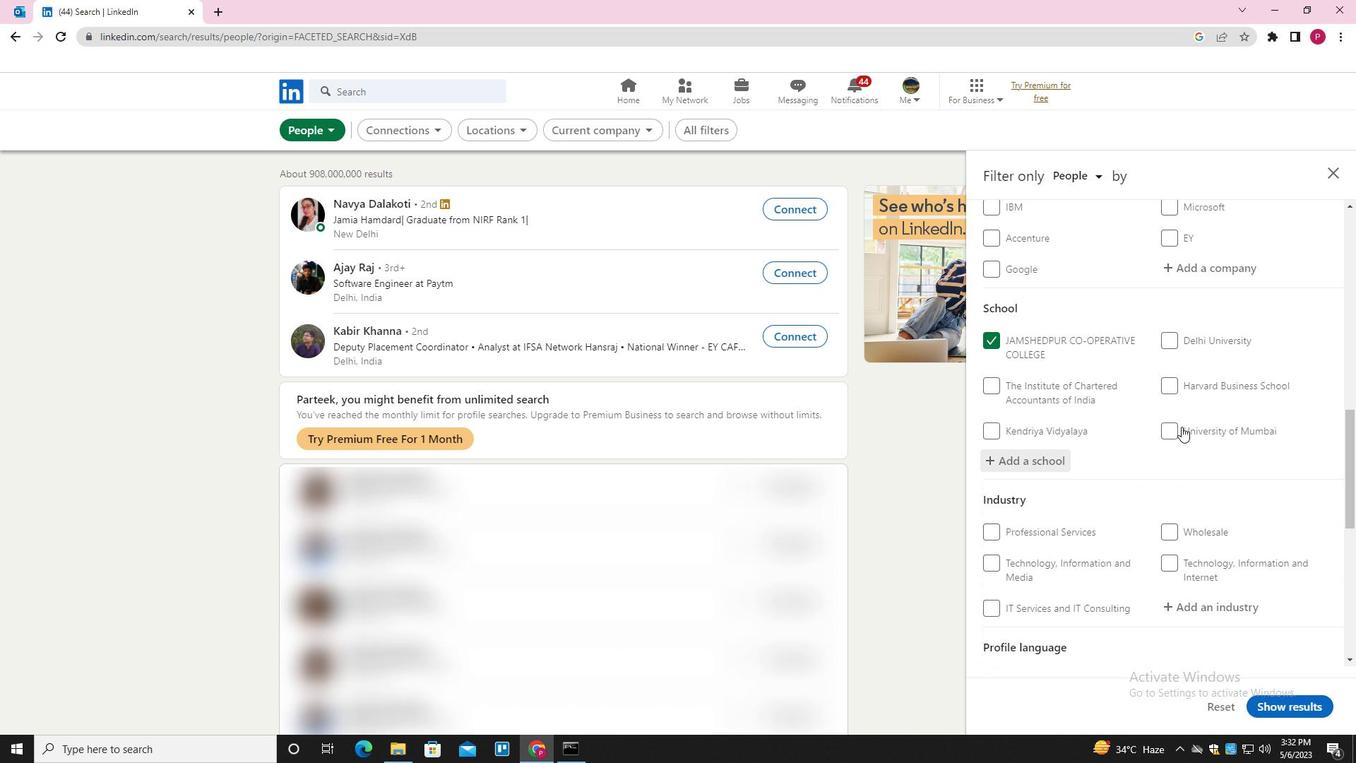 
Action: Mouse scrolled (1168, 445) with delta (0, 0)
Screenshot: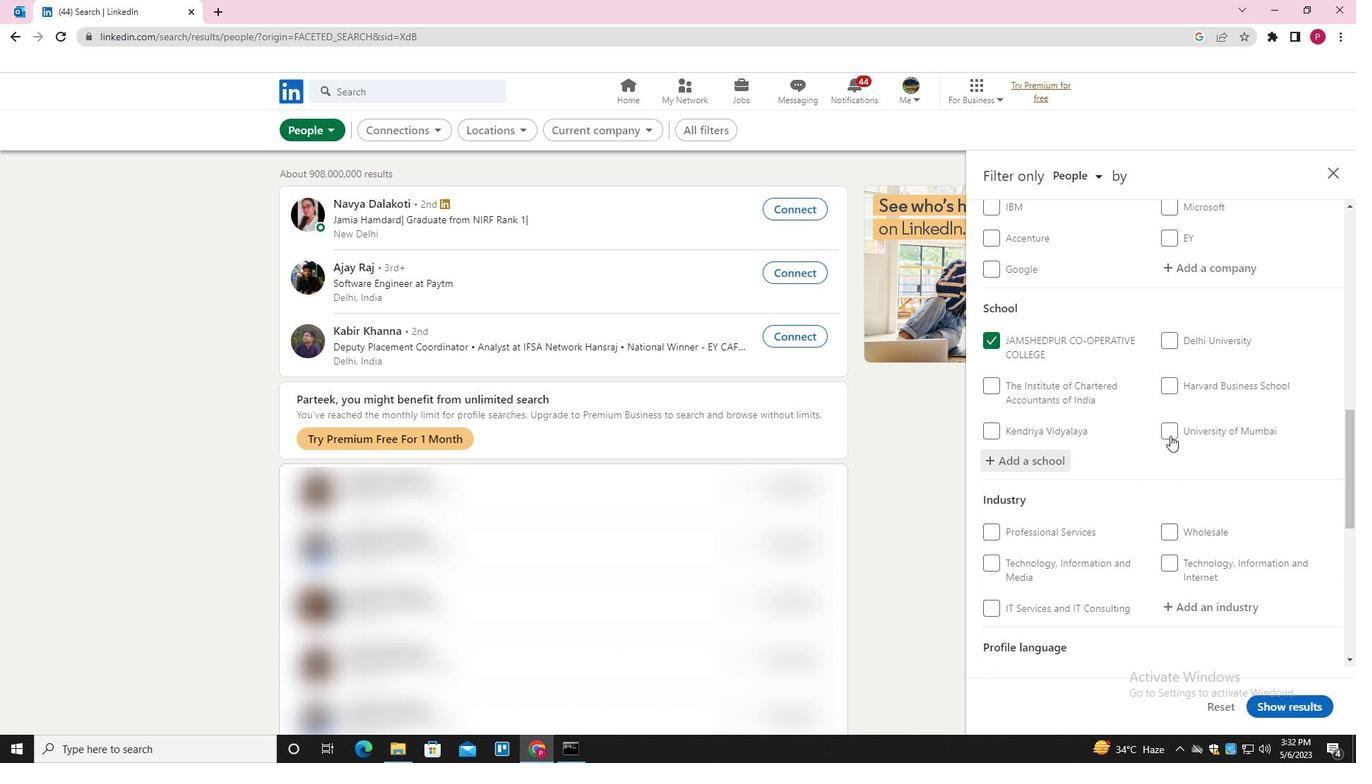 
Action: Mouse scrolled (1168, 445) with delta (0, 0)
Screenshot: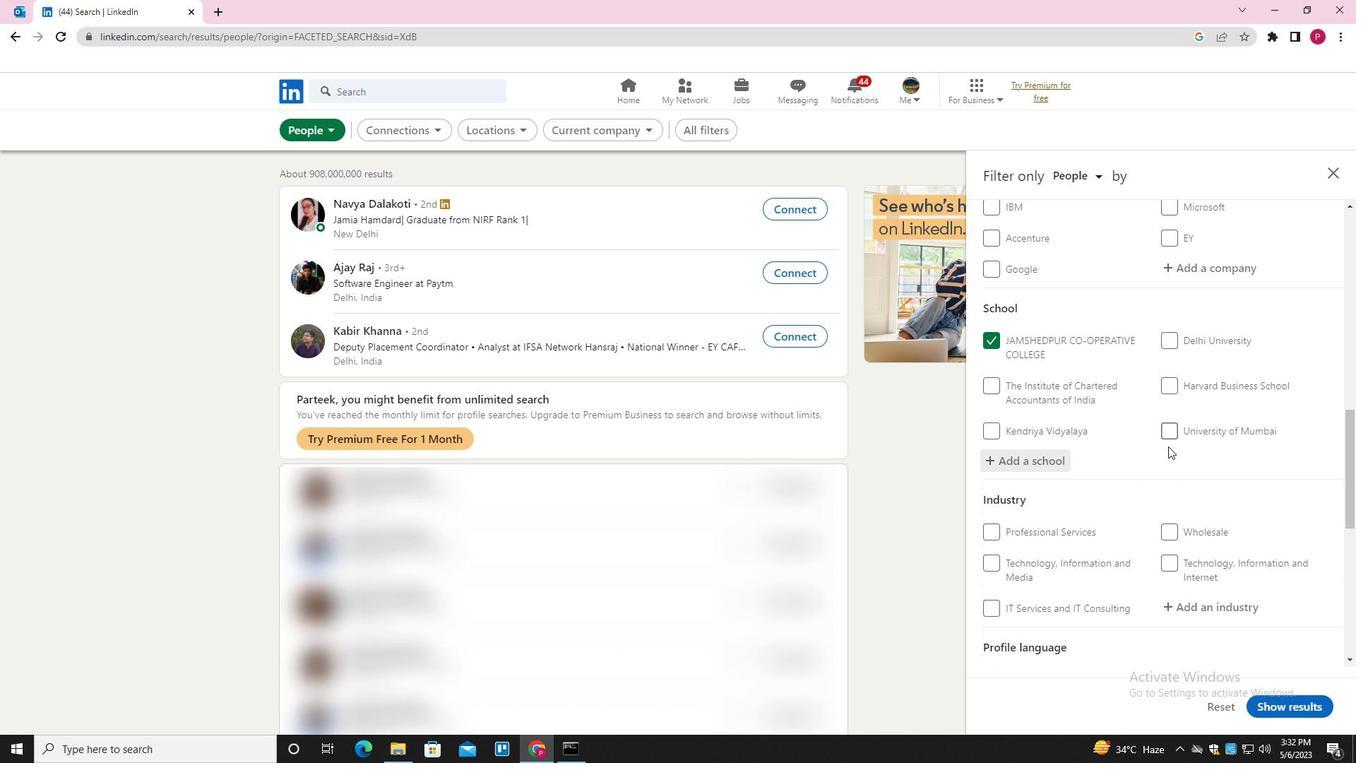 
Action: Mouse scrolled (1168, 445) with delta (0, 0)
Screenshot: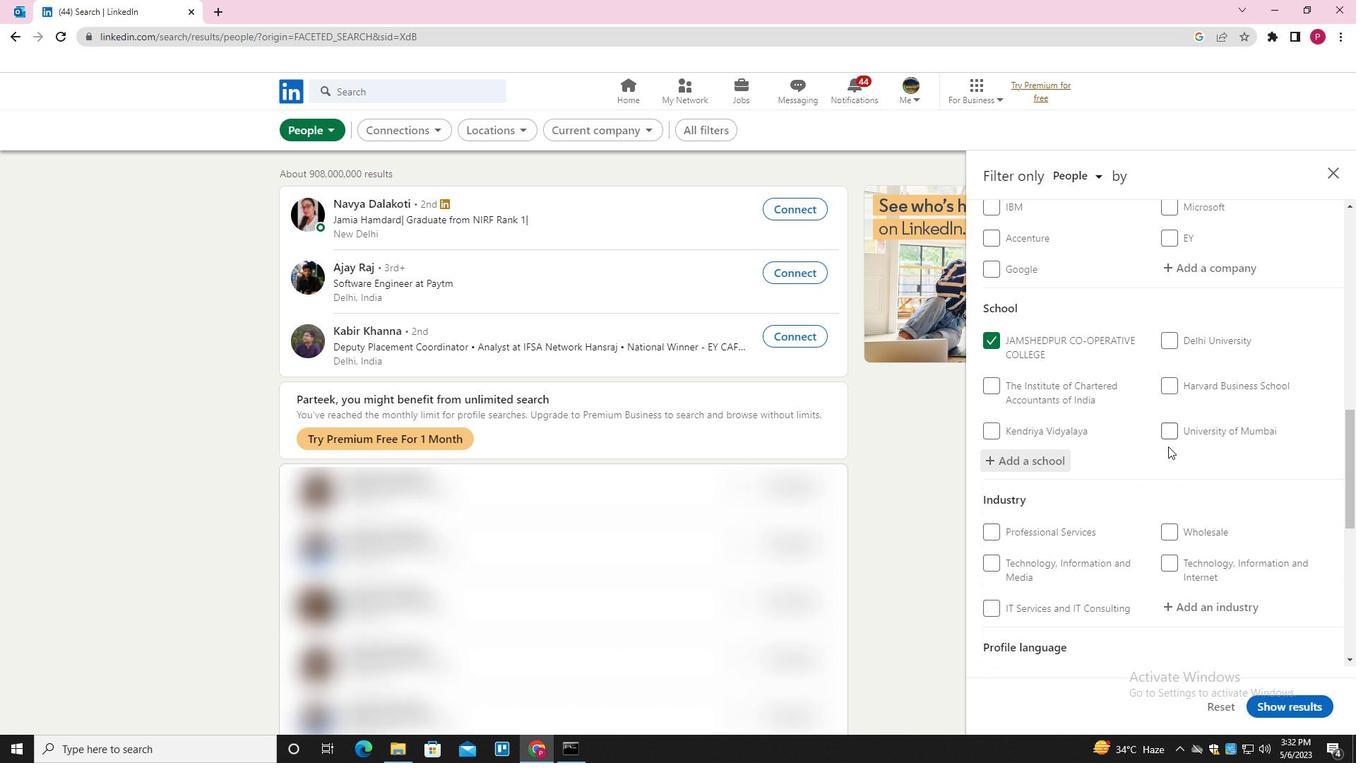 
Action: Mouse moved to (1211, 313)
Screenshot: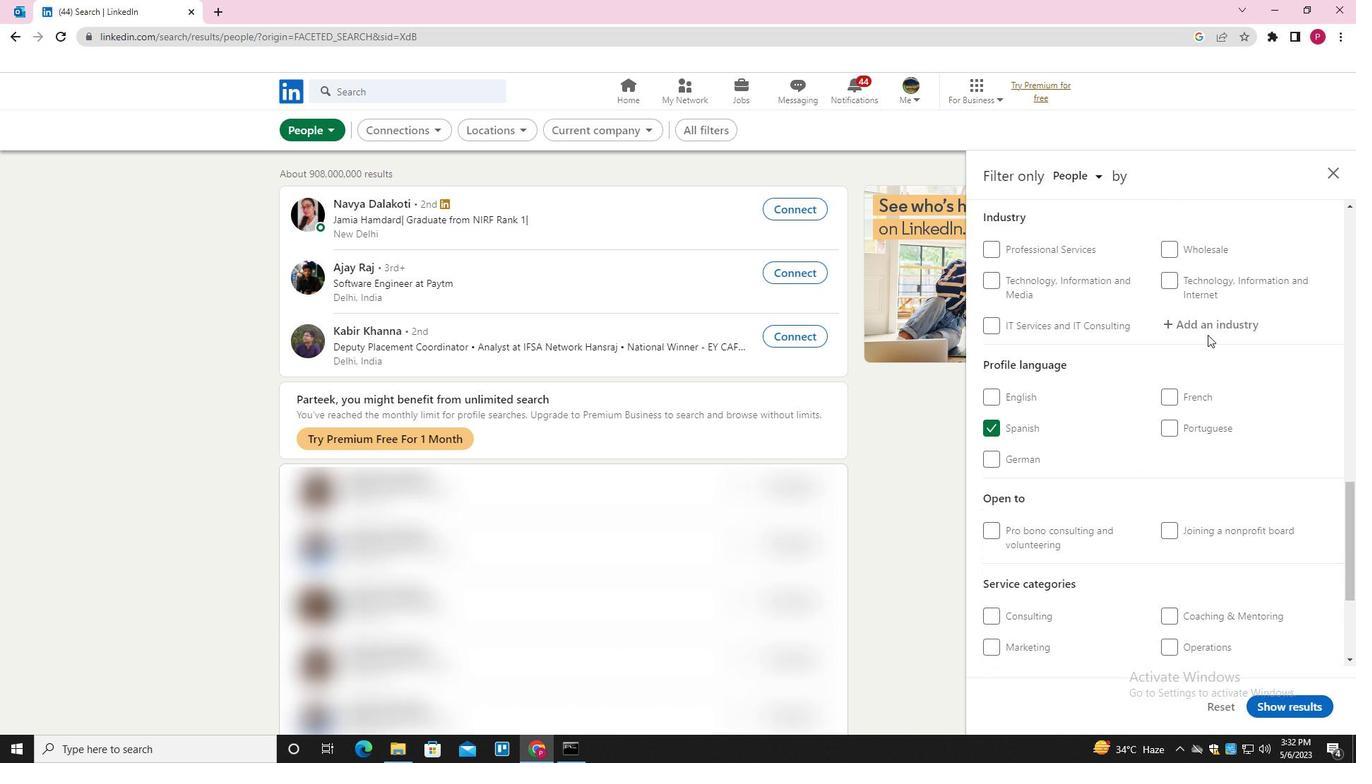 
Action: Mouse pressed left at (1211, 313)
Screenshot: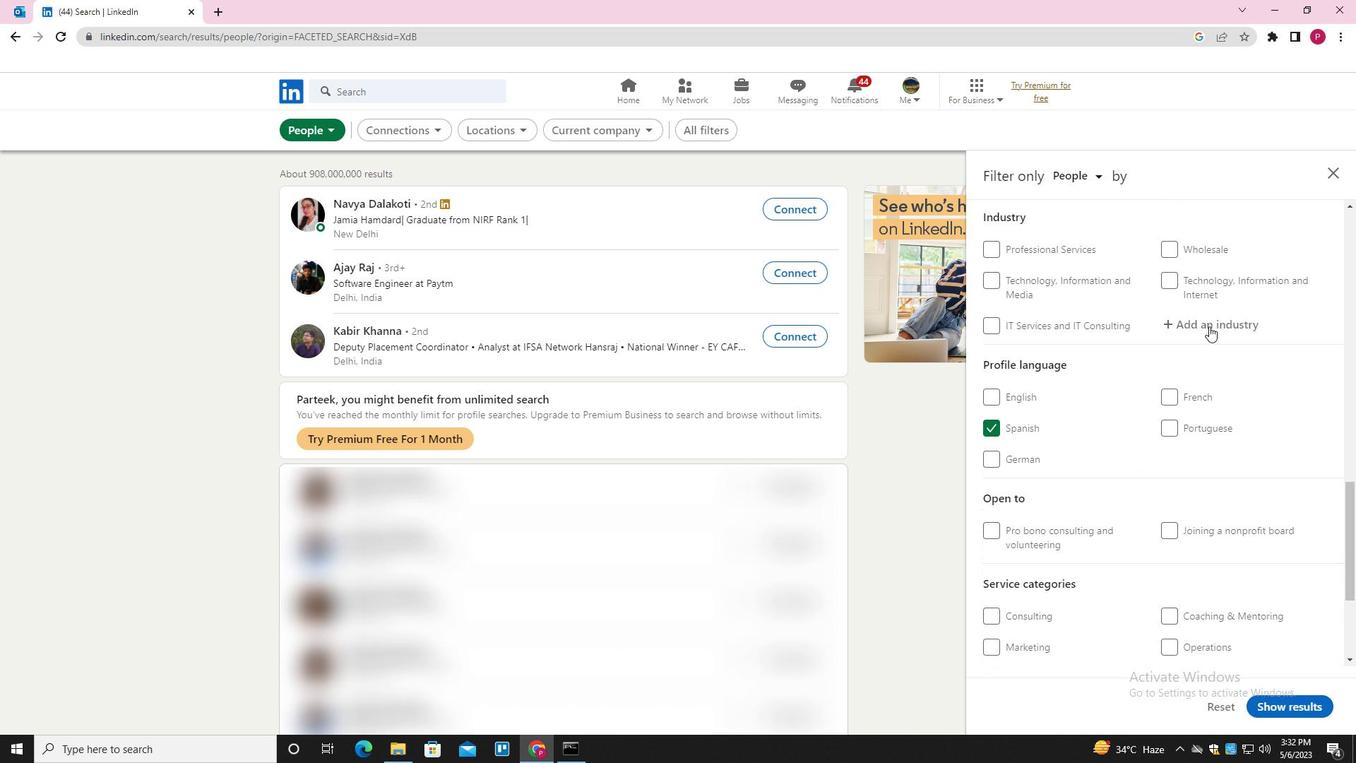 
Action: Key pressed <Key.shift><Key.shift><Key.shift><Key.shift><Key.shift><Key.shift><Key.shift><Key.shift><Key.shift><Key.shift><Key.shift><Key.shift><Key.shift>EXECUTIVE<Key.down><Key.enter>
Screenshot: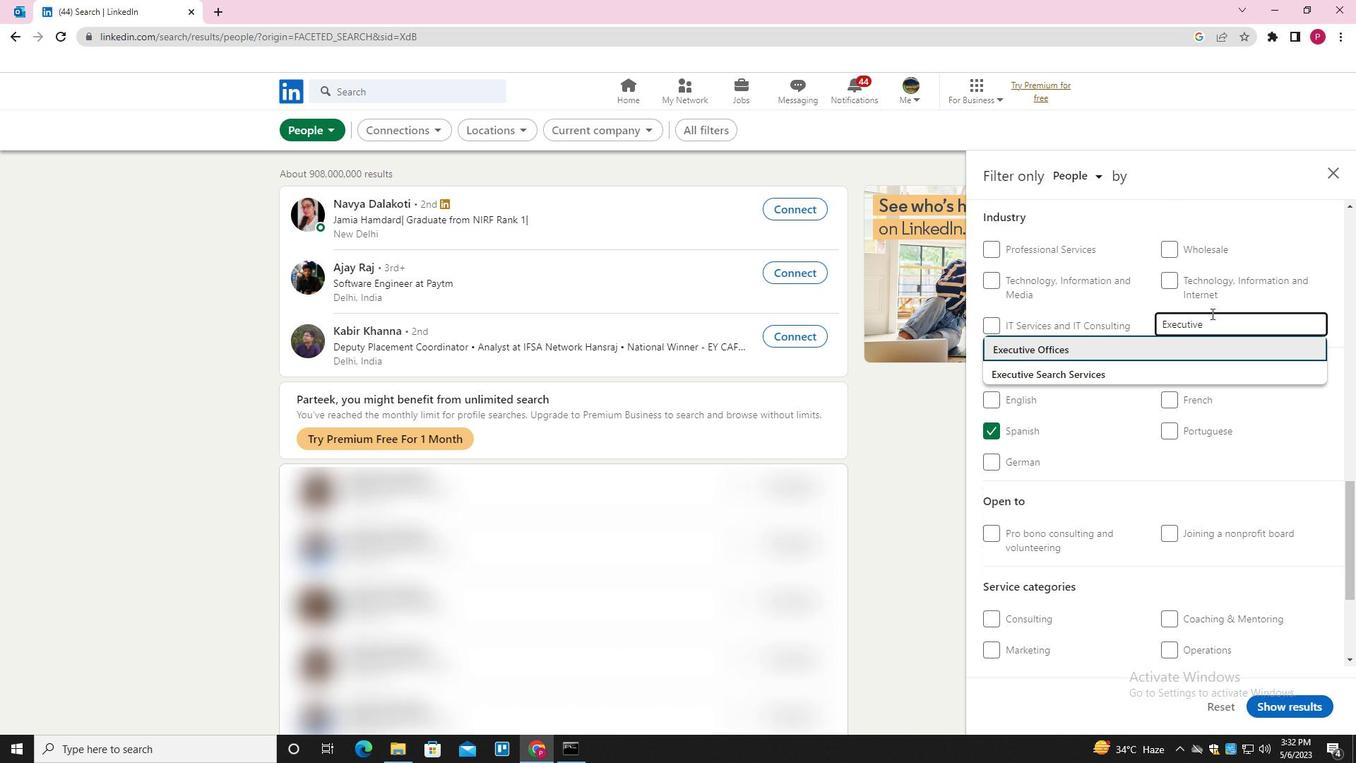 
Action: Mouse moved to (1202, 318)
Screenshot: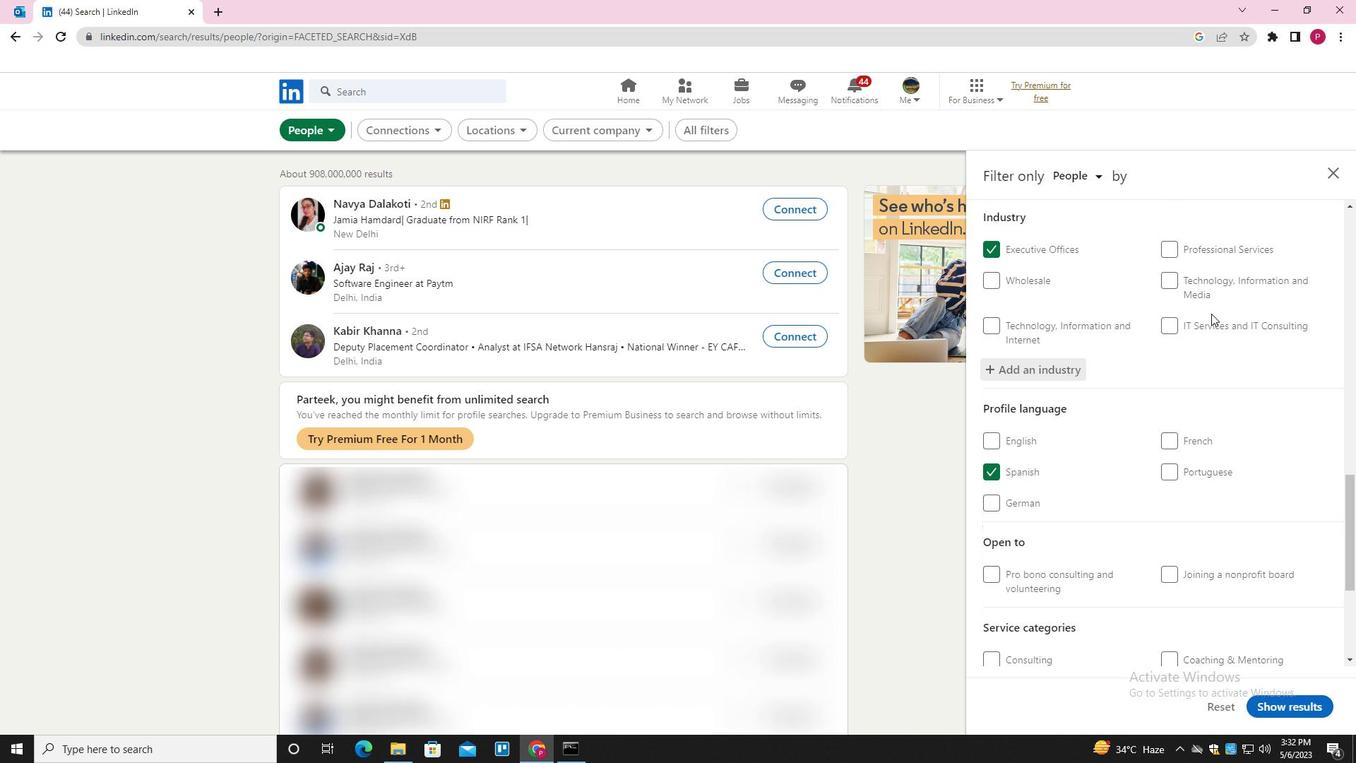 
Action: Mouse scrolled (1202, 317) with delta (0, 0)
Screenshot: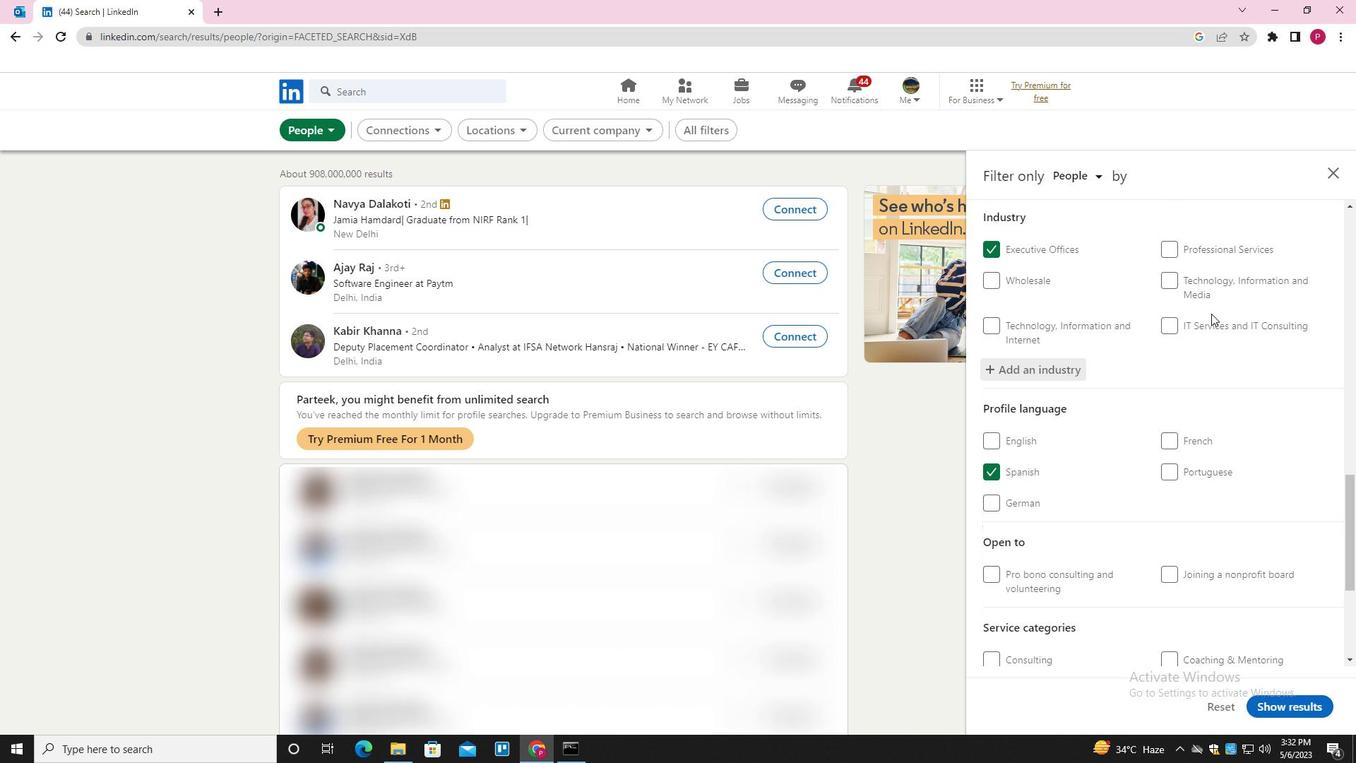 
Action: Mouse moved to (1201, 319)
Screenshot: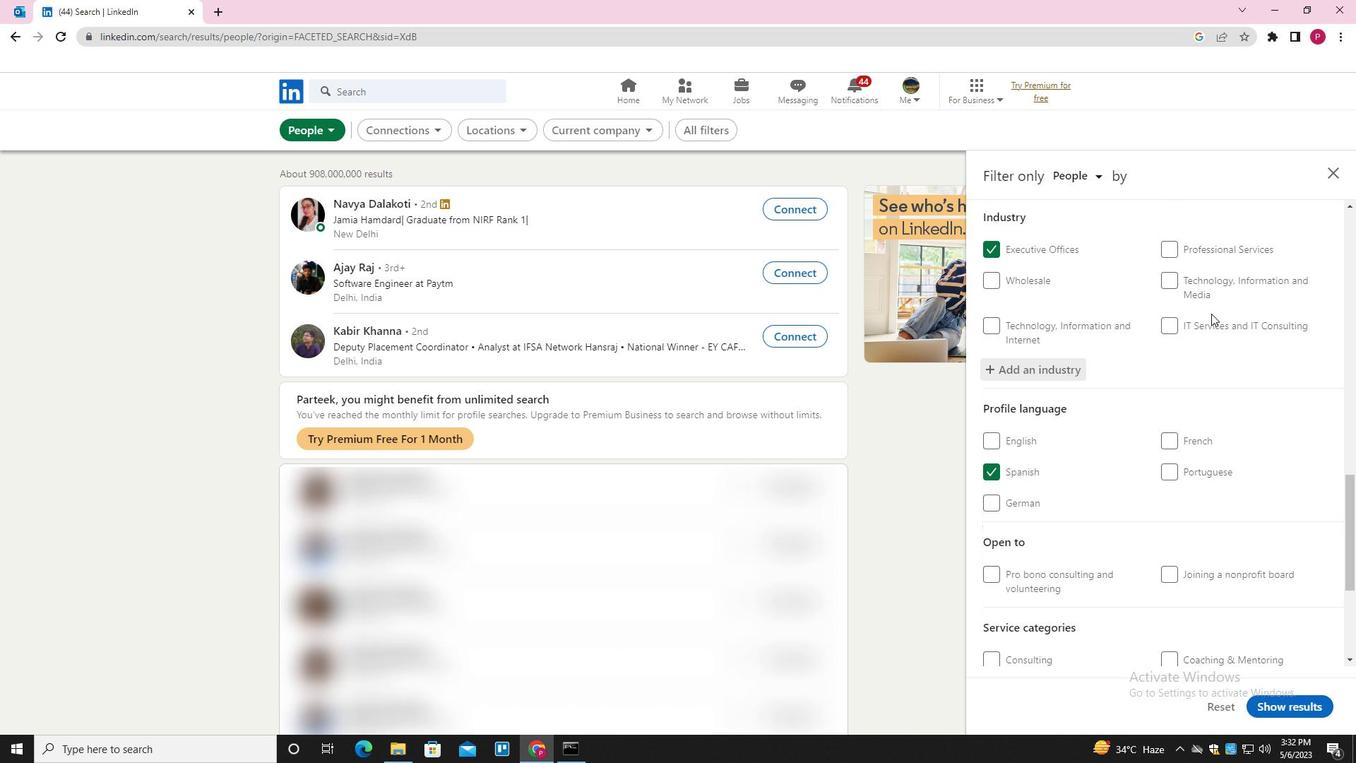 
Action: Mouse scrolled (1201, 318) with delta (0, 0)
Screenshot: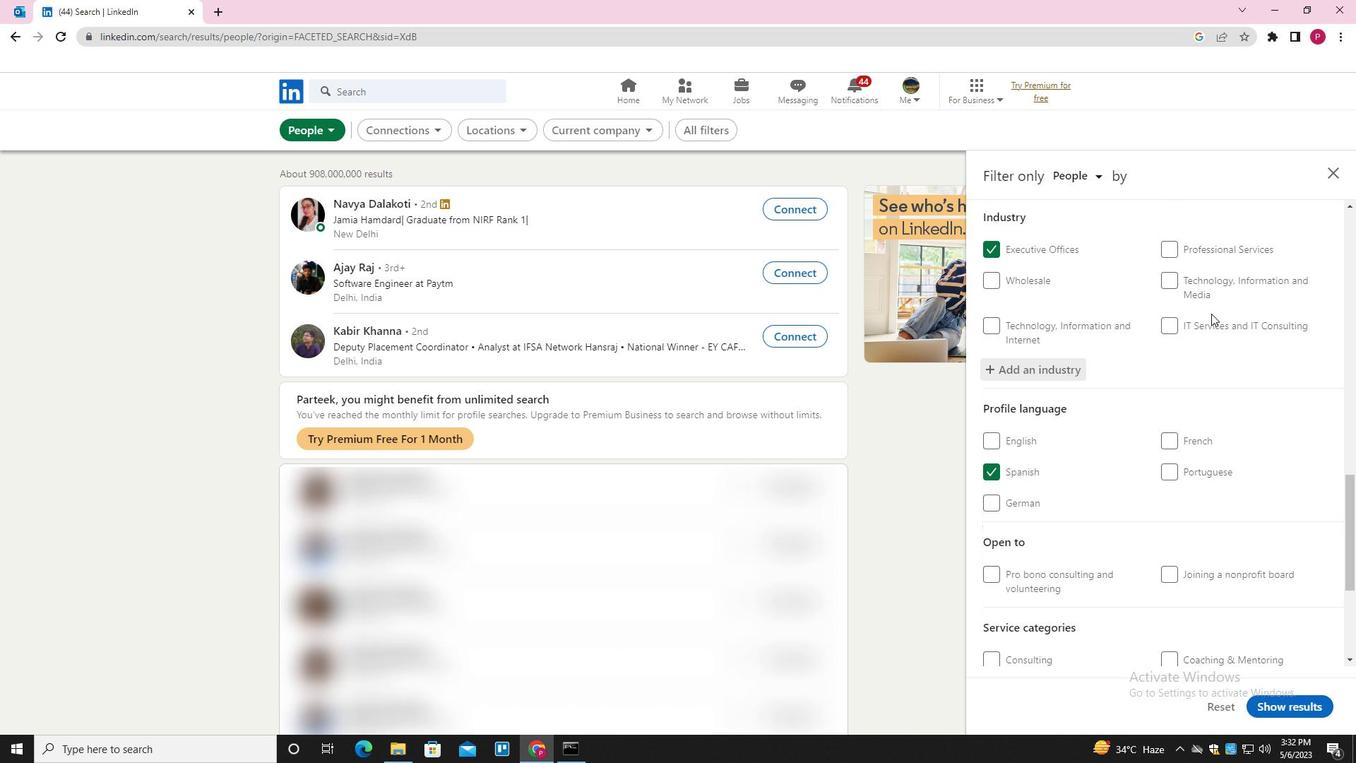 
Action: Mouse moved to (1201, 320)
Screenshot: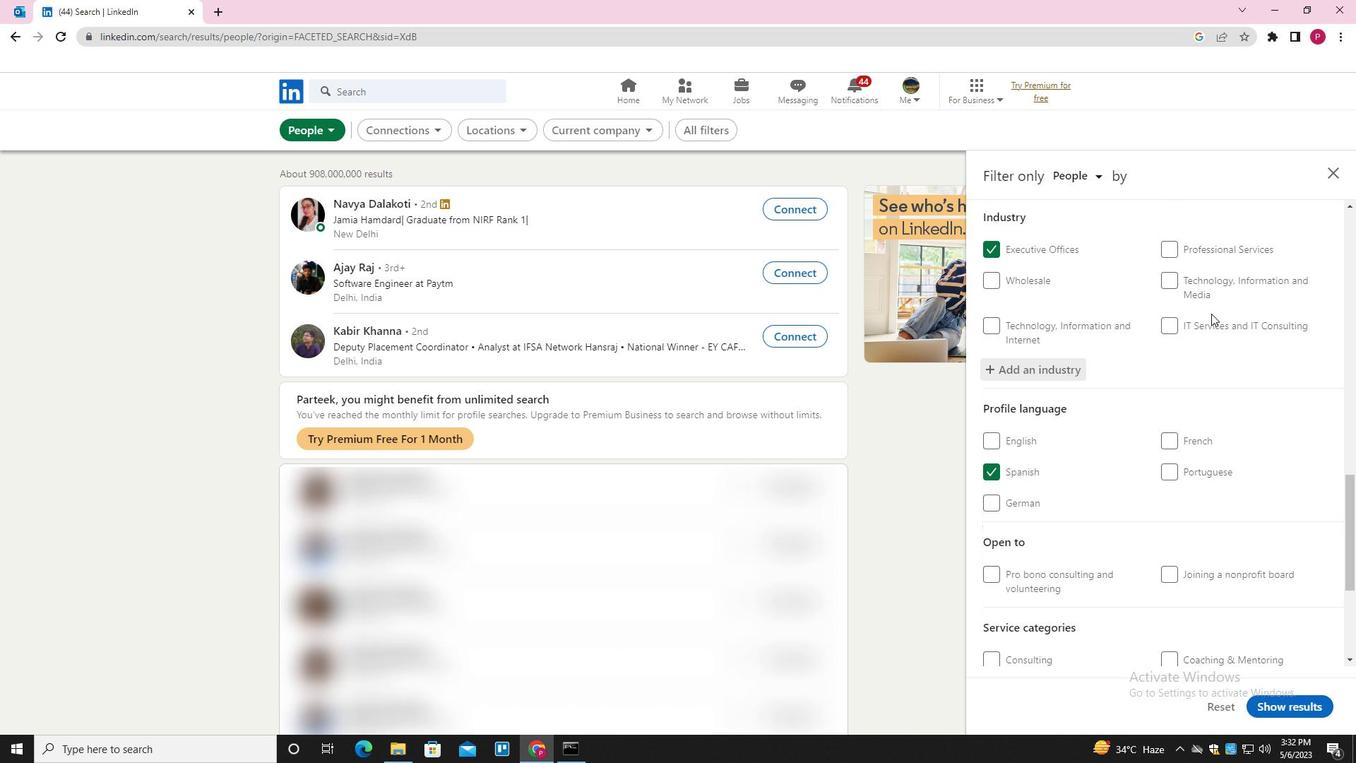 
Action: Mouse scrolled (1201, 319) with delta (0, 0)
Screenshot: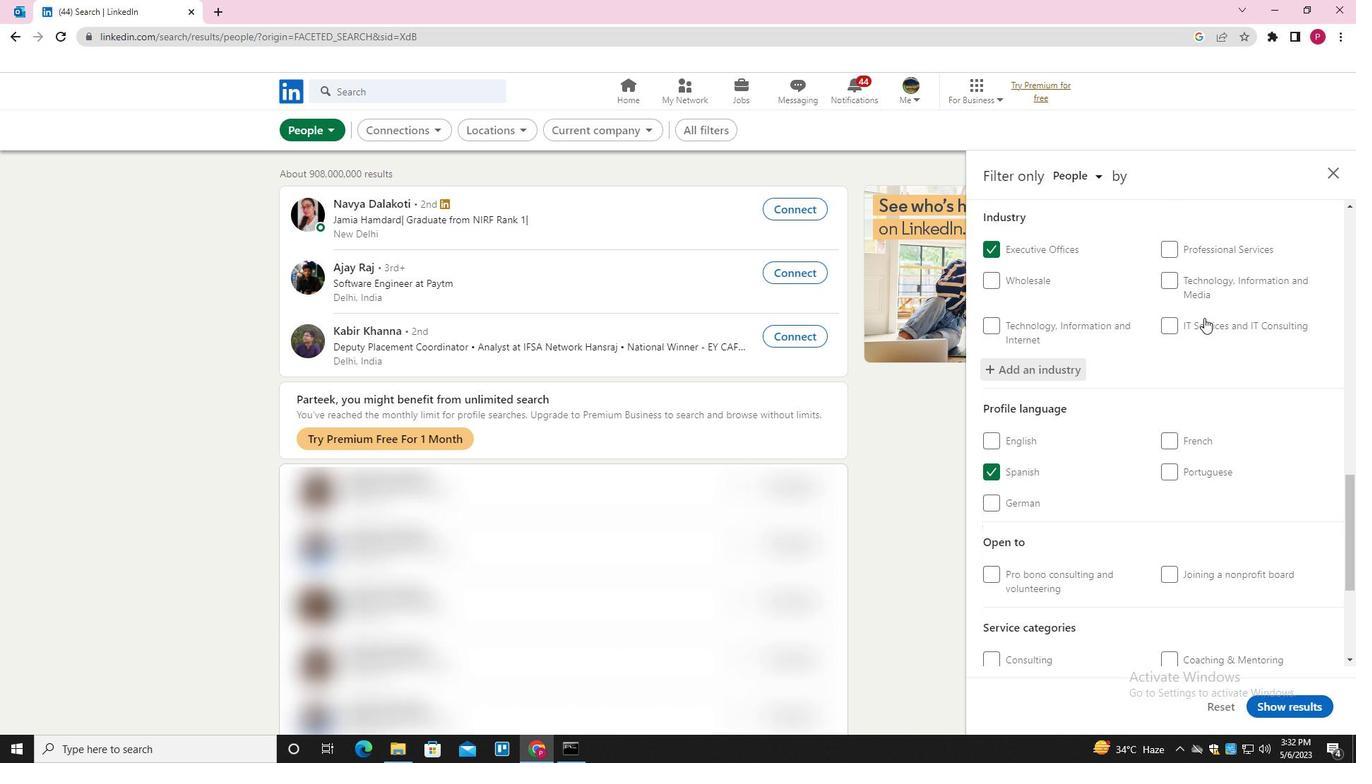 
Action: Mouse moved to (1201, 329)
Screenshot: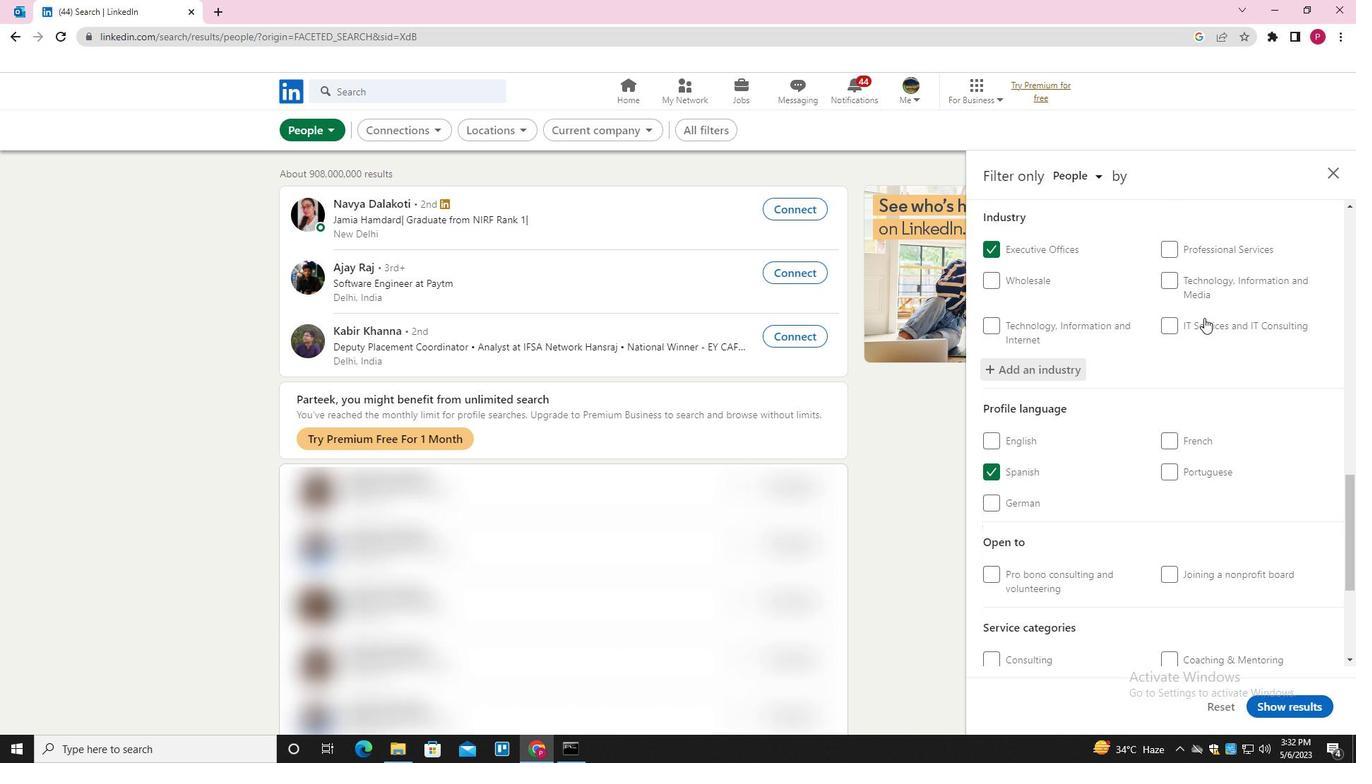 
Action: Mouse scrolled (1201, 329) with delta (0, 0)
Screenshot: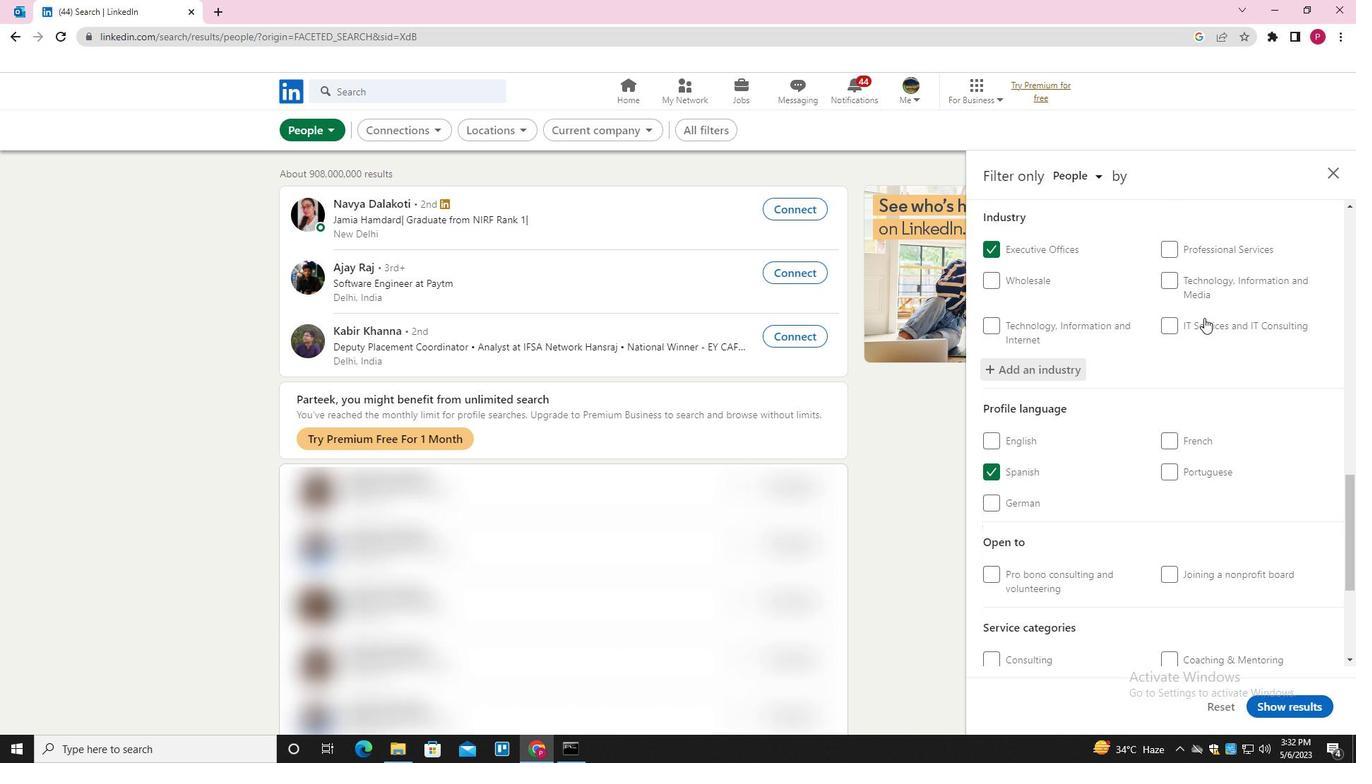
Action: Mouse moved to (1208, 353)
Screenshot: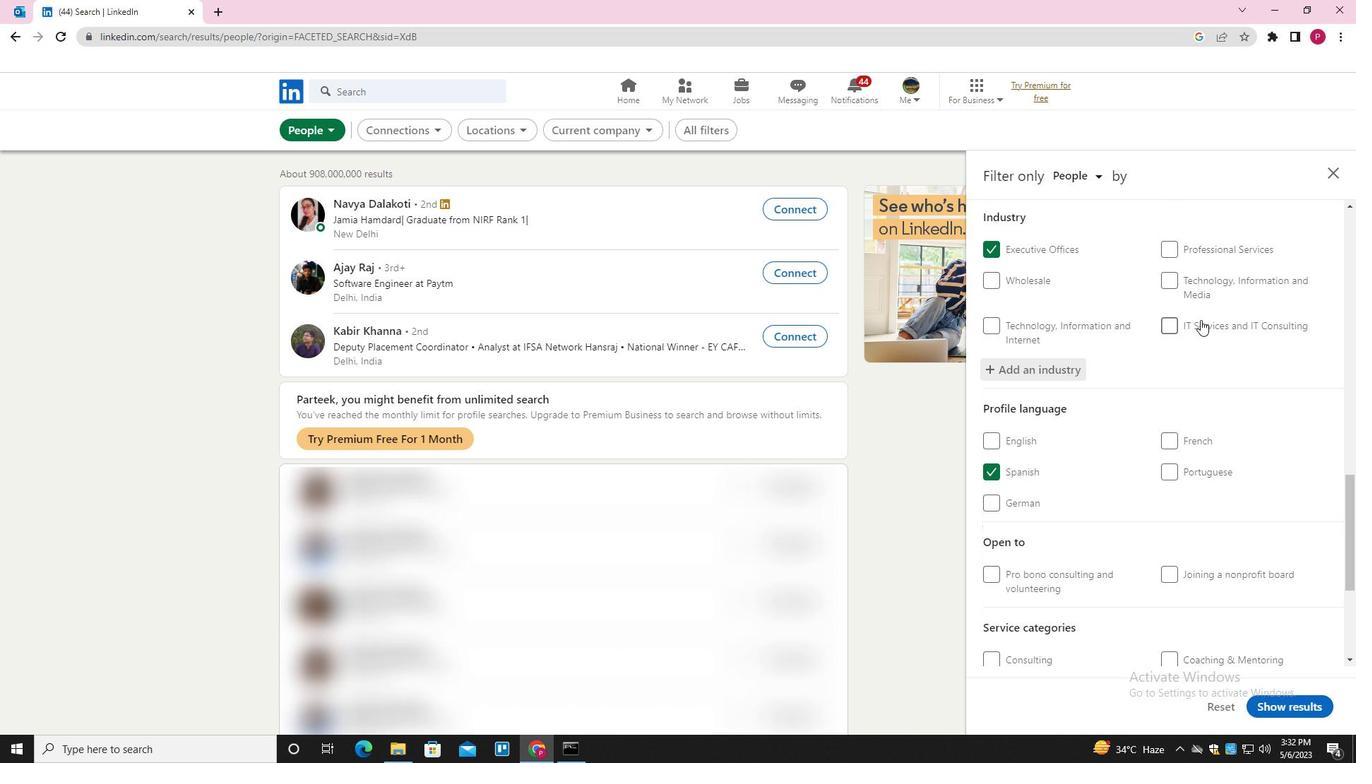 
Action: Mouse scrolled (1208, 352) with delta (0, 0)
Screenshot: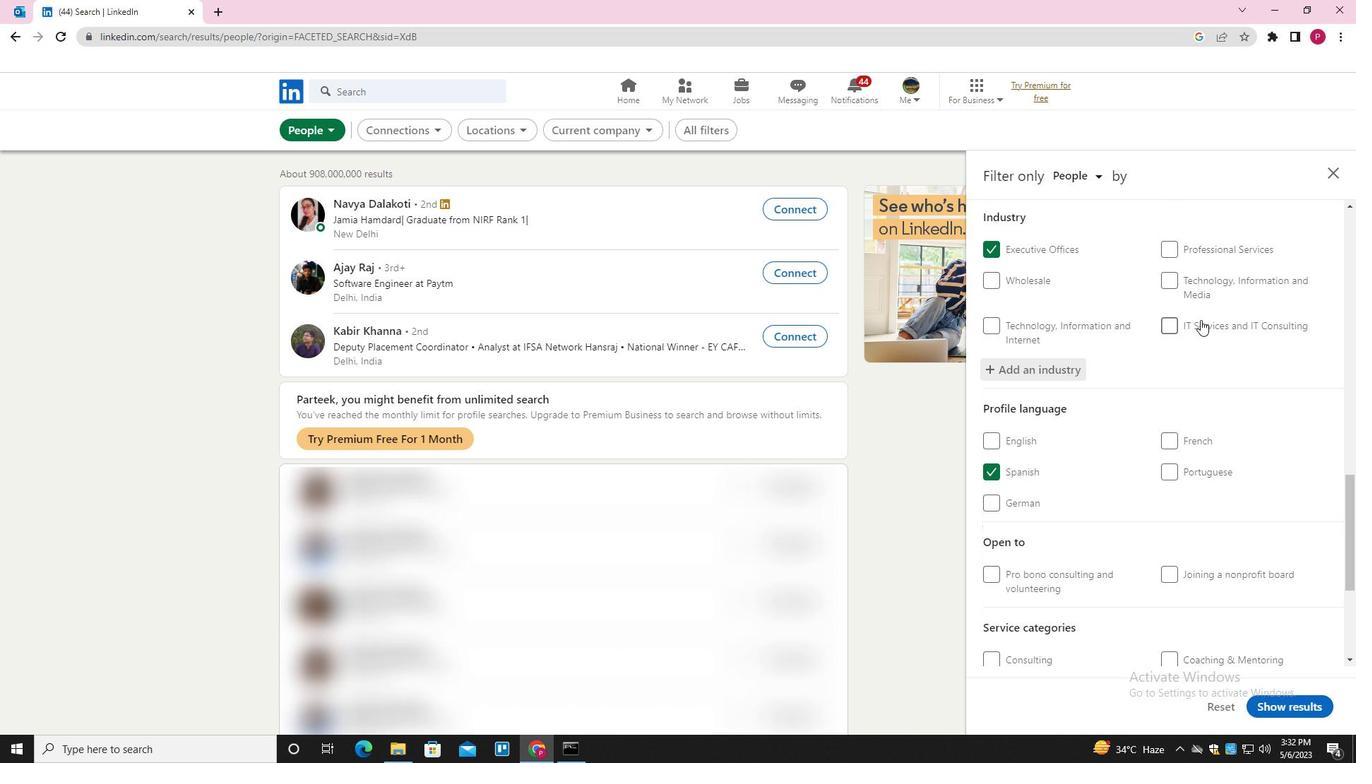 
Action: Mouse moved to (1209, 464)
Screenshot: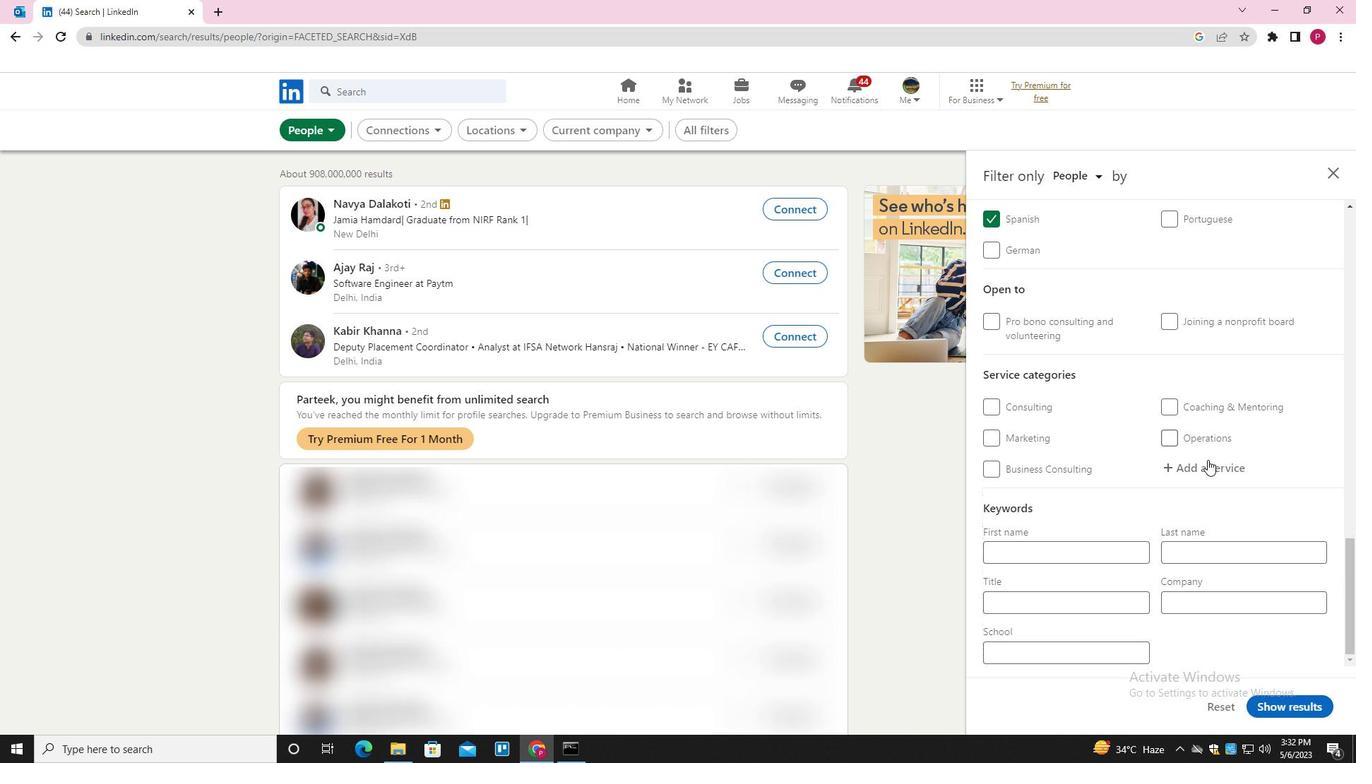 
Action: Mouse pressed left at (1209, 464)
Screenshot: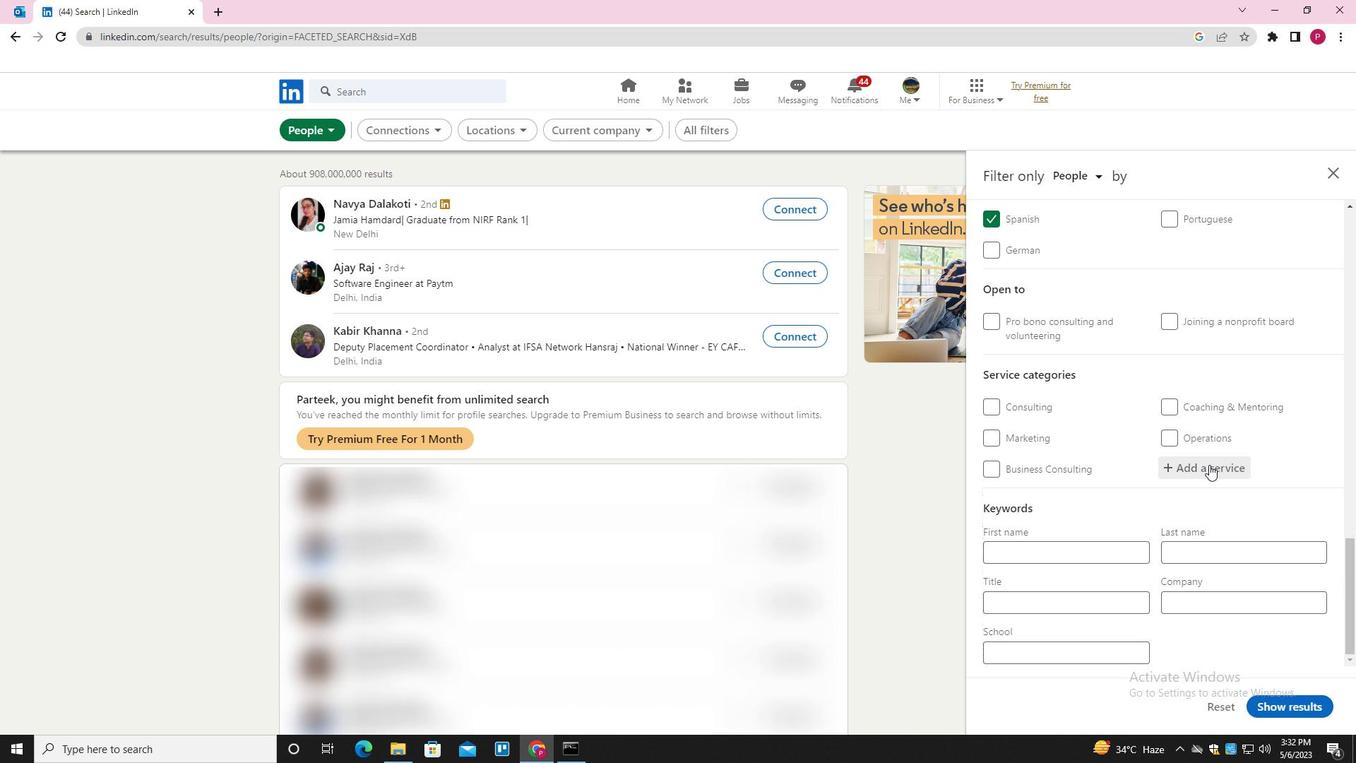 
Action: Key pressed <Key.shift><Key.shift><Key.shift><Key.shift><Key.shift><Key.shift><Key.shift><Key.shift><Key.shift><Key.shift><Key.shift><Key.shift><Key.shift><Key.shift><Key.shift><Key.shift><Key.shift>UX<Key.space><Key.shift><Key.shift><Key.shift>RESEARCH<Key.down><Key.enter>
Screenshot: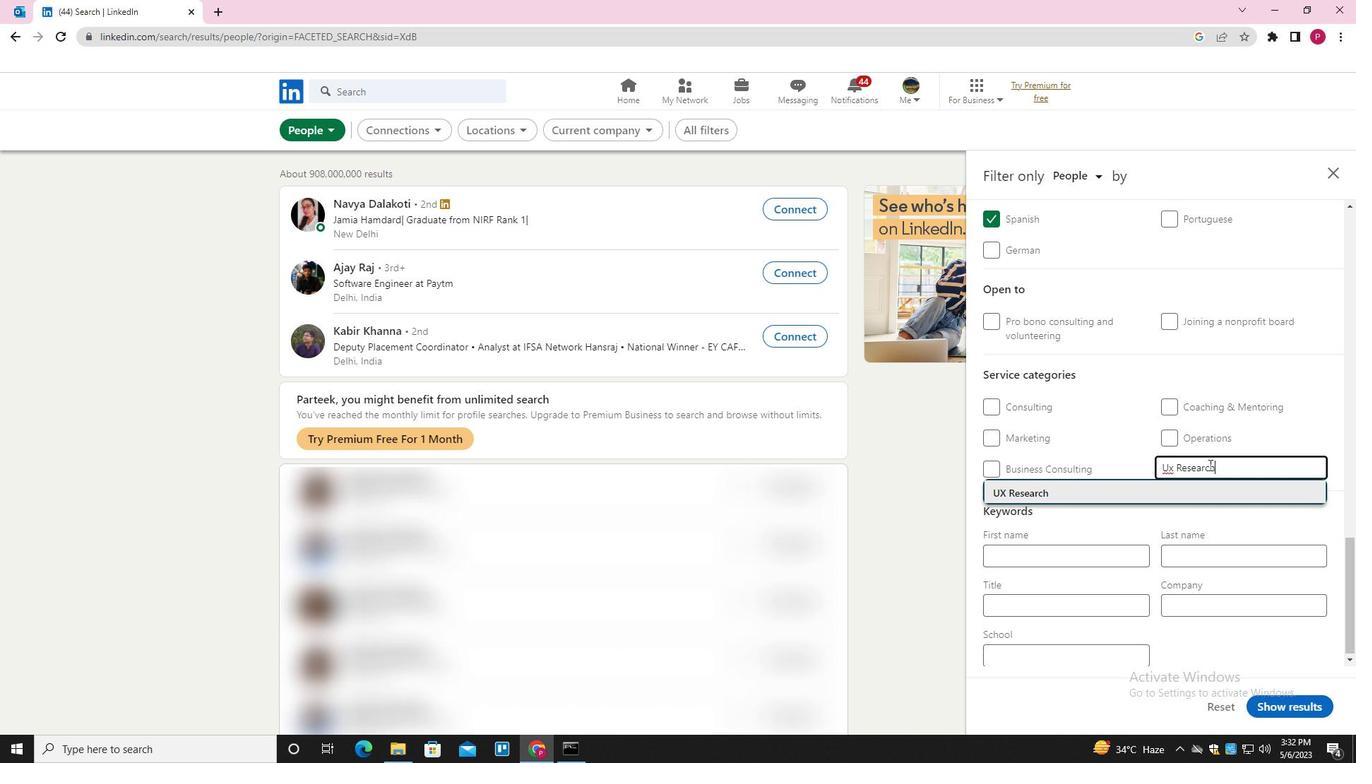 
Action: Mouse moved to (1208, 466)
Screenshot: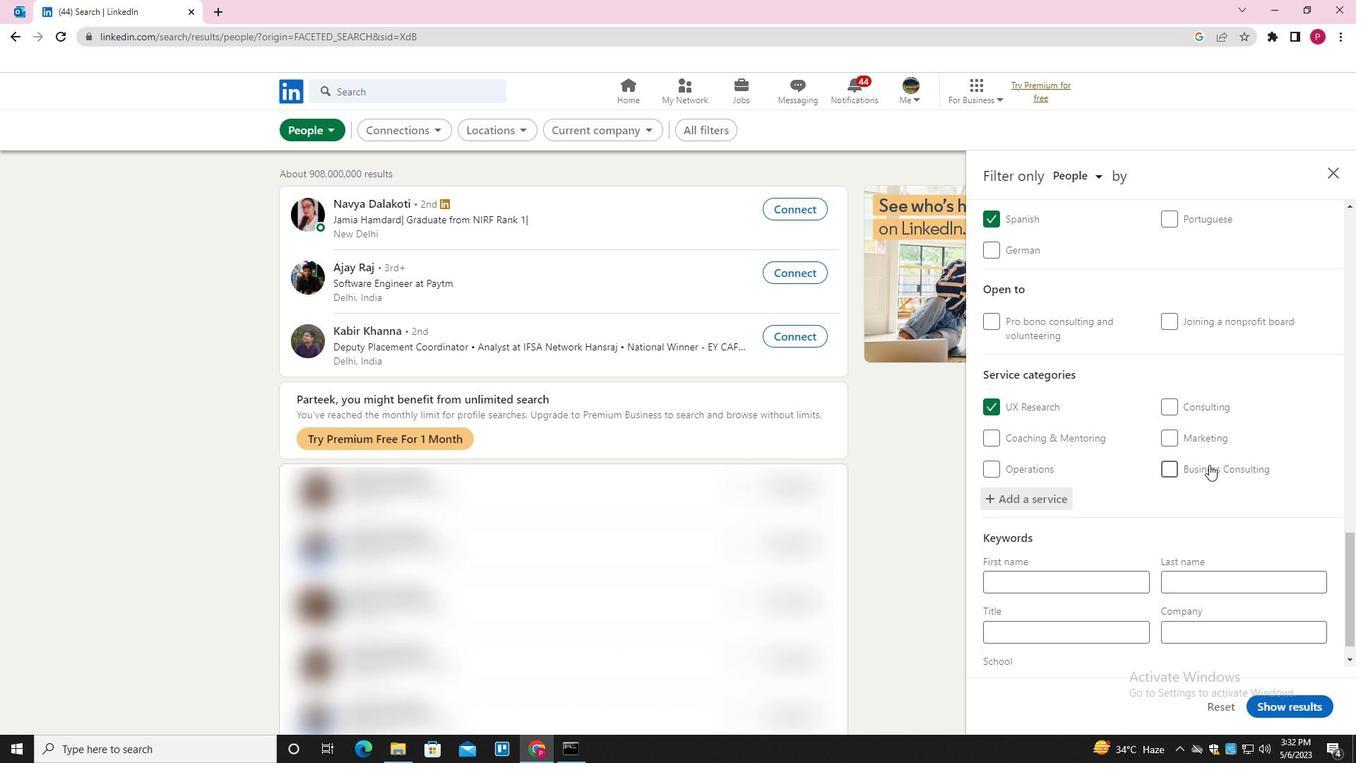 
Action: Mouse scrolled (1208, 465) with delta (0, 0)
Screenshot: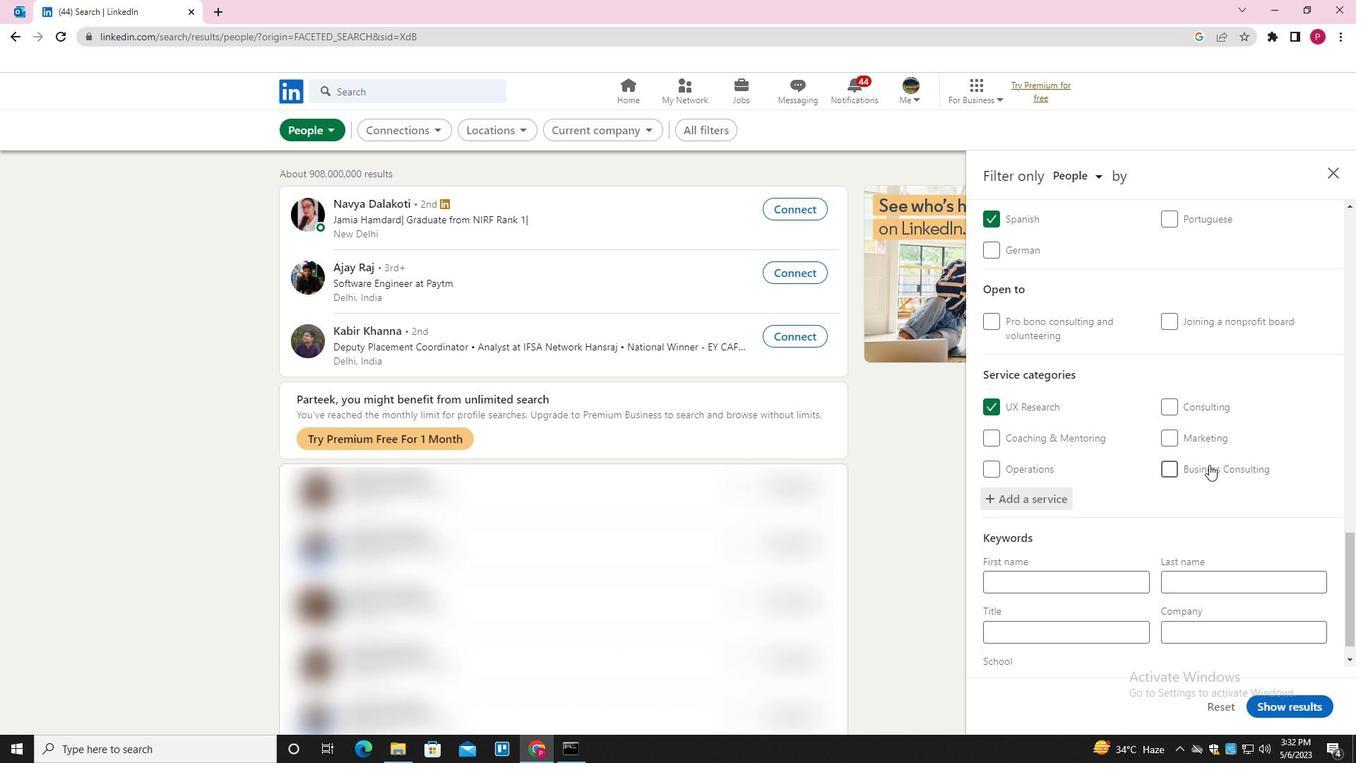 
Action: Mouse moved to (1203, 469)
Screenshot: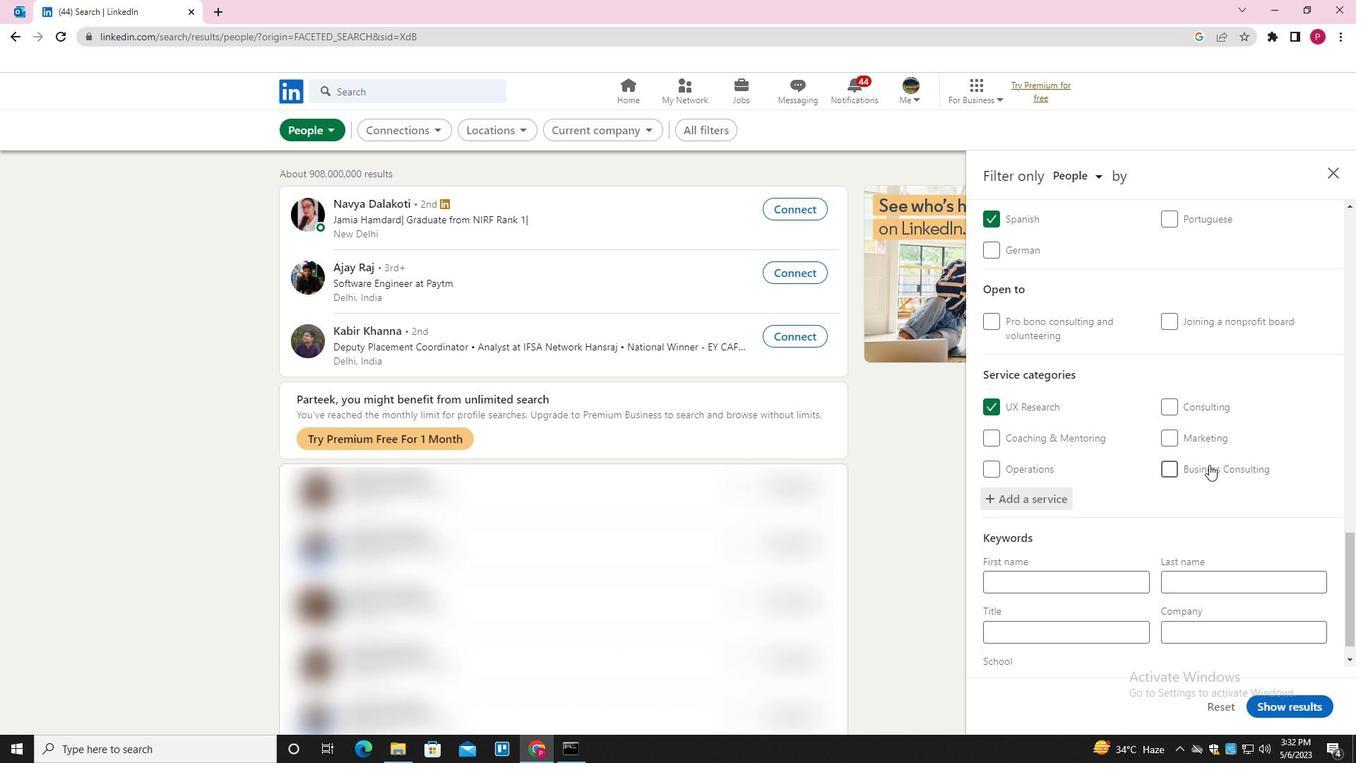 
Action: Mouse scrolled (1203, 468) with delta (0, 0)
Screenshot: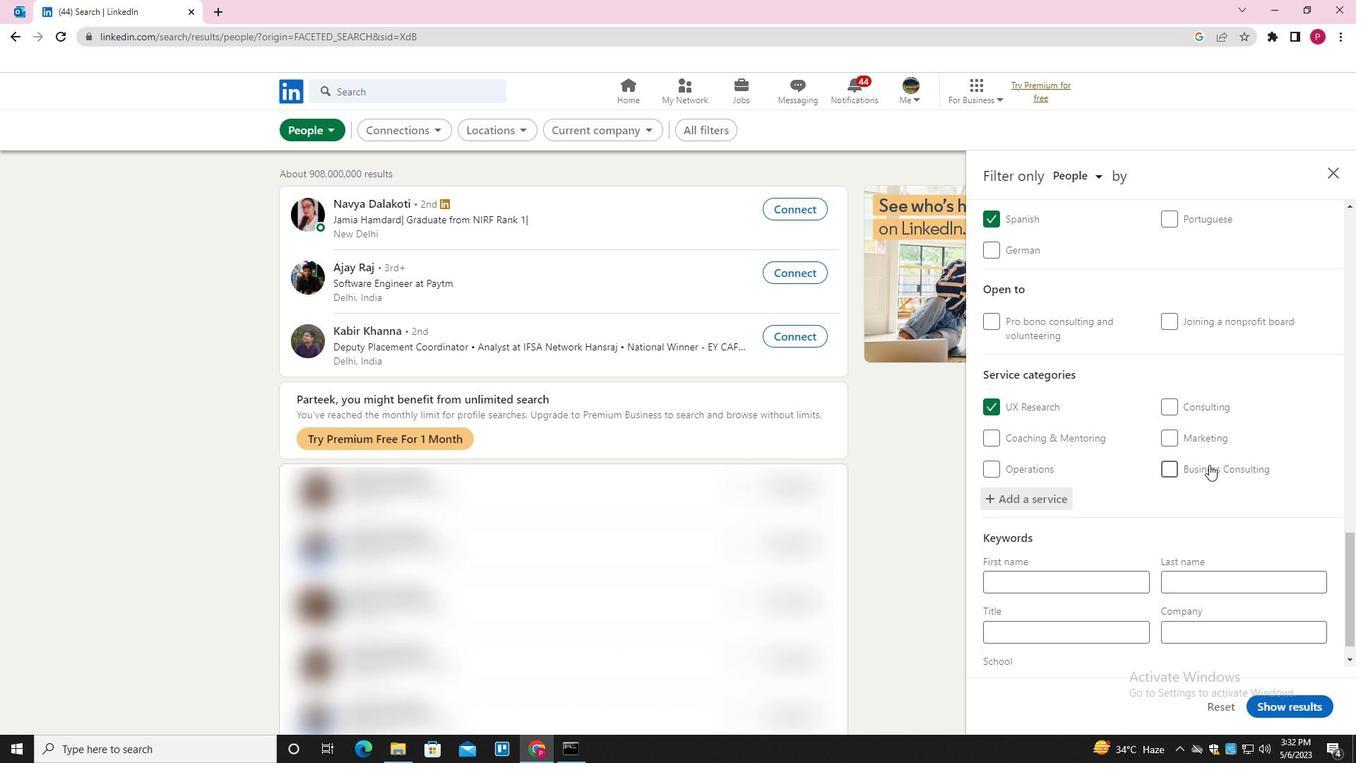 
Action: Mouse moved to (1200, 472)
Screenshot: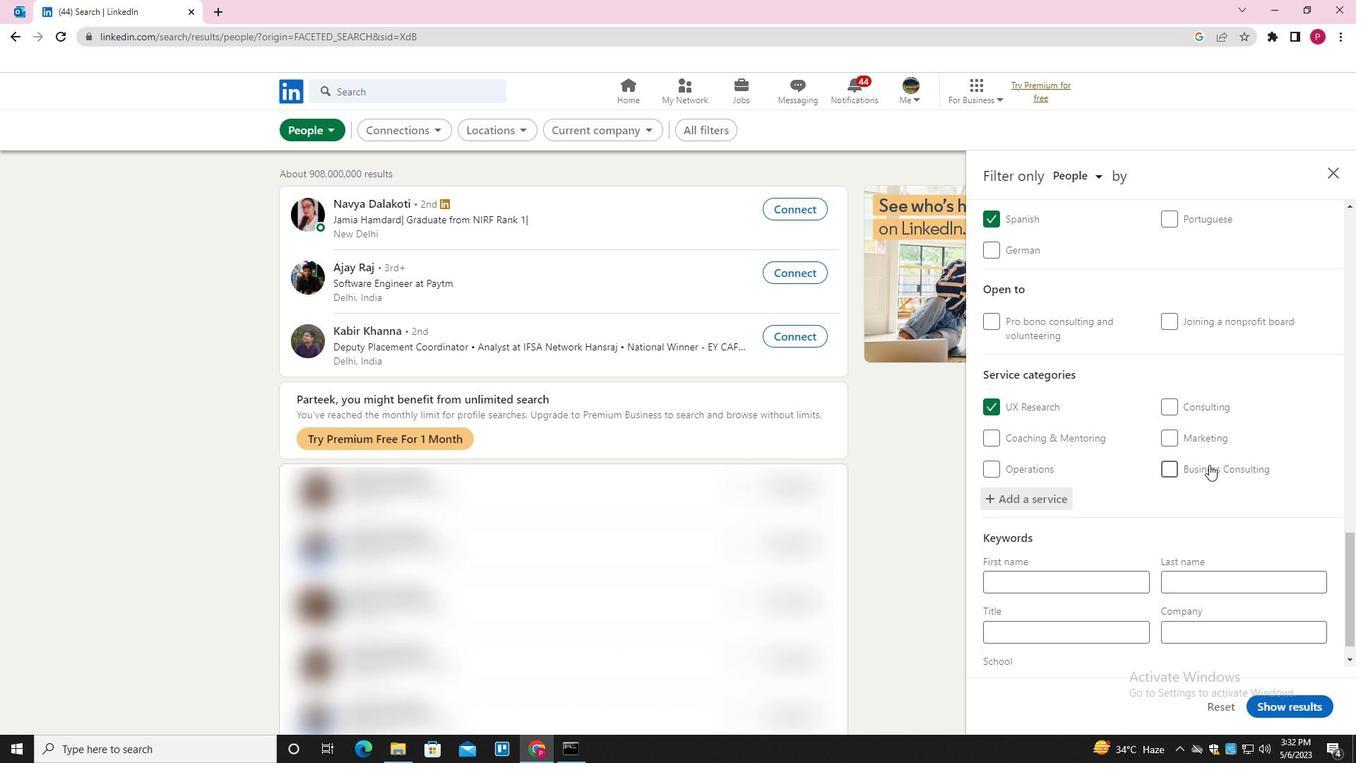 
Action: Mouse scrolled (1200, 471) with delta (0, 0)
Screenshot: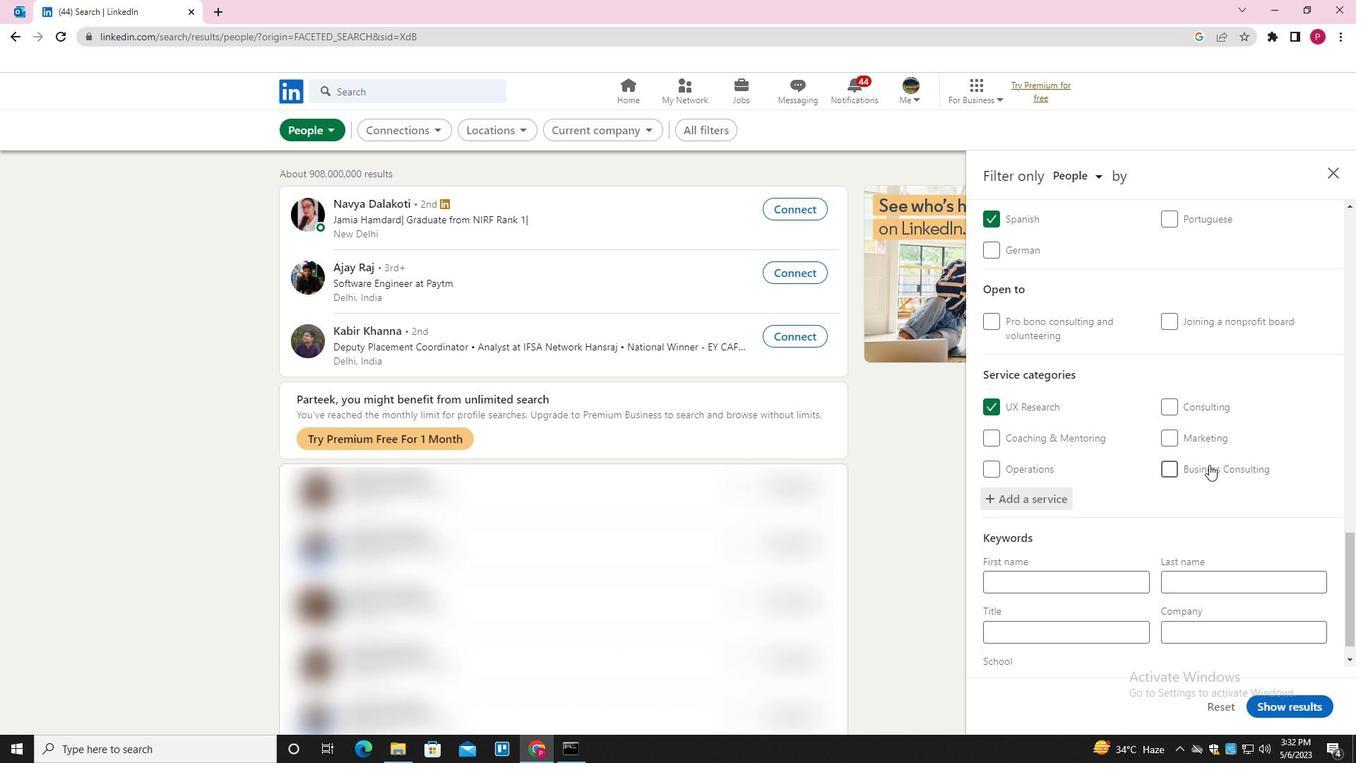 
Action: Mouse moved to (1181, 495)
Screenshot: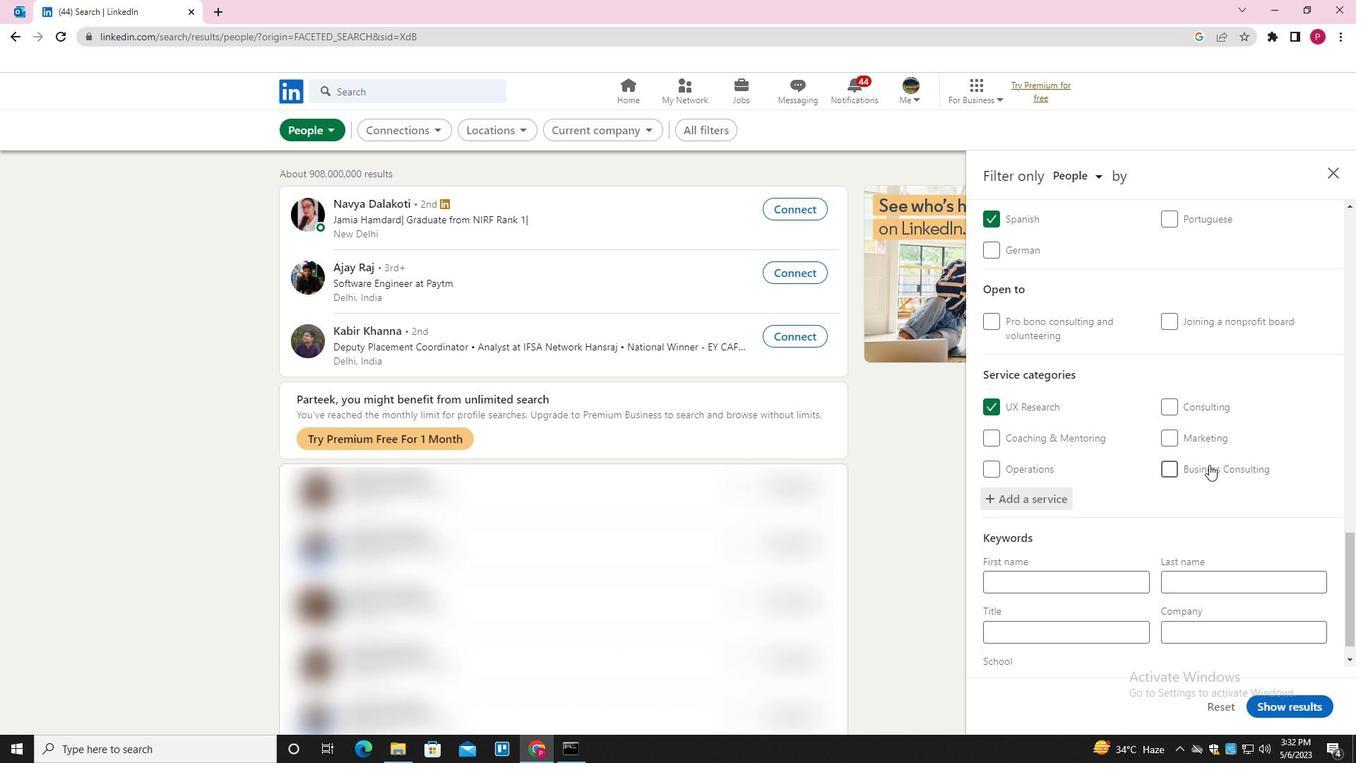 
Action: Mouse scrolled (1181, 494) with delta (0, 0)
Screenshot: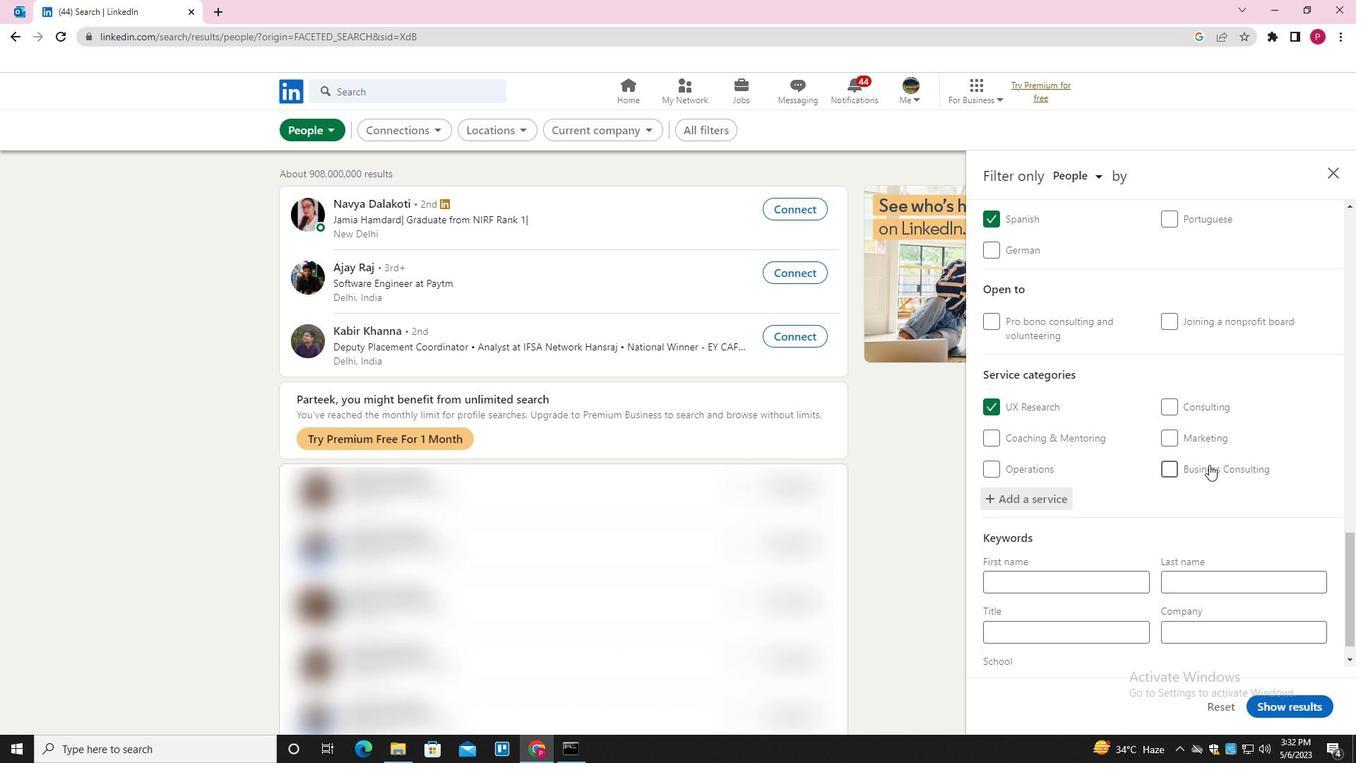 
Action: Mouse moved to (1086, 597)
Screenshot: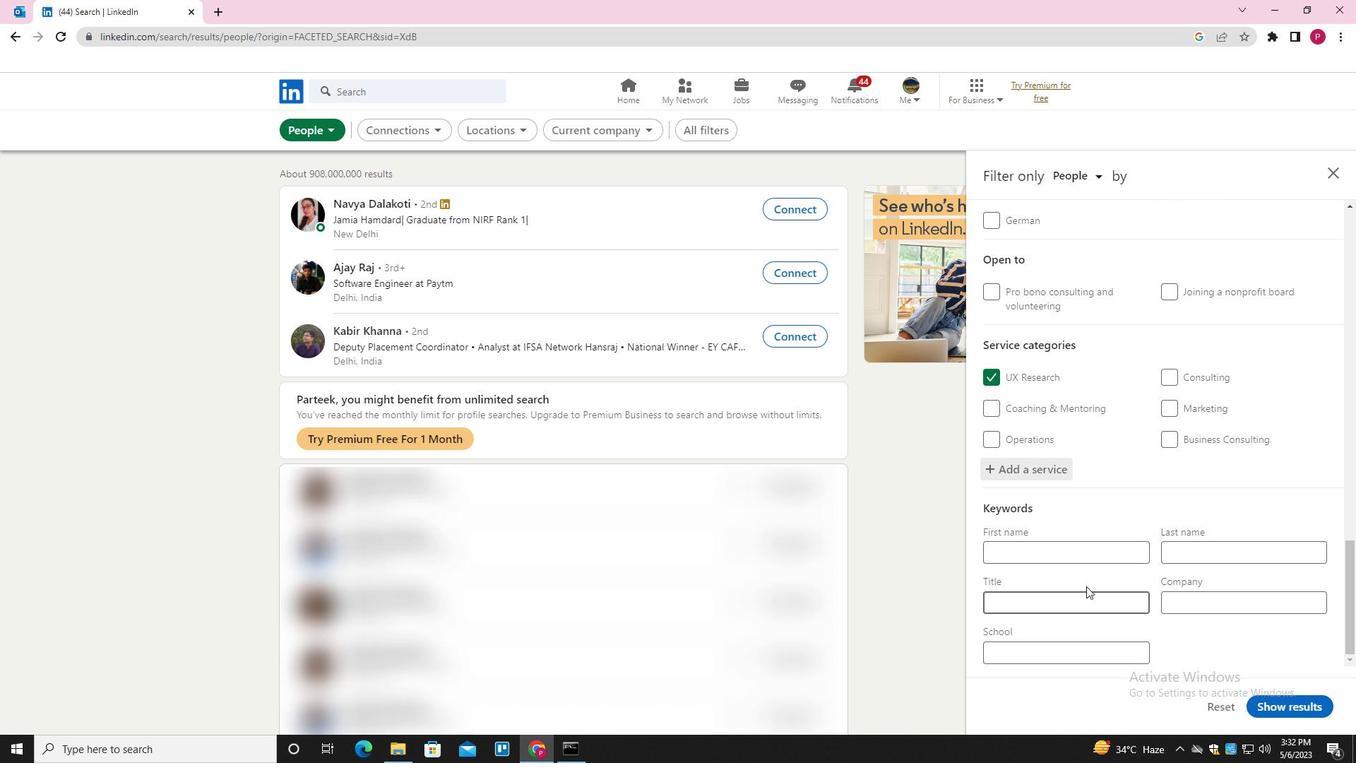 
Action: Mouse pressed left at (1086, 597)
Screenshot: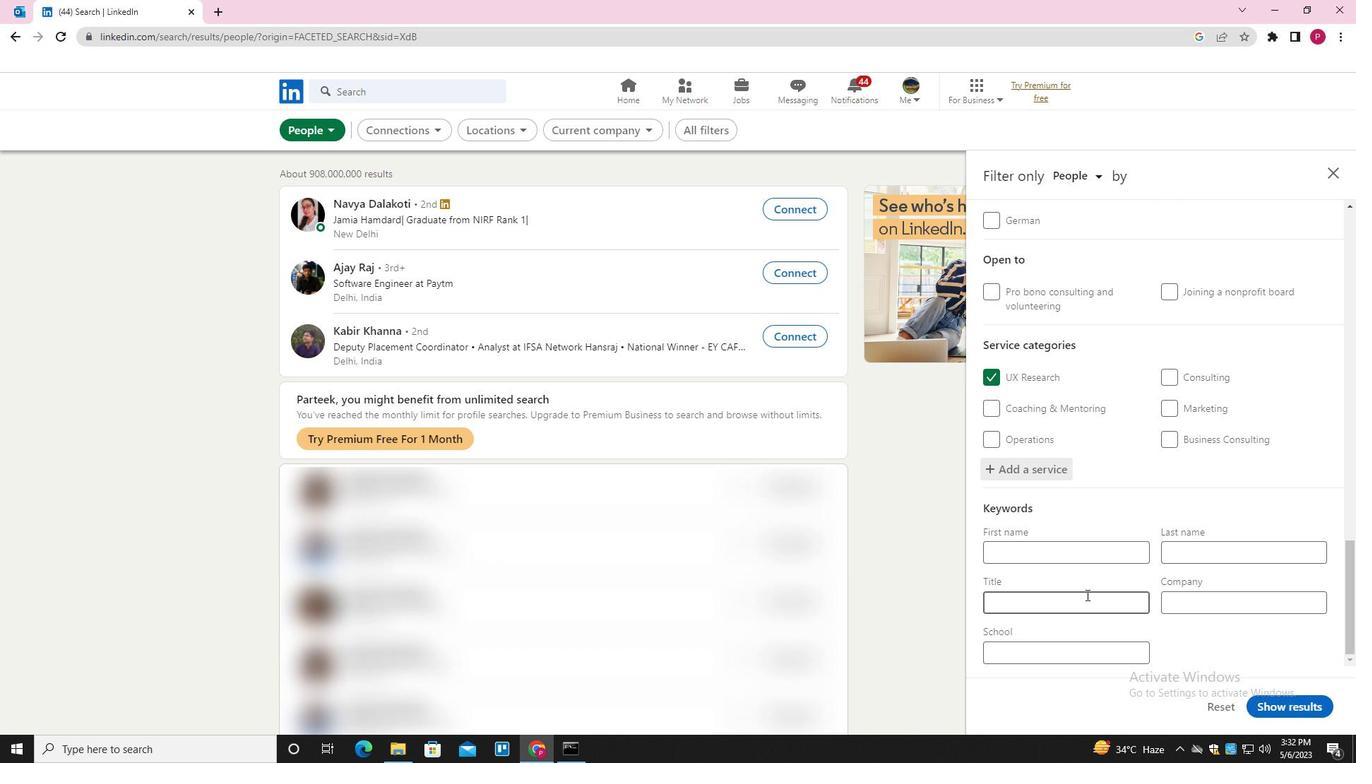 
Action: Key pressed <Key.shift>SQL<Key.space><Key.shift>DEVELOPER
Screenshot: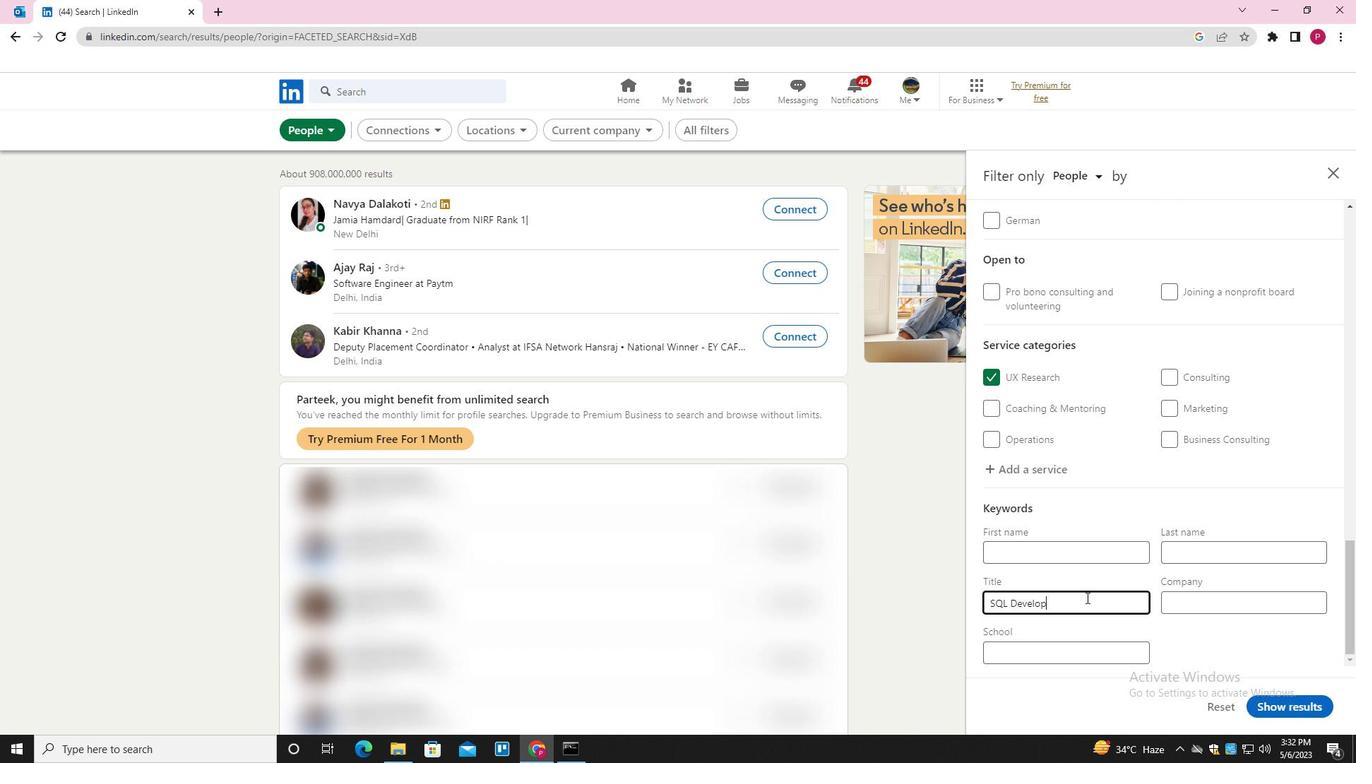 
Action: Mouse moved to (1291, 714)
Screenshot: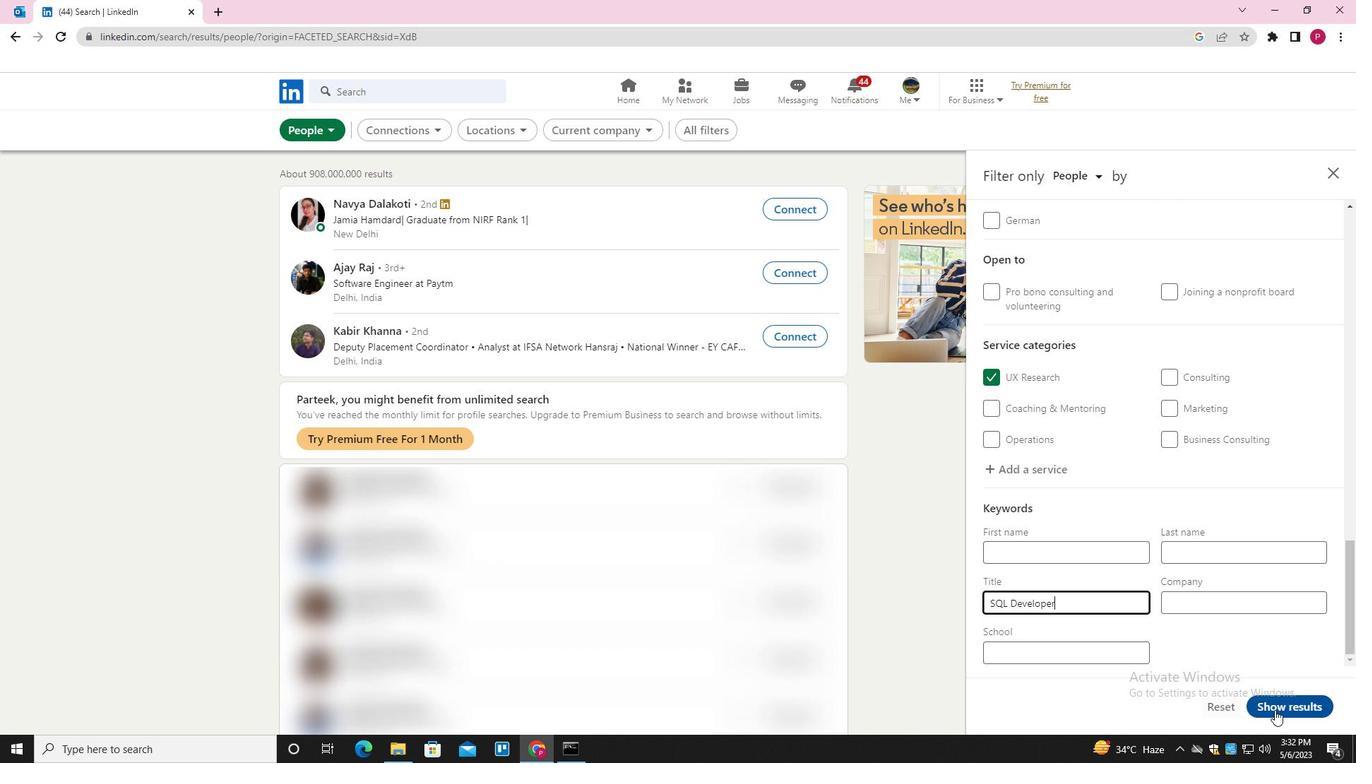 
Action: Mouse pressed left at (1291, 714)
Screenshot: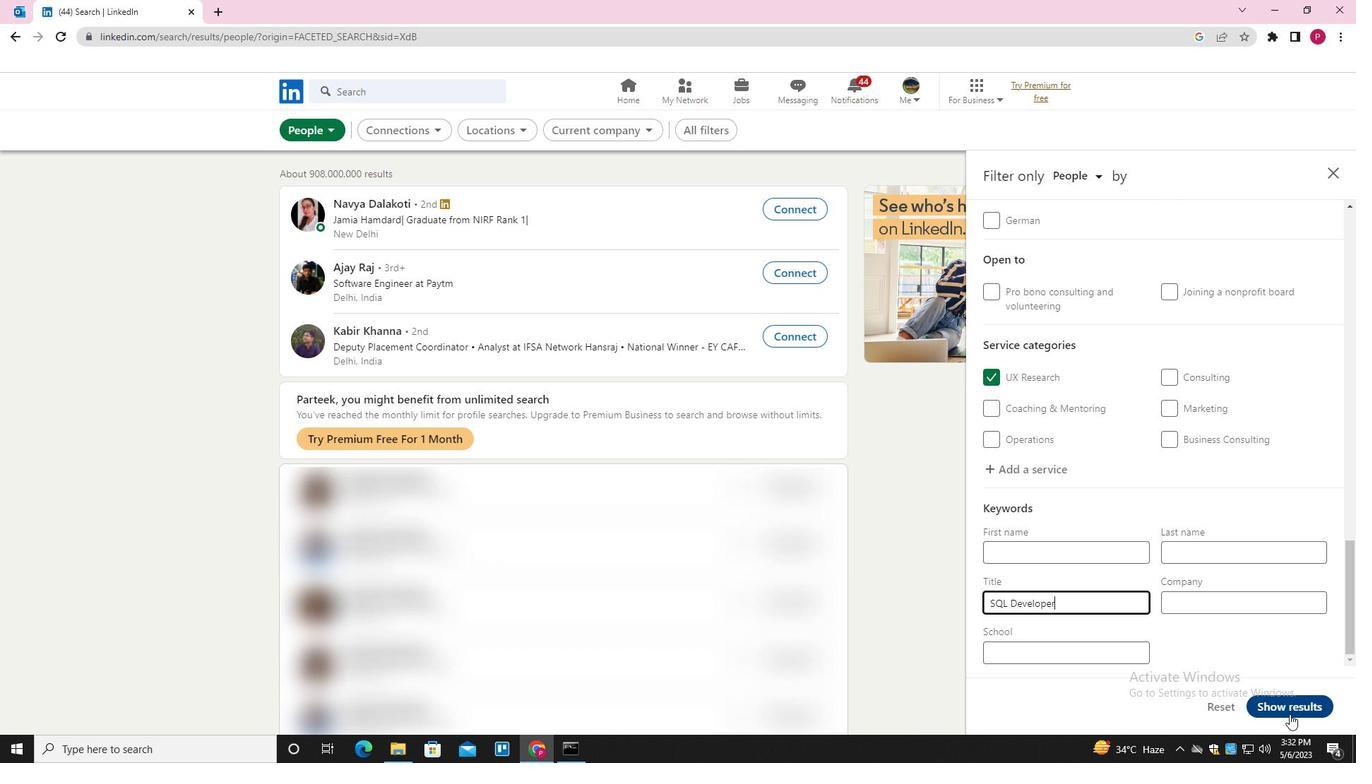 
Action: Mouse moved to (698, 344)
Screenshot: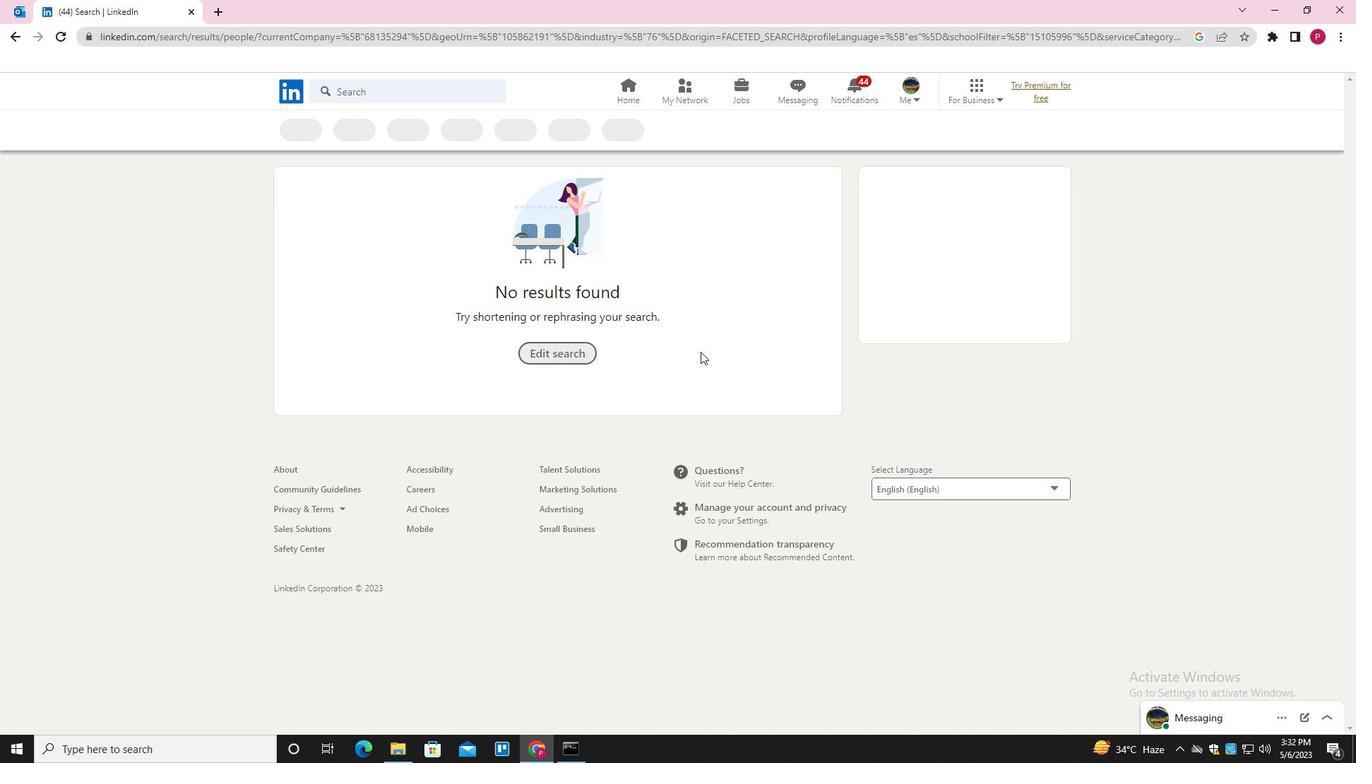 
